 Task: Find connections with filter location Chichicastenango with filter topic #Sustainabilitywith filter profile language Potuguese with filter current company Dell EMC with filter school SRI VASAVI ENGINEERING COLLEGE with filter industry Information Services with filter service category User Experience Writing with filter keywords title Recruiter
Action: Mouse moved to (657, 99)
Screenshot: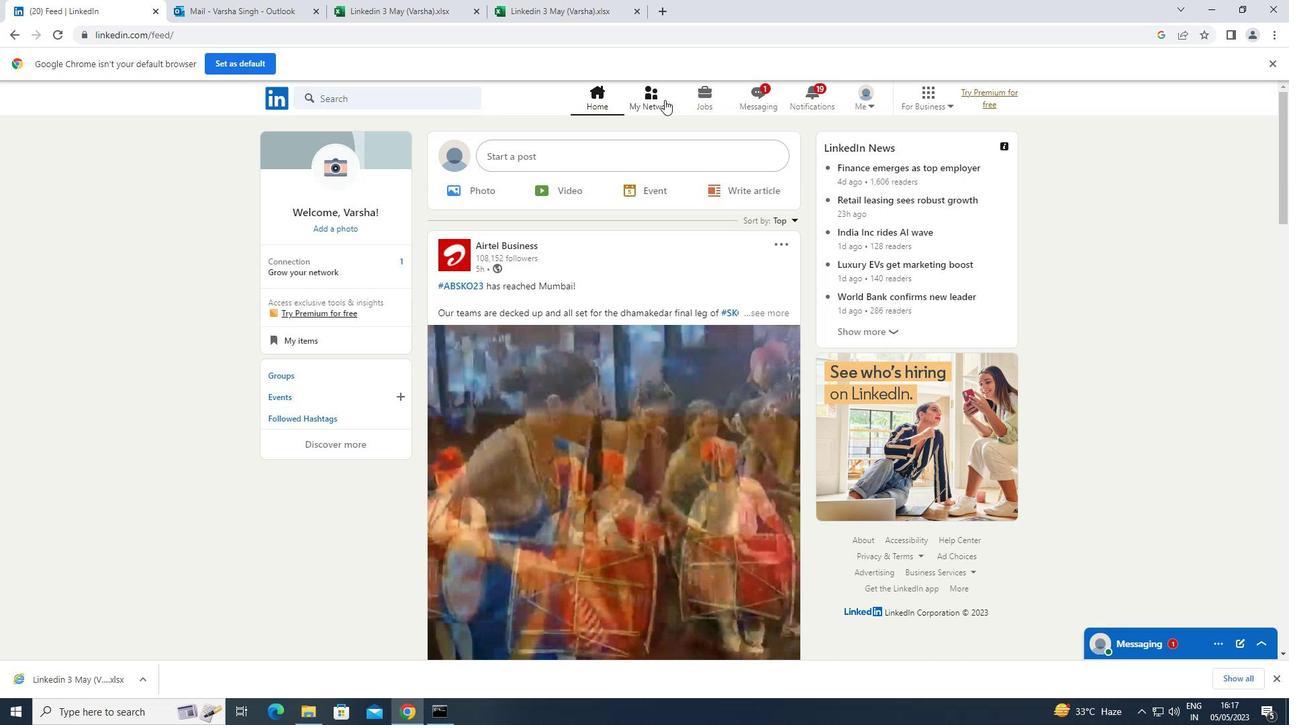 
Action: Mouse pressed left at (657, 99)
Screenshot: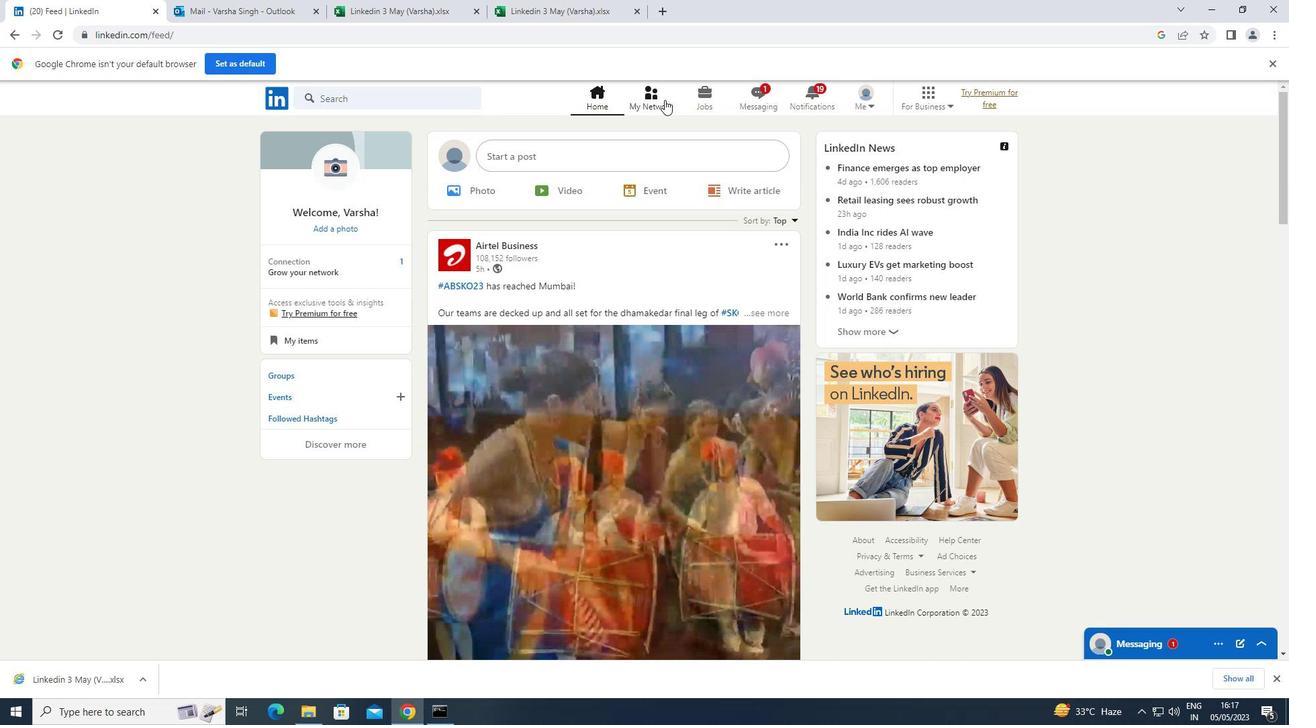 
Action: Mouse moved to (343, 165)
Screenshot: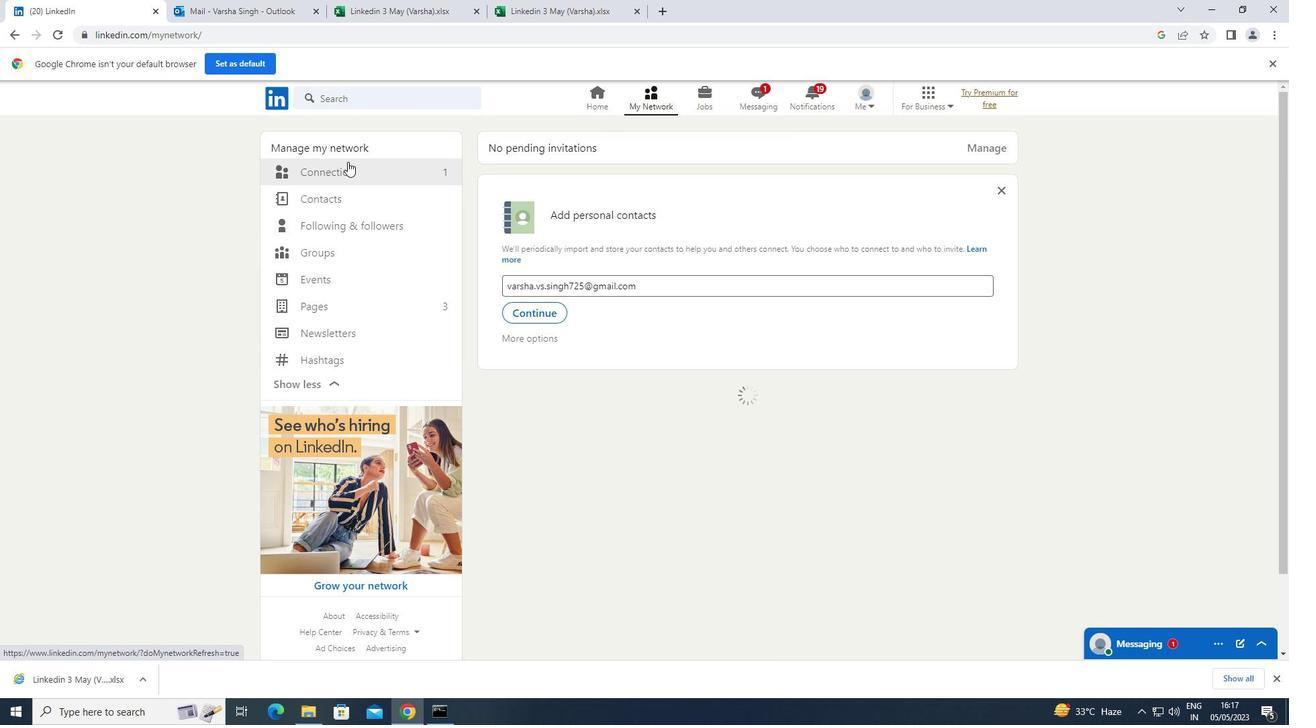 
Action: Mouse pressed left at (343, 165)
Screenshot: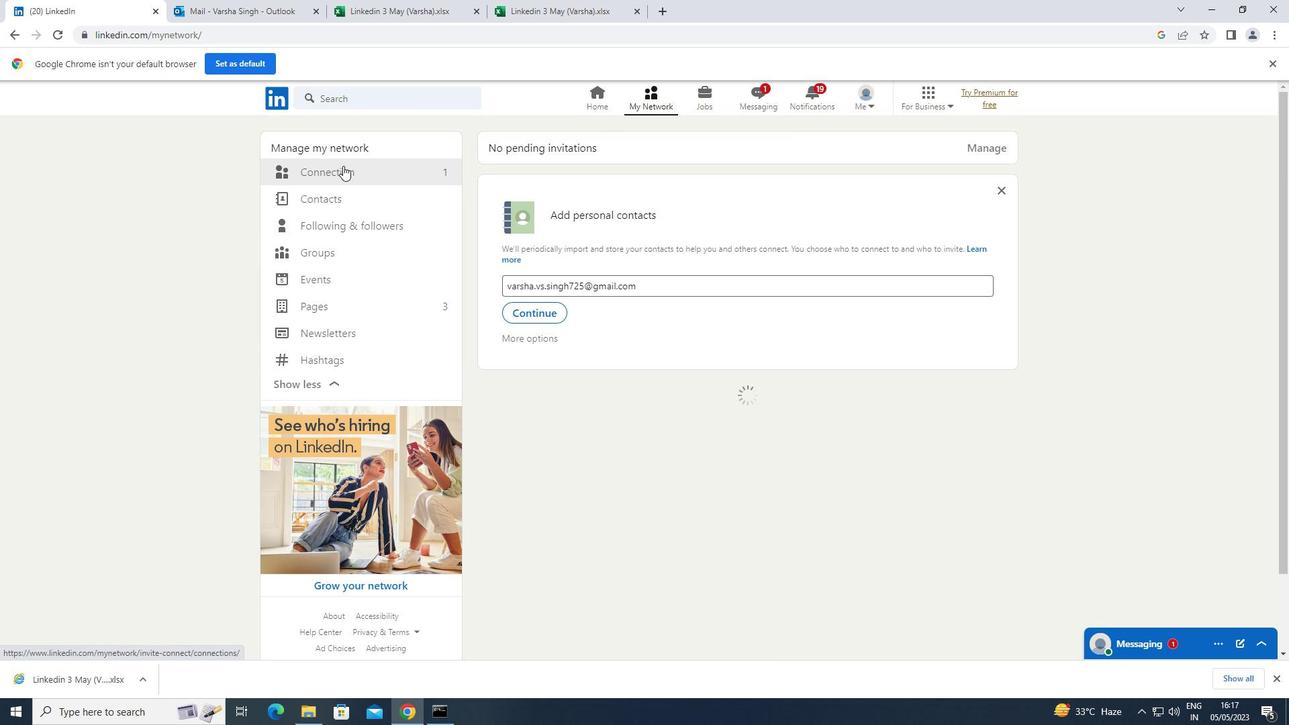 
Action: Mouse moved to (769, 175)
Screenshot: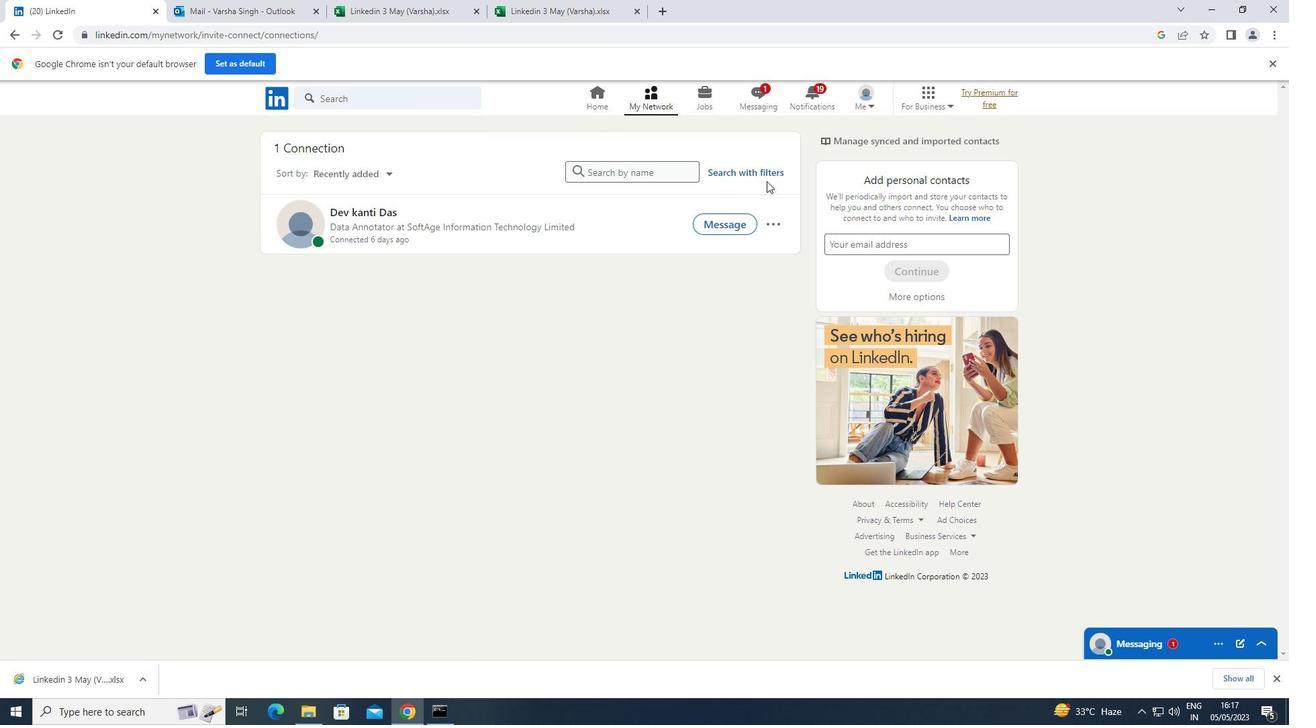 
Action: Mouse pressed left at (769, 175)
Screenshot: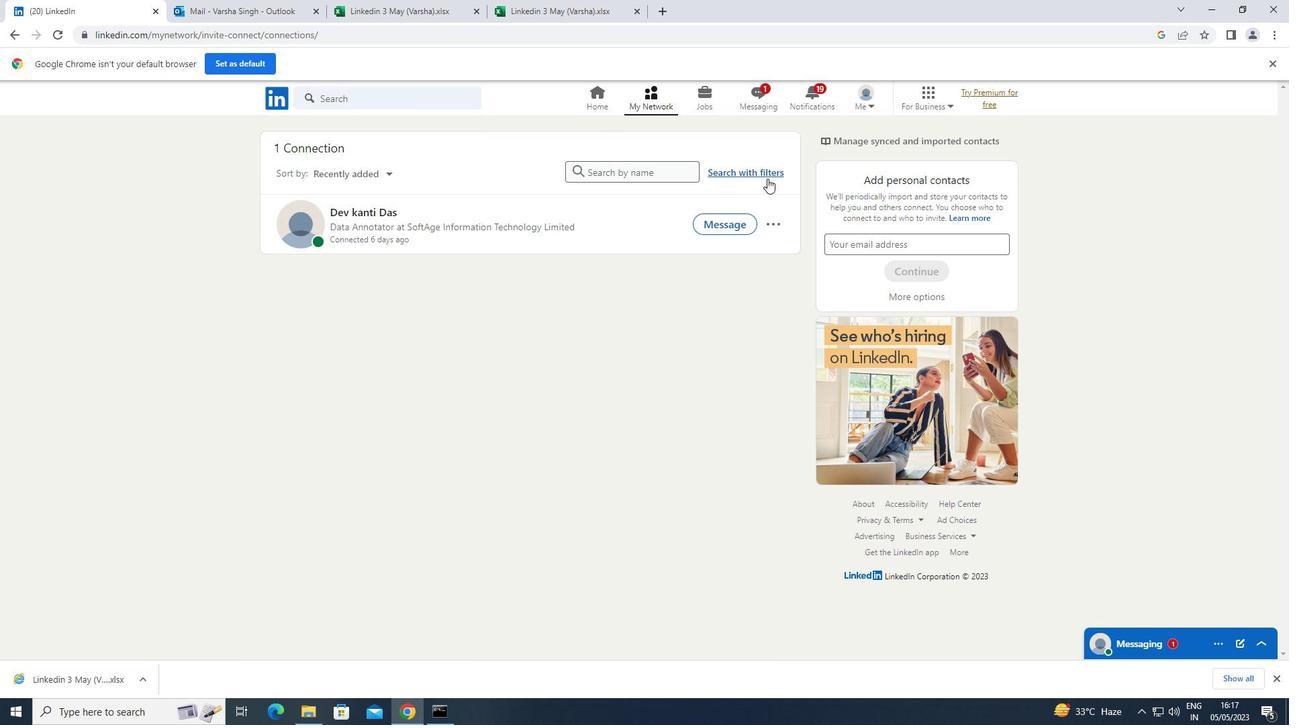 
Action: Mouse moved to (689, 136)
Screenshot: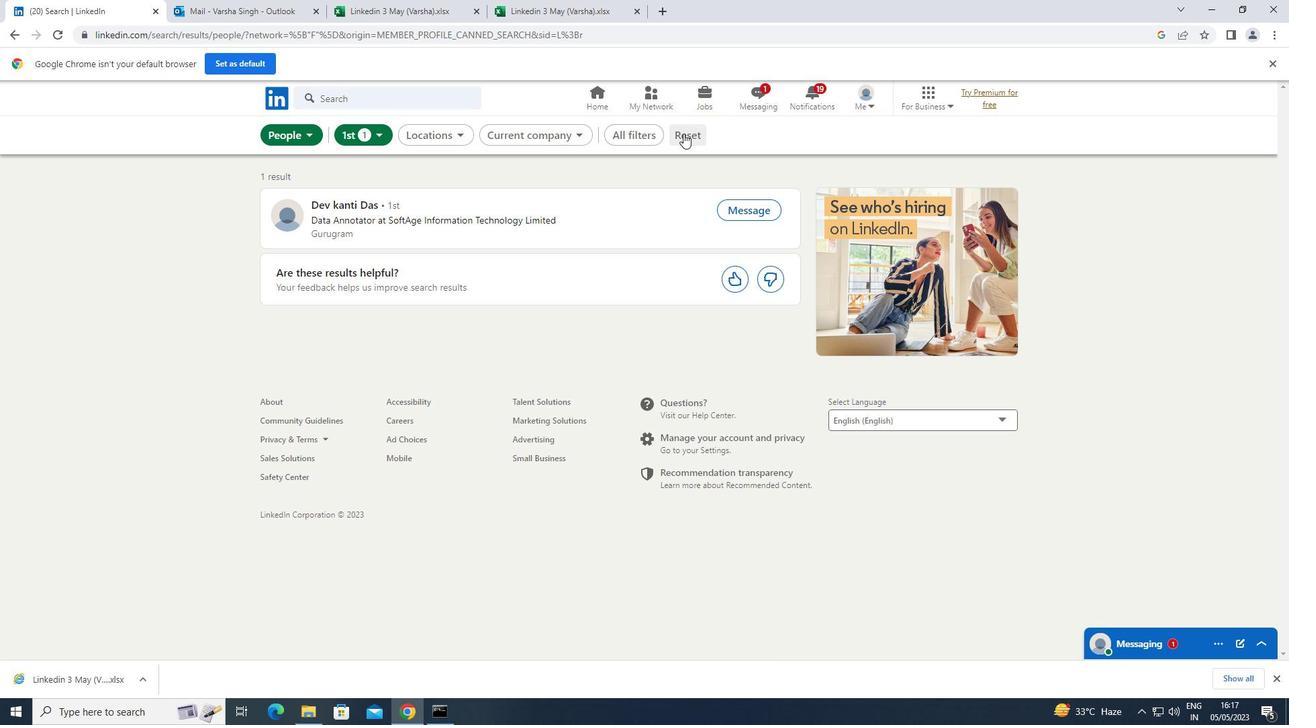 
Action: Mouse pressed left at (689, 136)
Screenshot: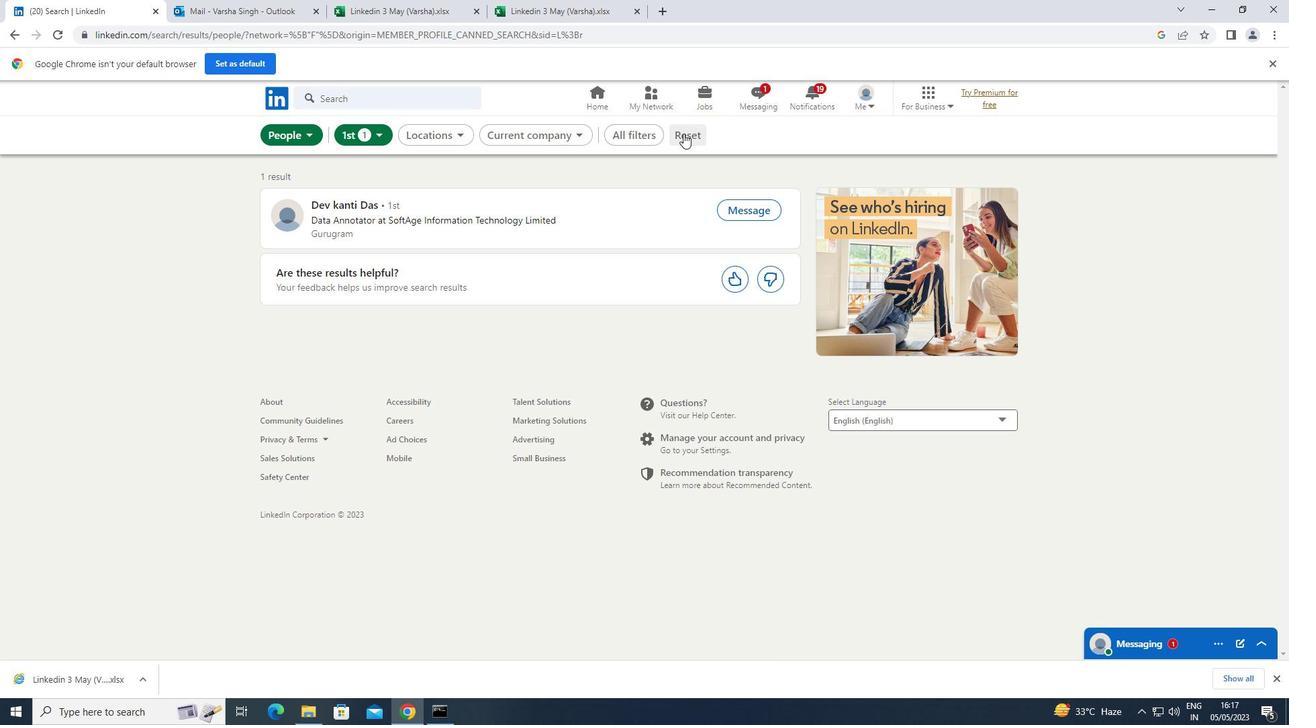 
Action: Mouse moved to (692, 137)
Screenshot: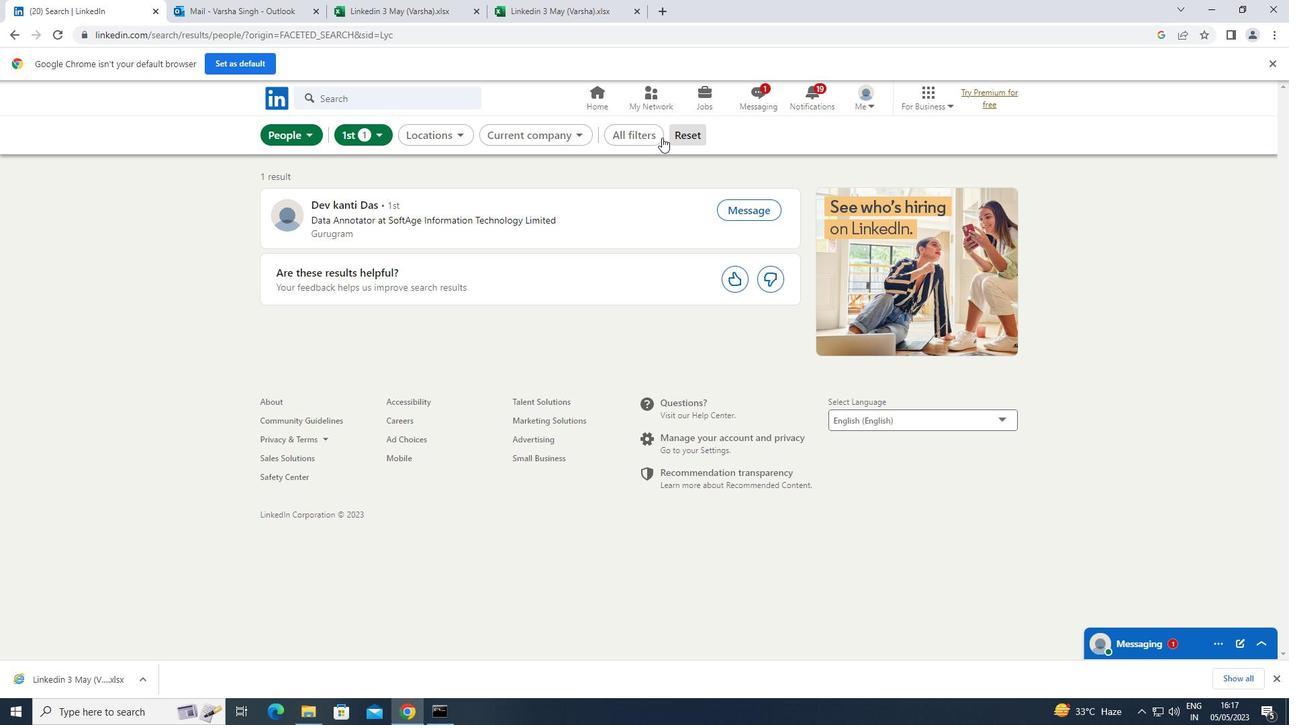 
Action: Mouse pressed left at (692, 137)
Screenshot: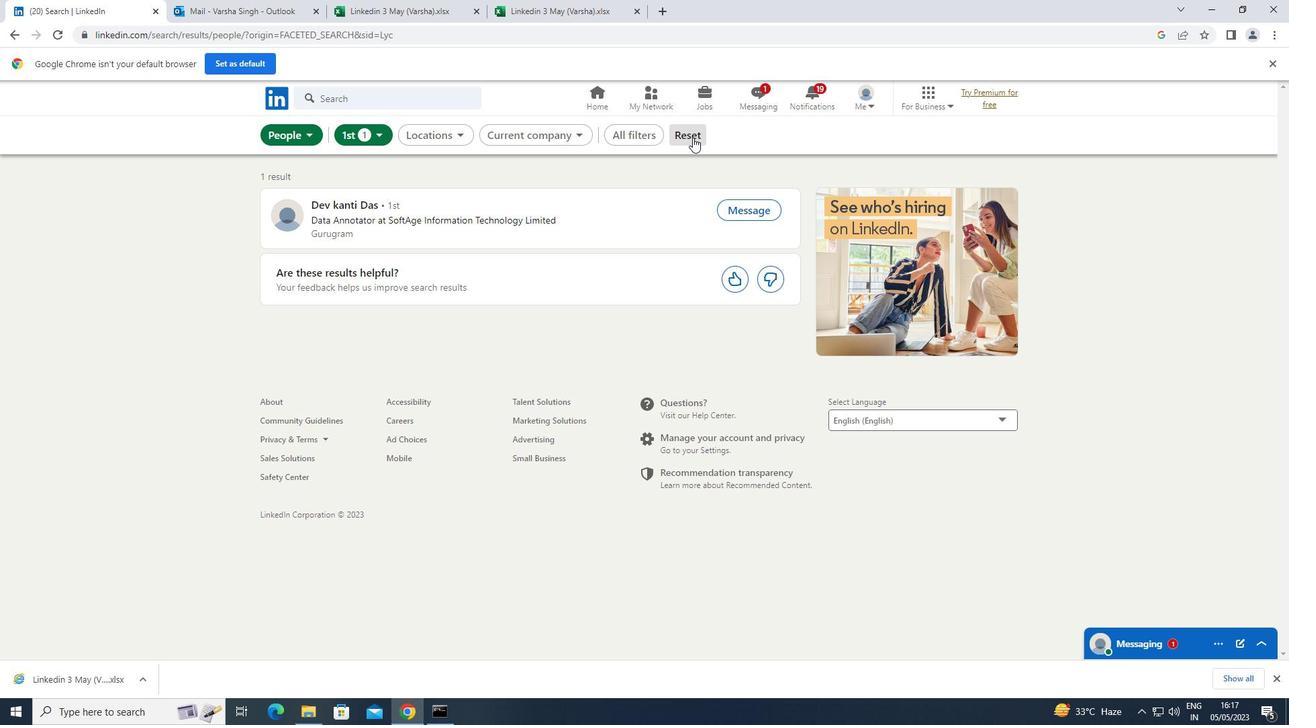 
Action: Mouse moved to (660, 132)
Screenshot: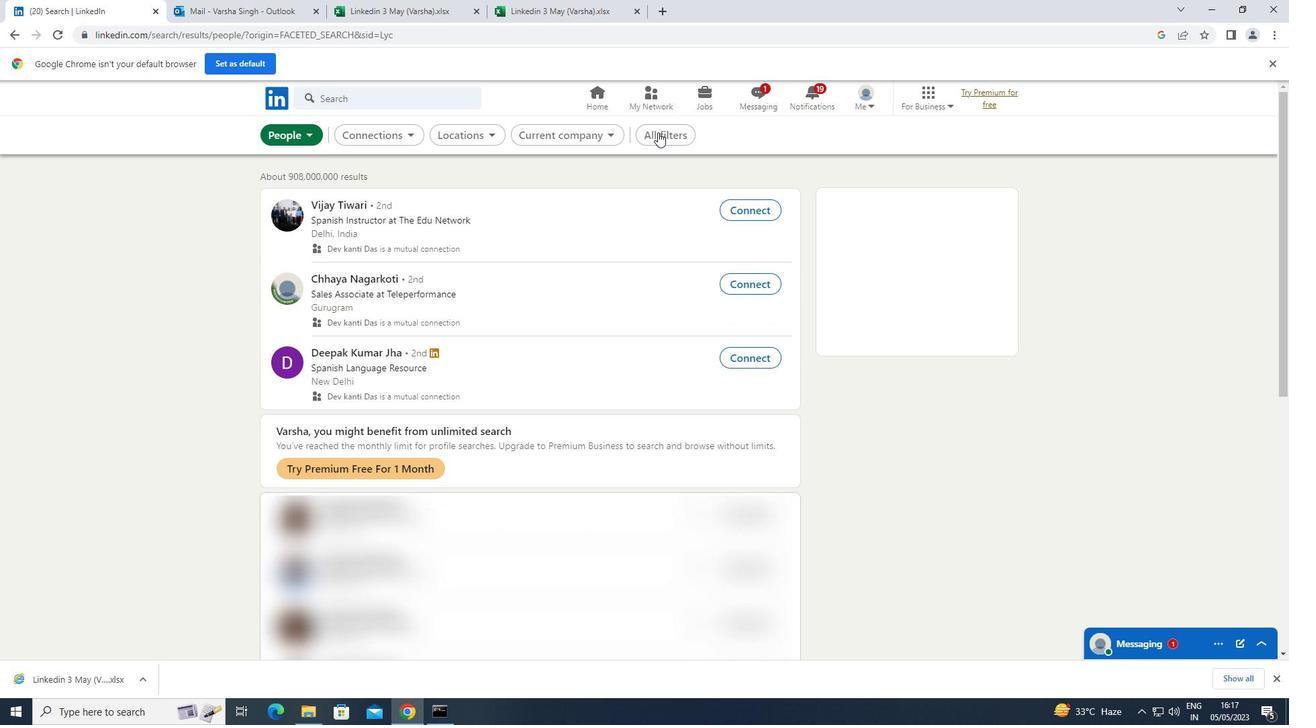 
Action: Mouse pressed left at (660, 132)
Screenshot: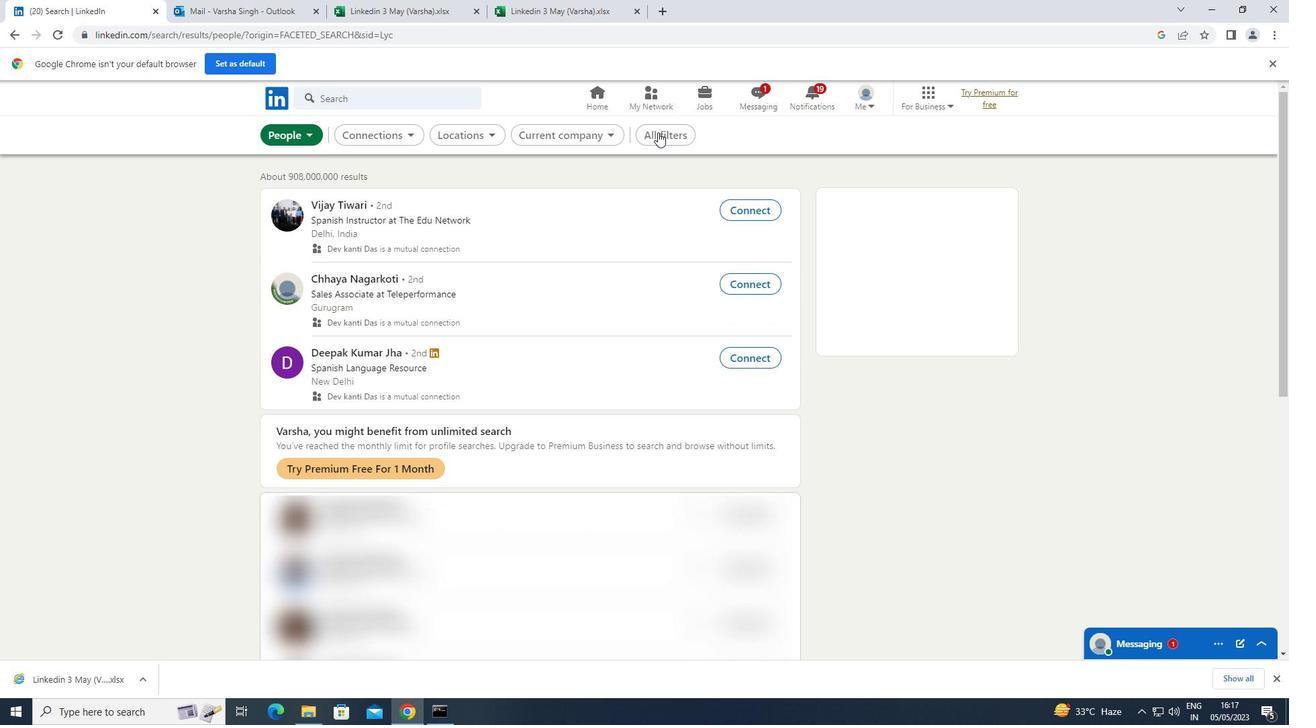 
Action: Mouse moved to (1156, 534)
Screenshot: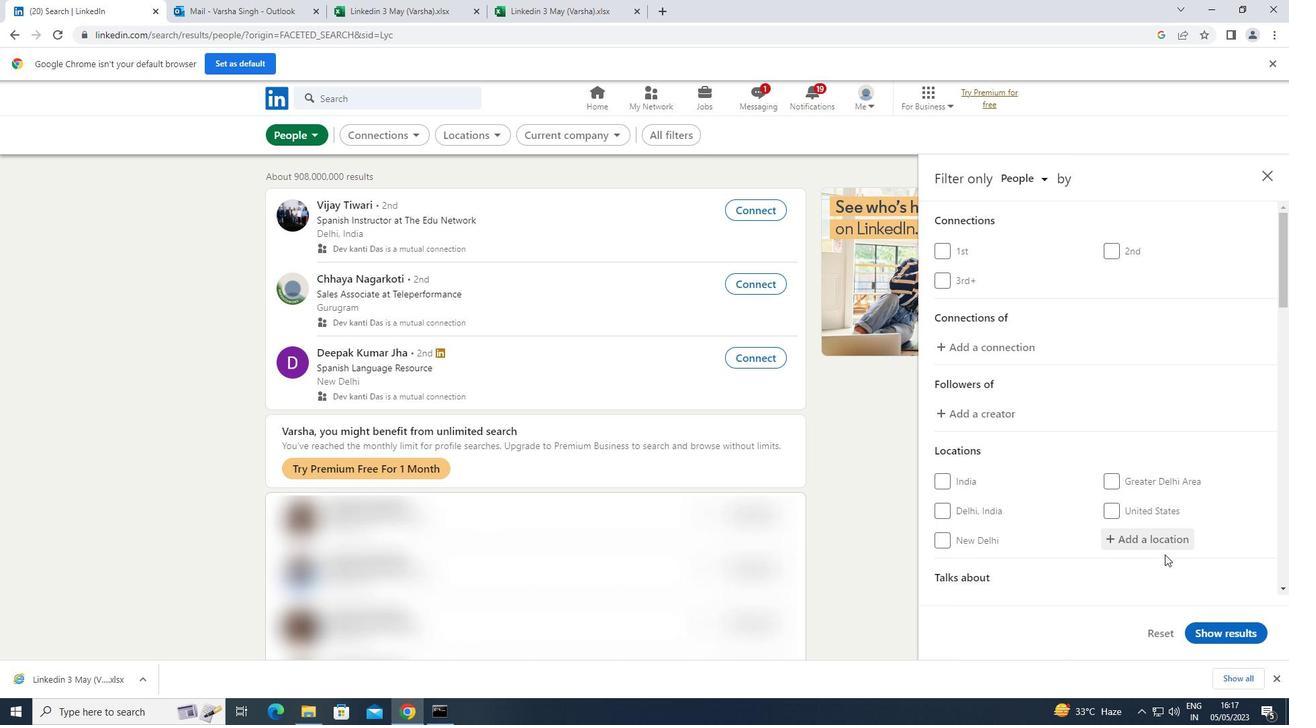 
Action: Mouse pressed left at (1156, 534)
Screenshot: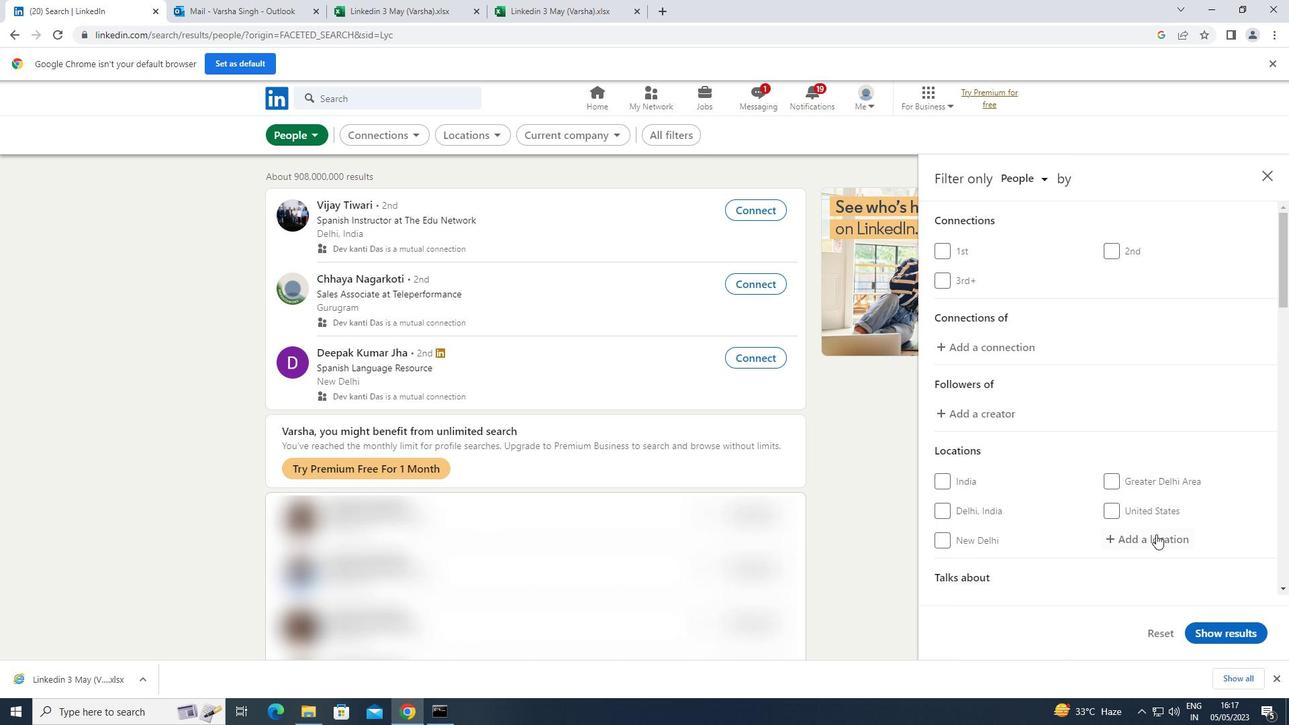
Action: Key pressed <Key.shift>CHICHICASTENANGO
Screenshot: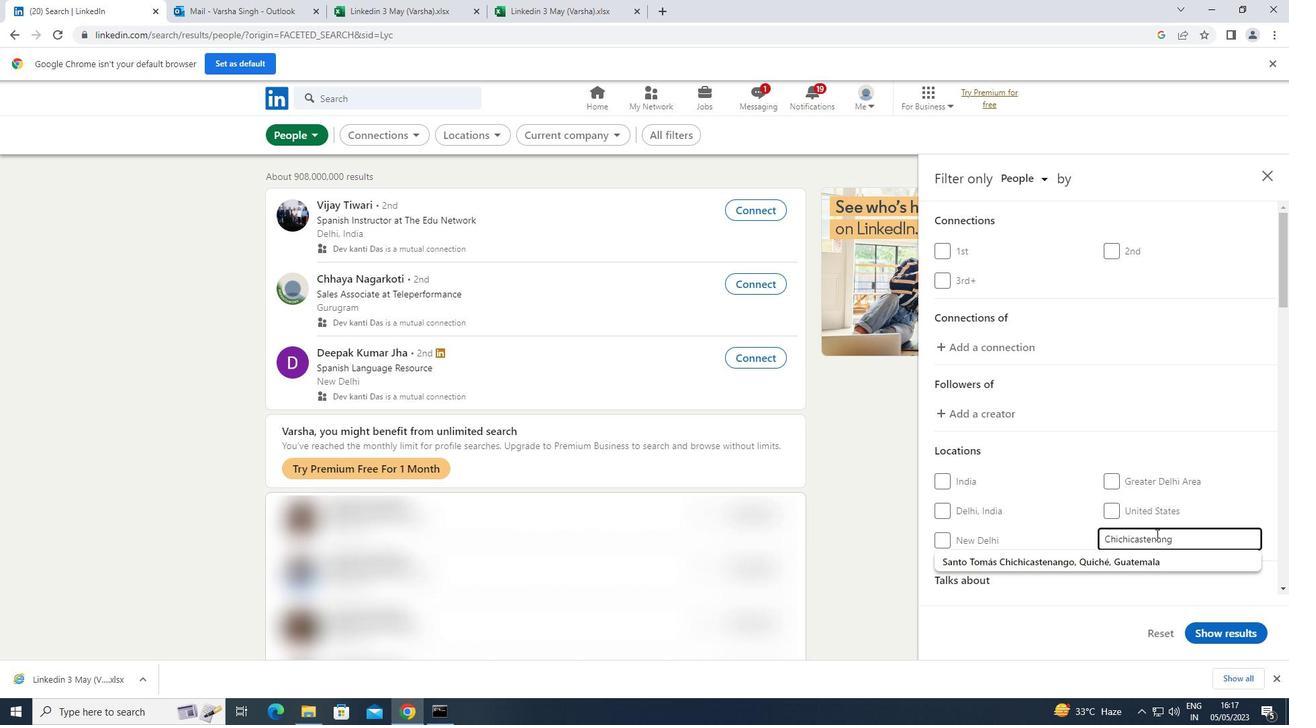 
Action: Mouse moved to (1150, 533)
Screenshot: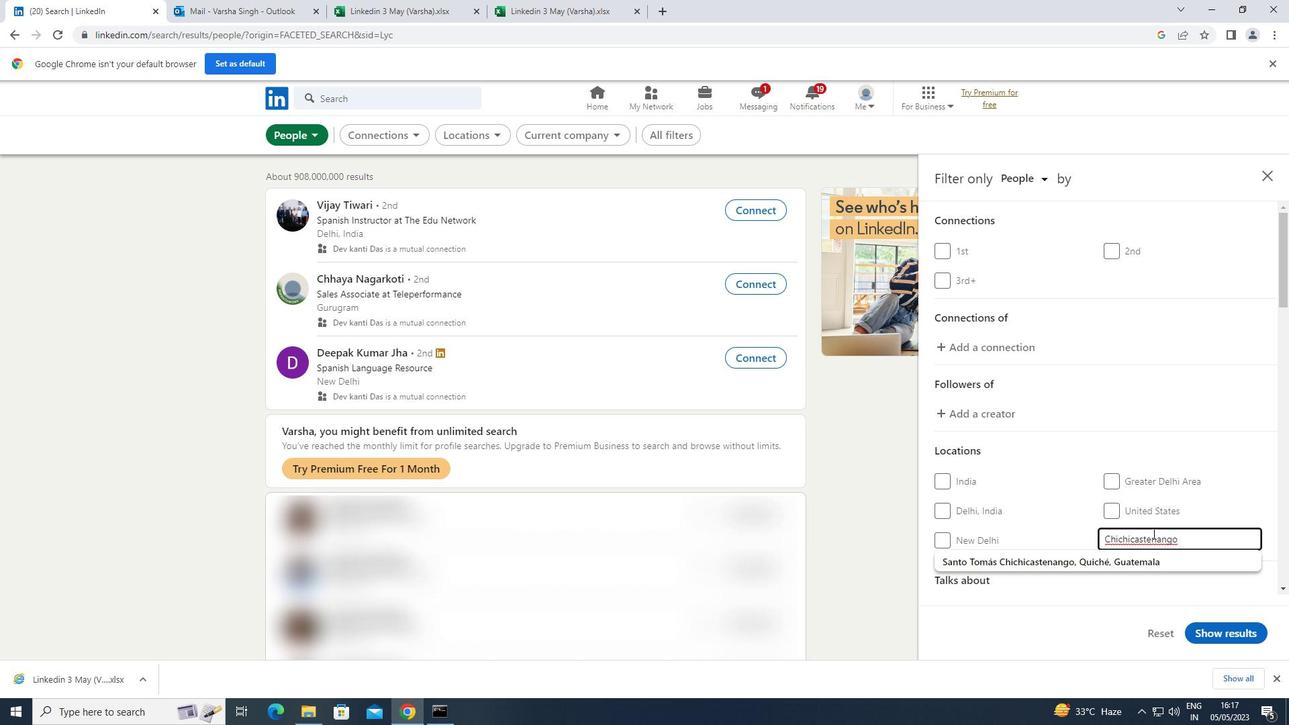 
Action: Key pressed <Key.enter>
Screenshot: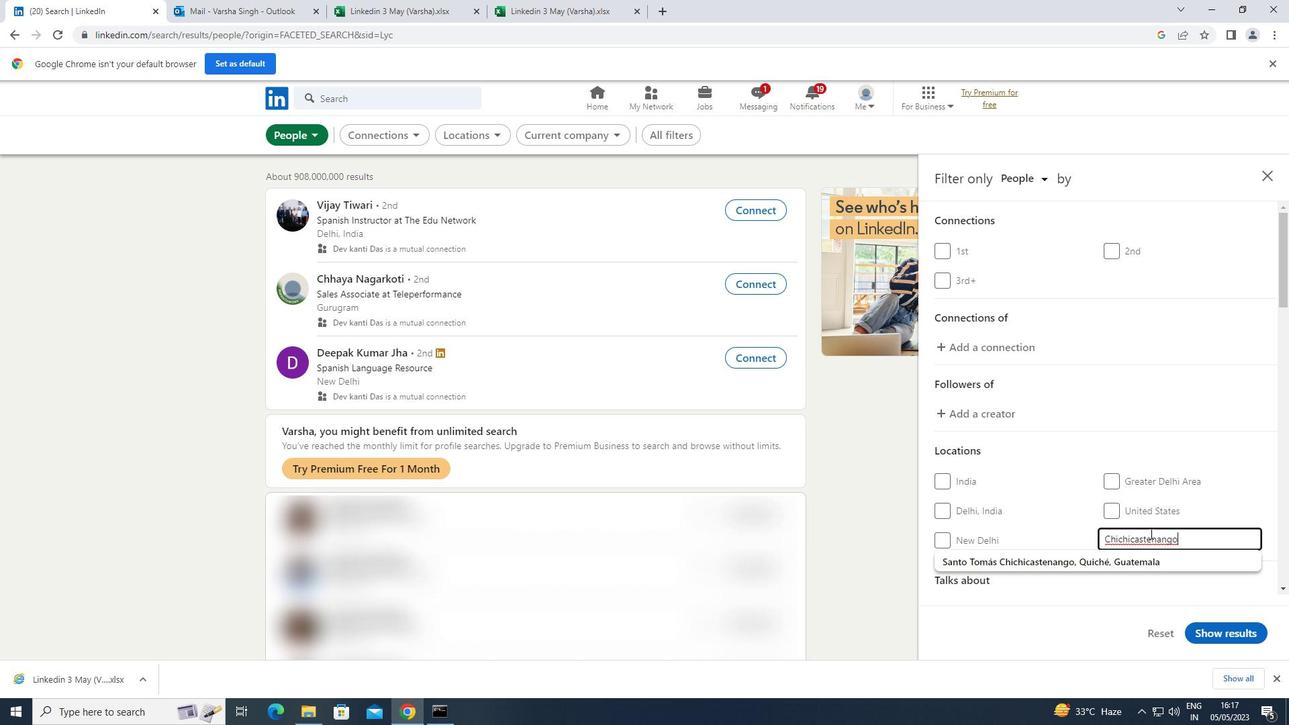 
Action: Mouse scrolled (1150, 533) with delta (0, 0)
Screenshot: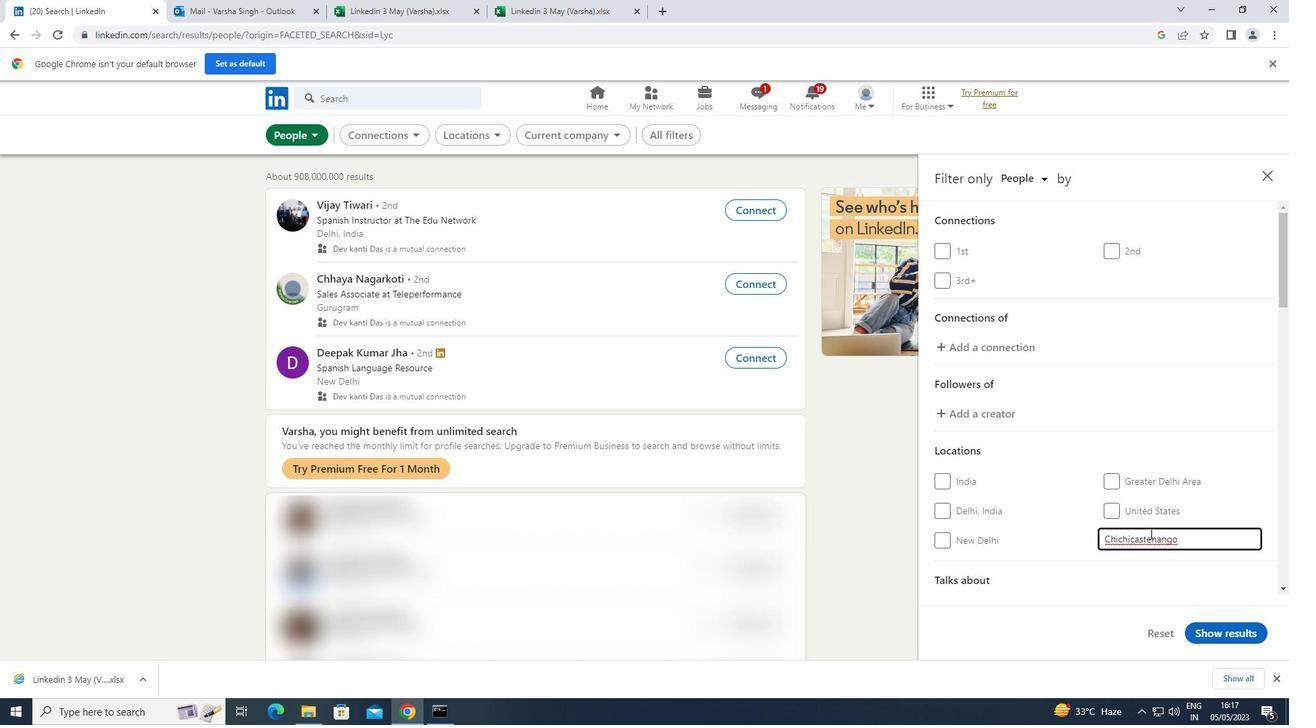 
Action: Mouse scrolled (1150, 533) with delta (0, 0)
Screenshot: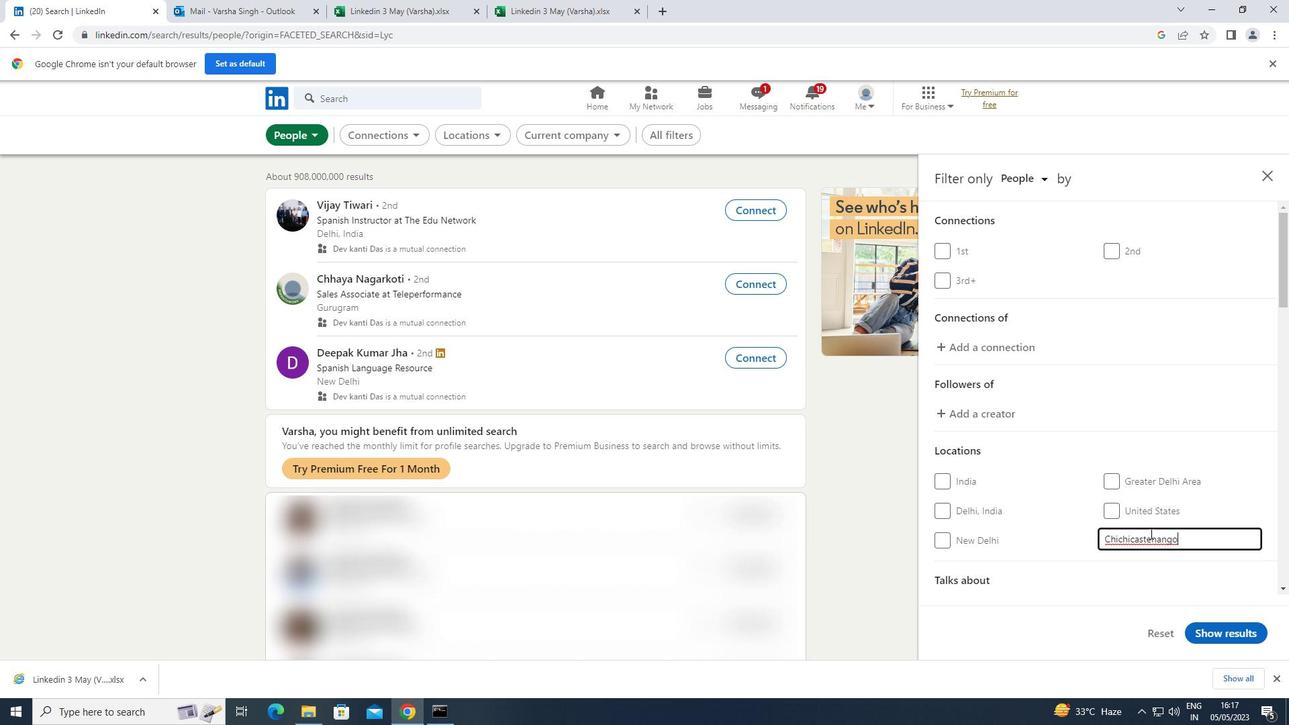 
Action: Mouse moved to (1150, 527)
Screenshot: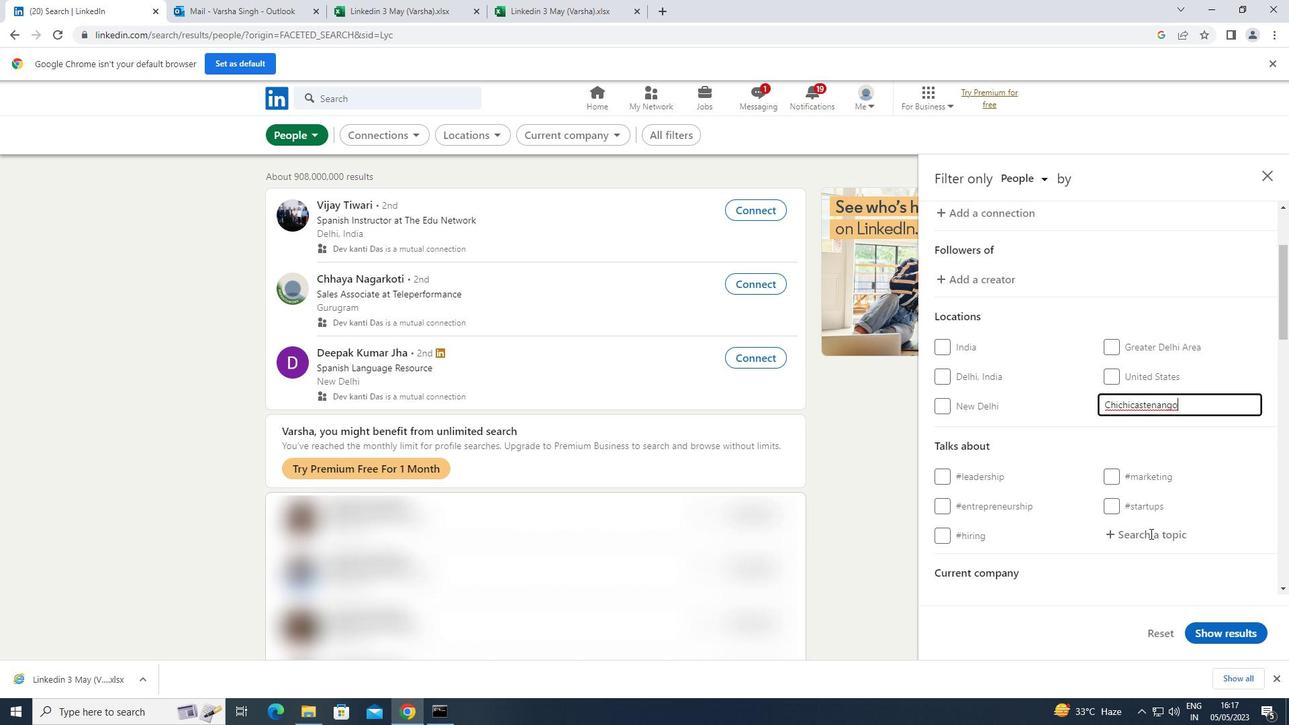 
Action: Mouse pressed left at (1150, 527)
Screenshot: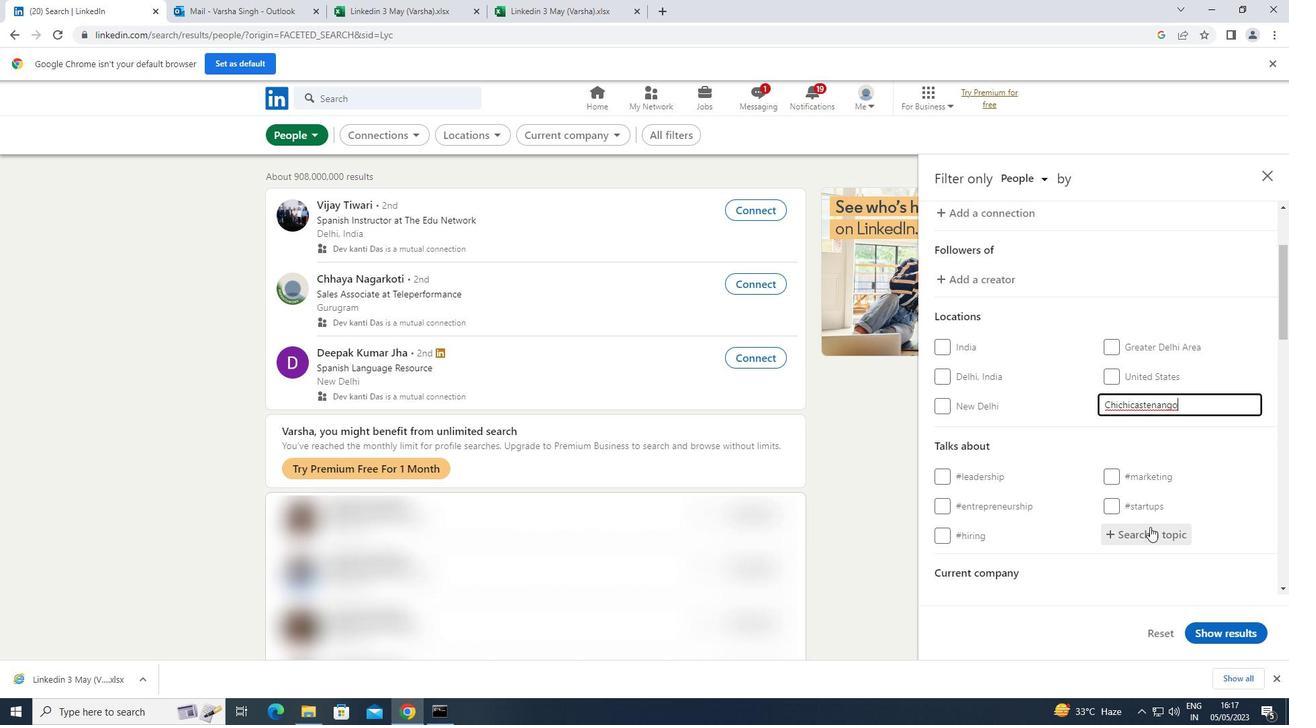
Action: Mouse moved to (1148, 527)
Screenshot: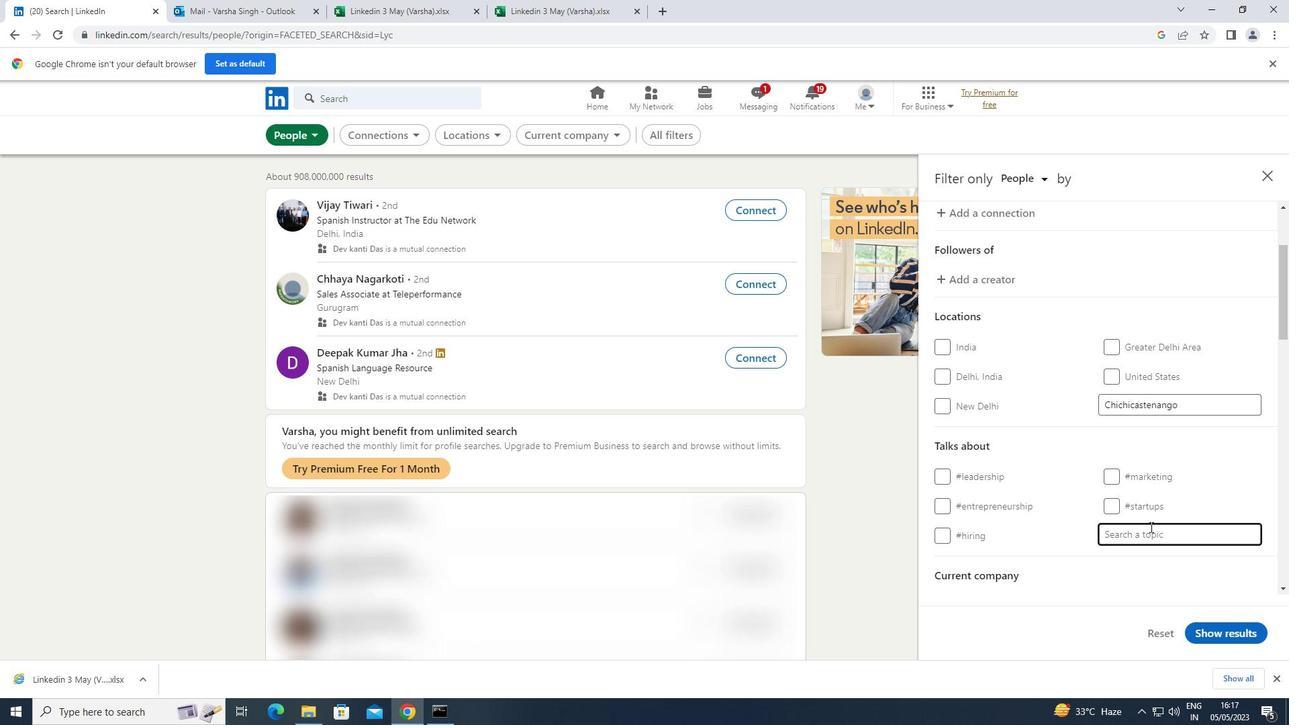 
Action: Key pressed <Key.shift>SUSTAINABI
Screenshot: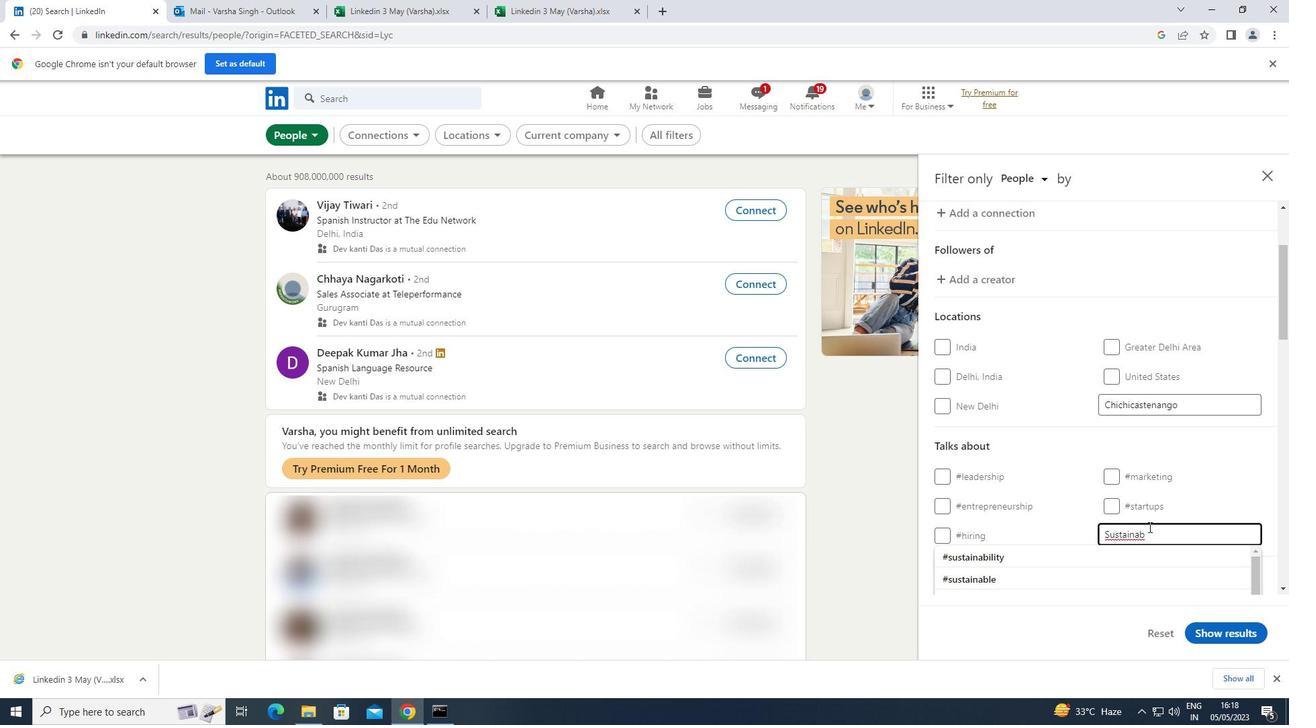 
Action: Mouse moved to (1023, 553)
Screenshot: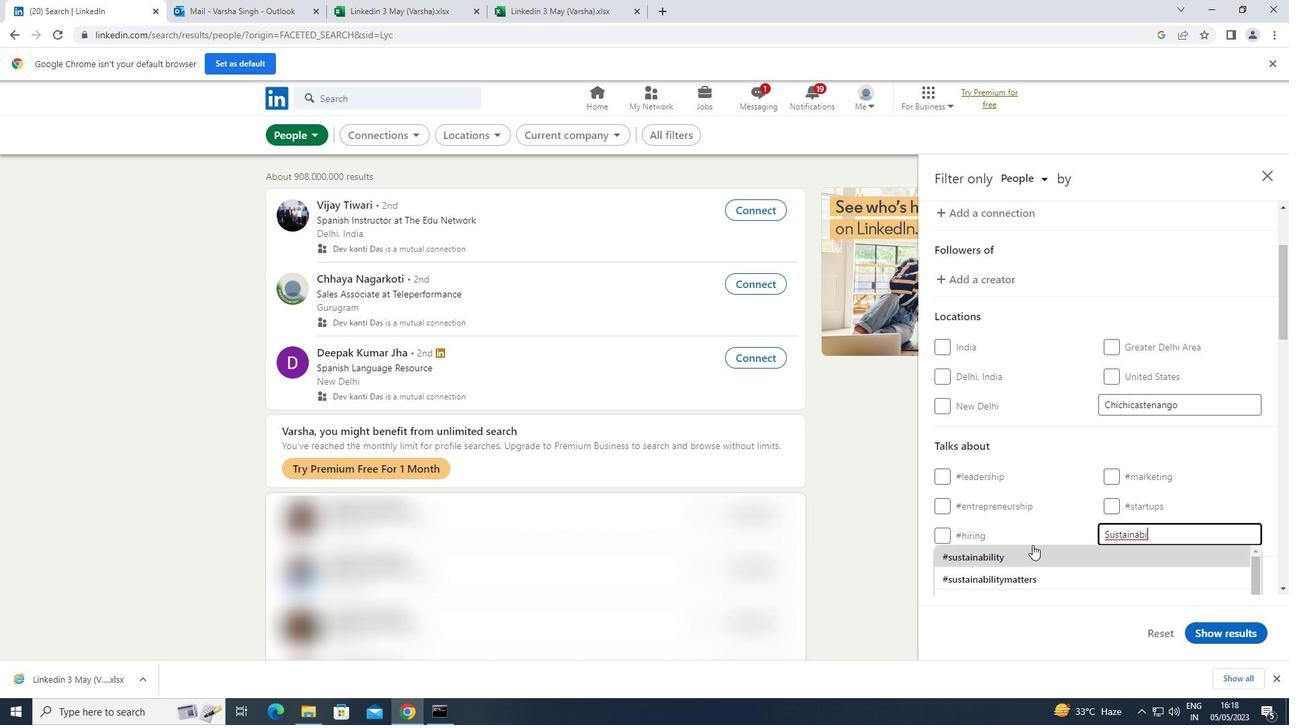 
Action: Mouse pressed left at (1023, 553)
Screenshot: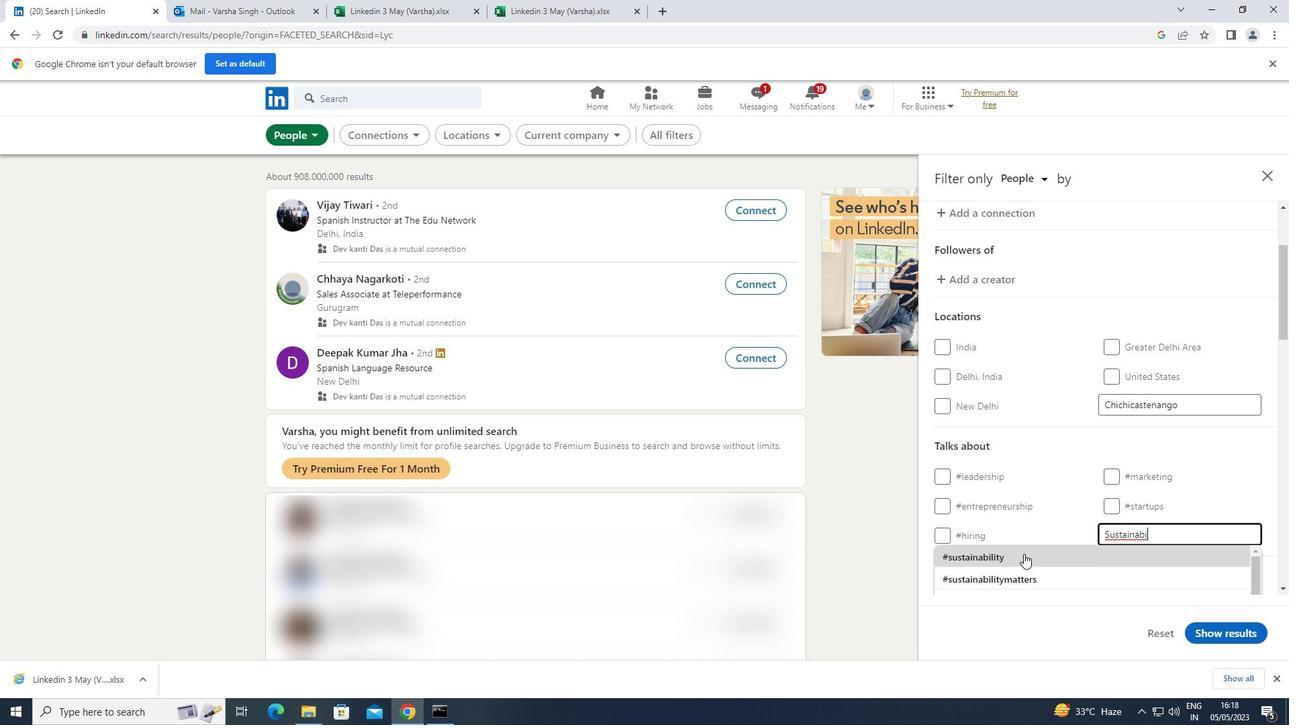 
Action: Mouse scrolled (1023, 553) with delta (0, 0)
Screenshot: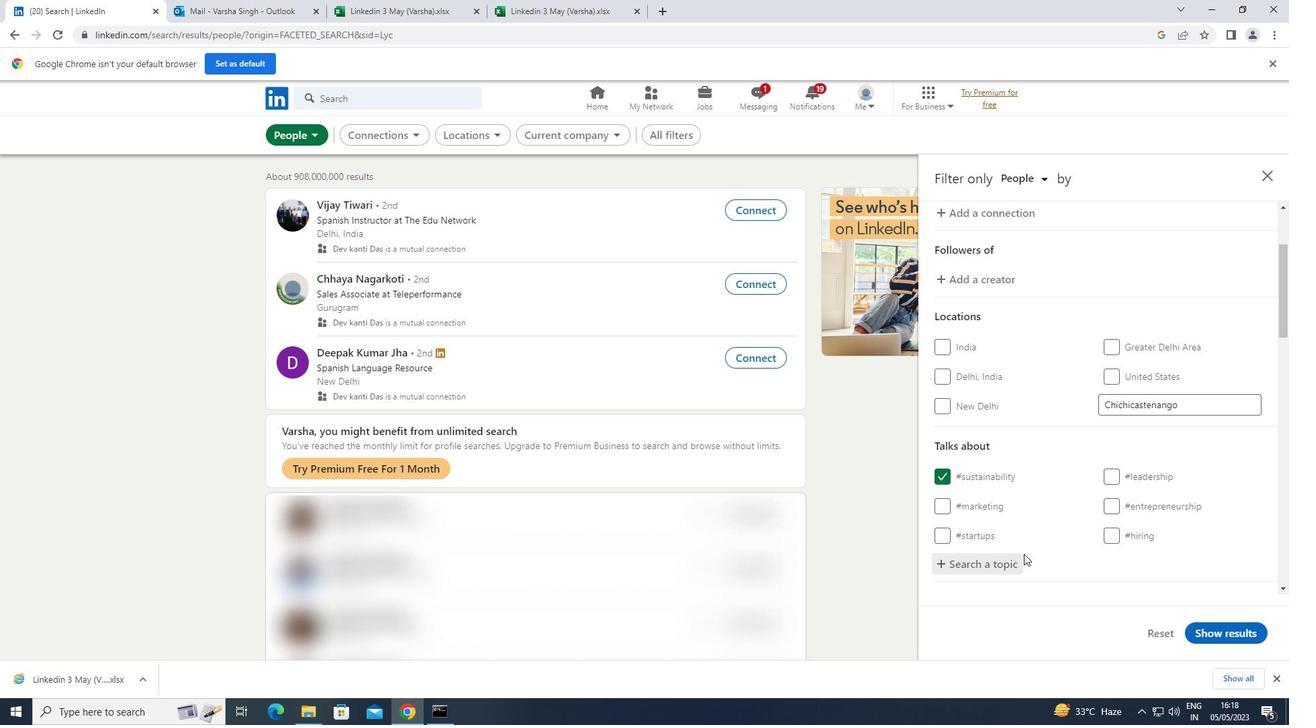 
Action: Mouse scrolled (1023, 553) with delta (0, 0)
Screenshot: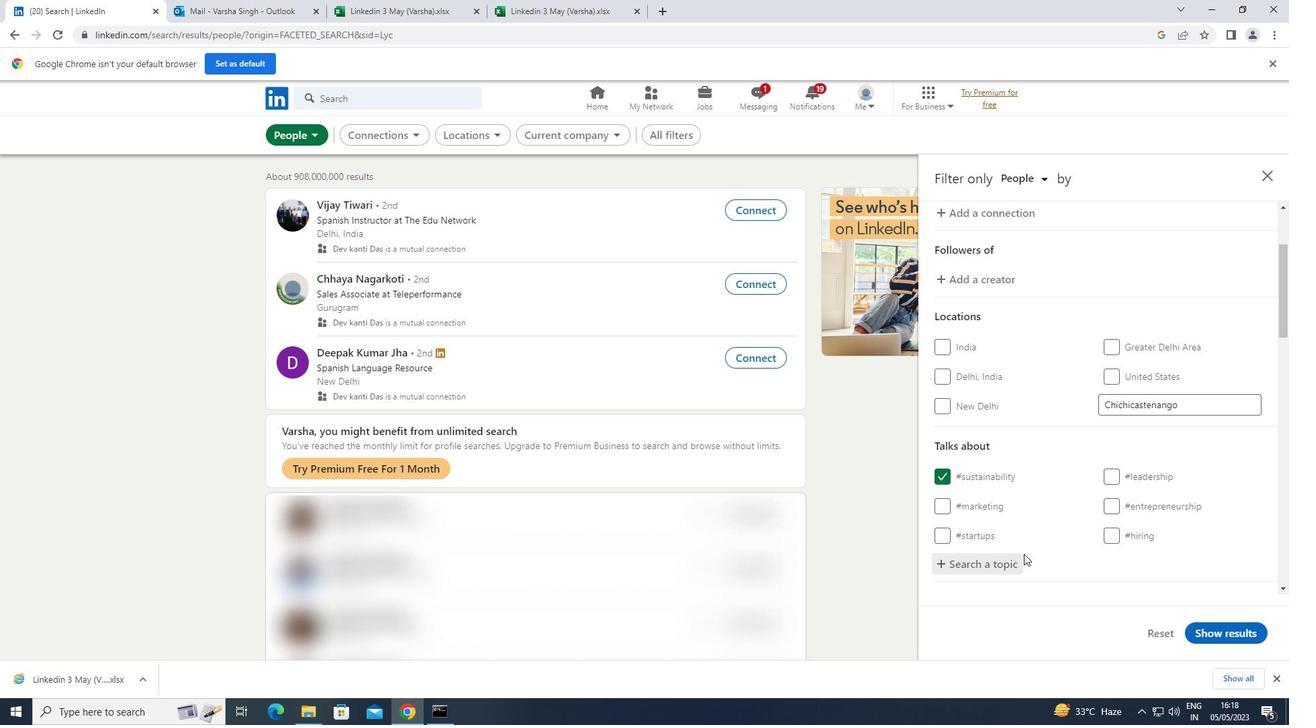 
Action: Mouse scrolled (1023, 553) with delta (0, 0)
Screenshot: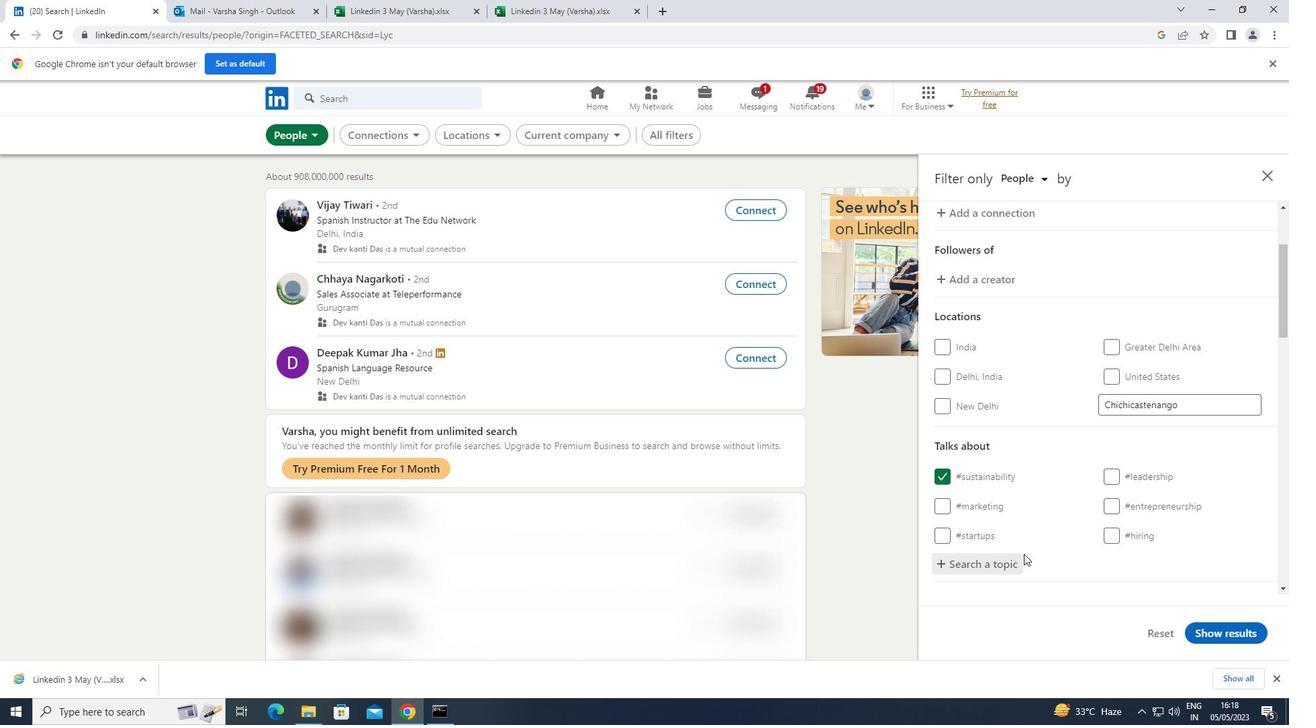
Action: Mouse scrolled (1023, 553) with delta (0, 0)
Screenshot: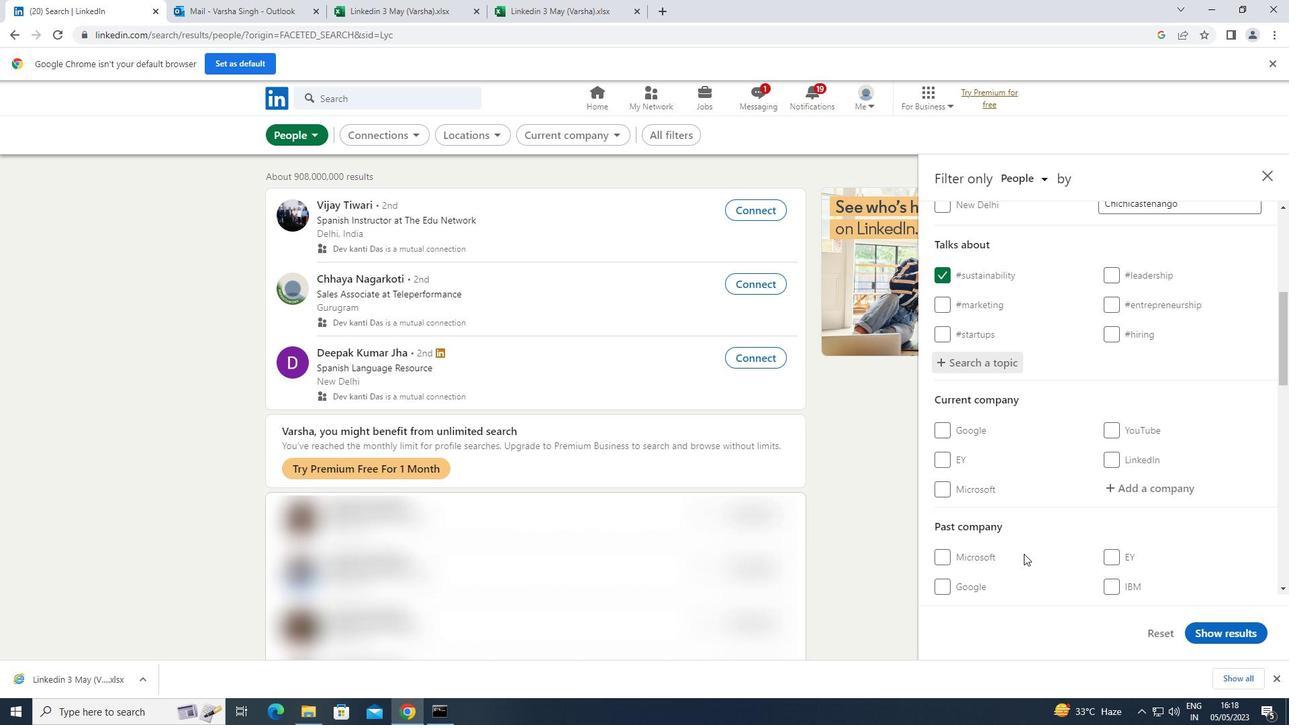 
Action: Mouse scrolled (1023, 553) with delta (0, 0)
Screenshot: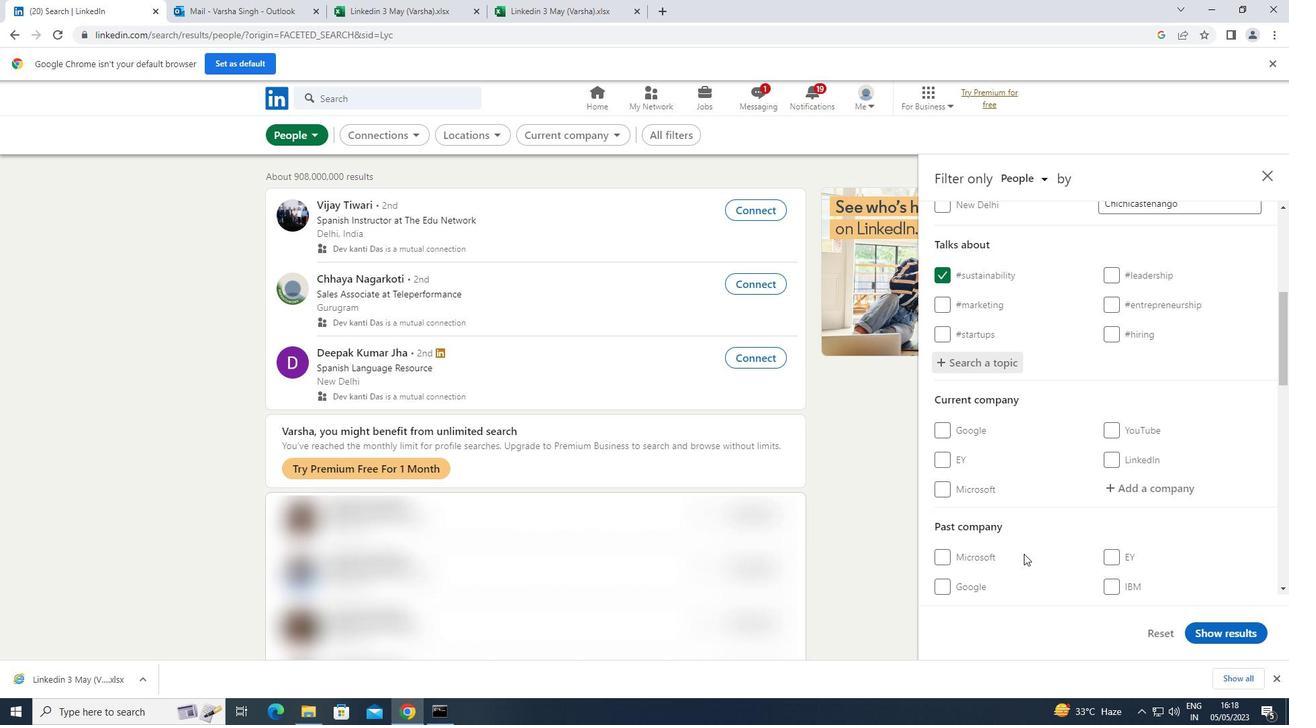 
Action: Mouse scrolled (1023, 553) with delta (0, 0)
Screenshot: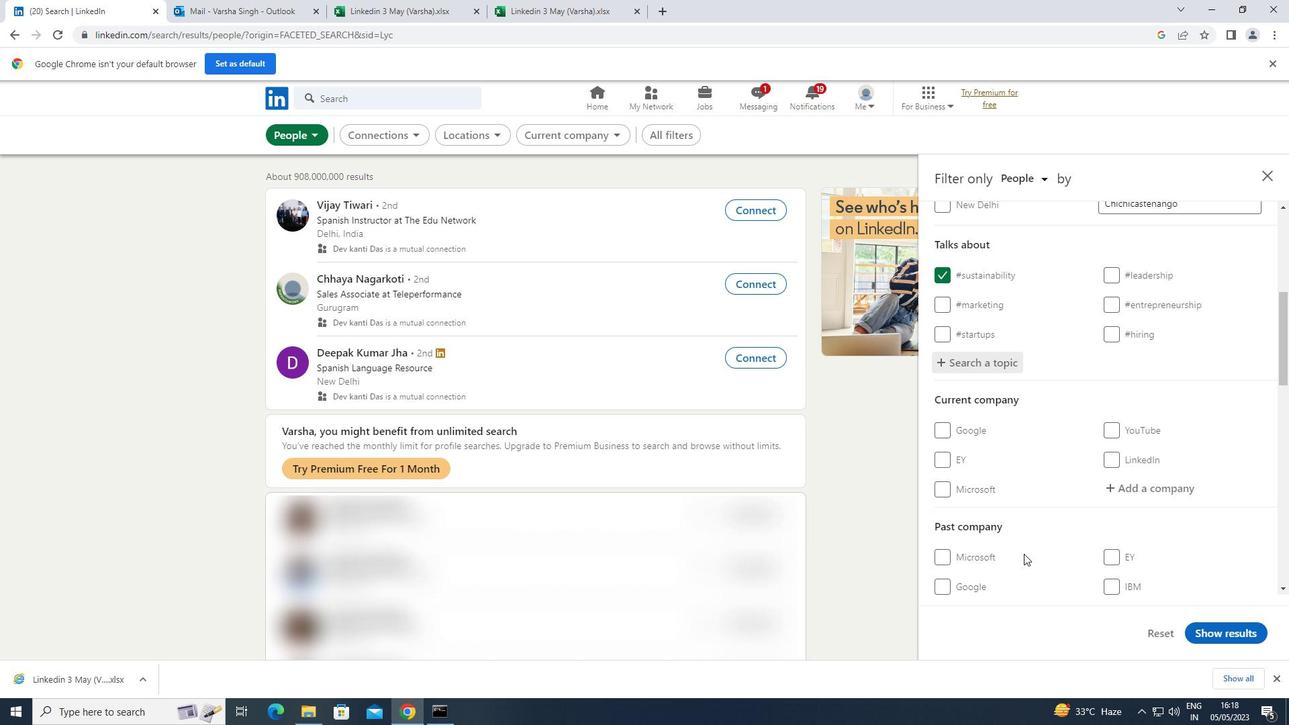 
Action: Mouse scrolled (1023, 553) with delta (0, 0)
Screenshot: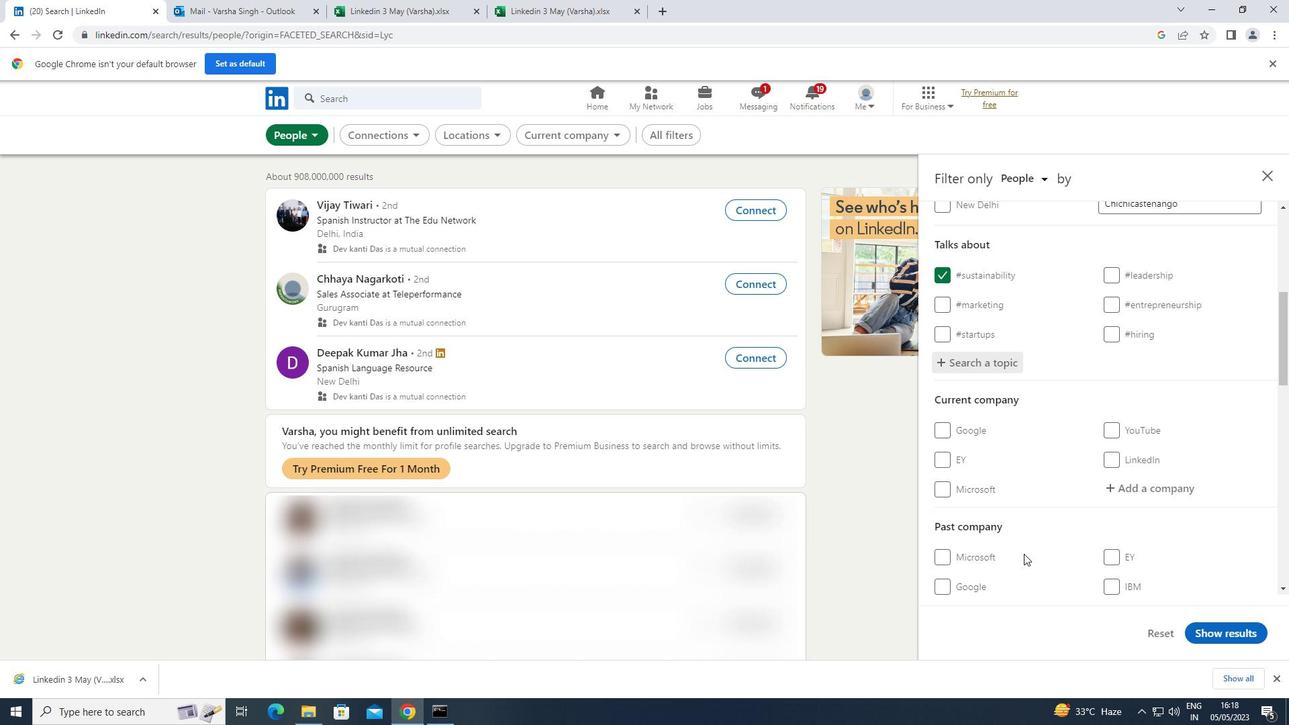
Action: Mouse moved to (1060, 533)
Screenshot: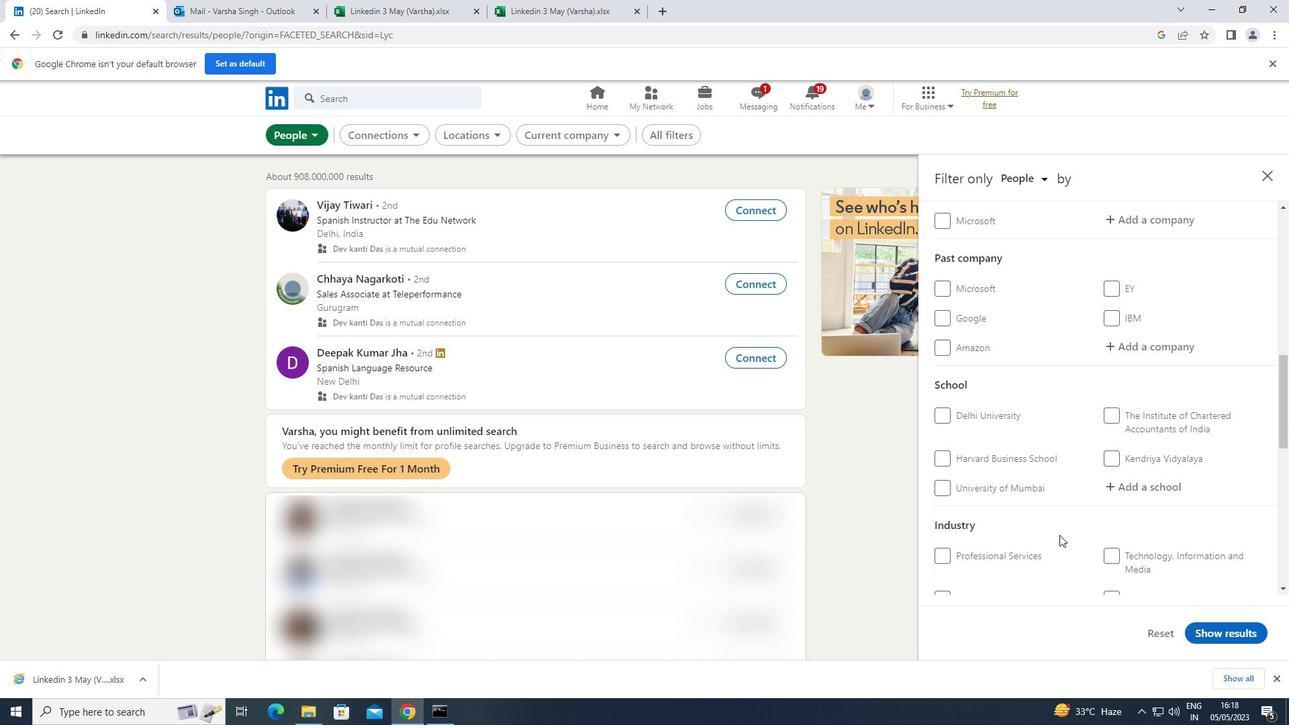 
Action: Mouse scrolled (1060, 533) with delta (0, 0)
Screenshot: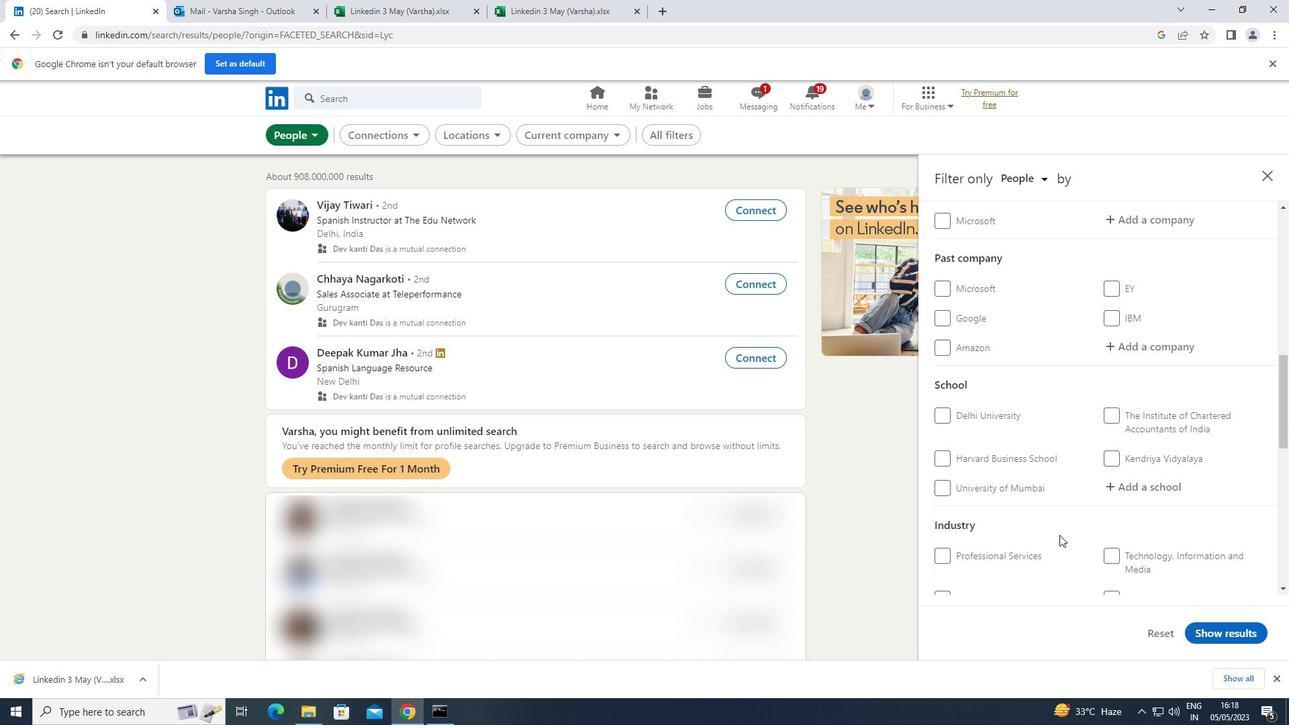 
Action: Mouse scrolled (1060, 533) with delta (0, 0)
Screenshot: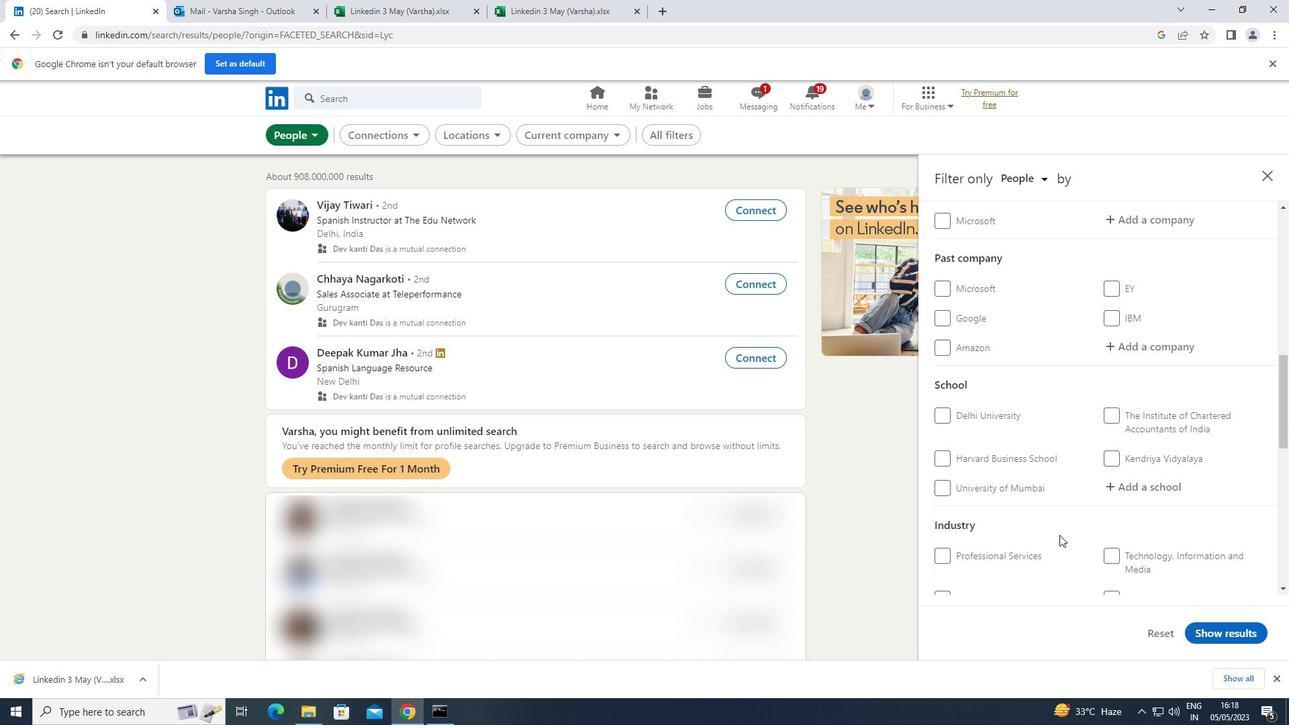 
Action: Mouse moved to (1115, 506)
Screenshot: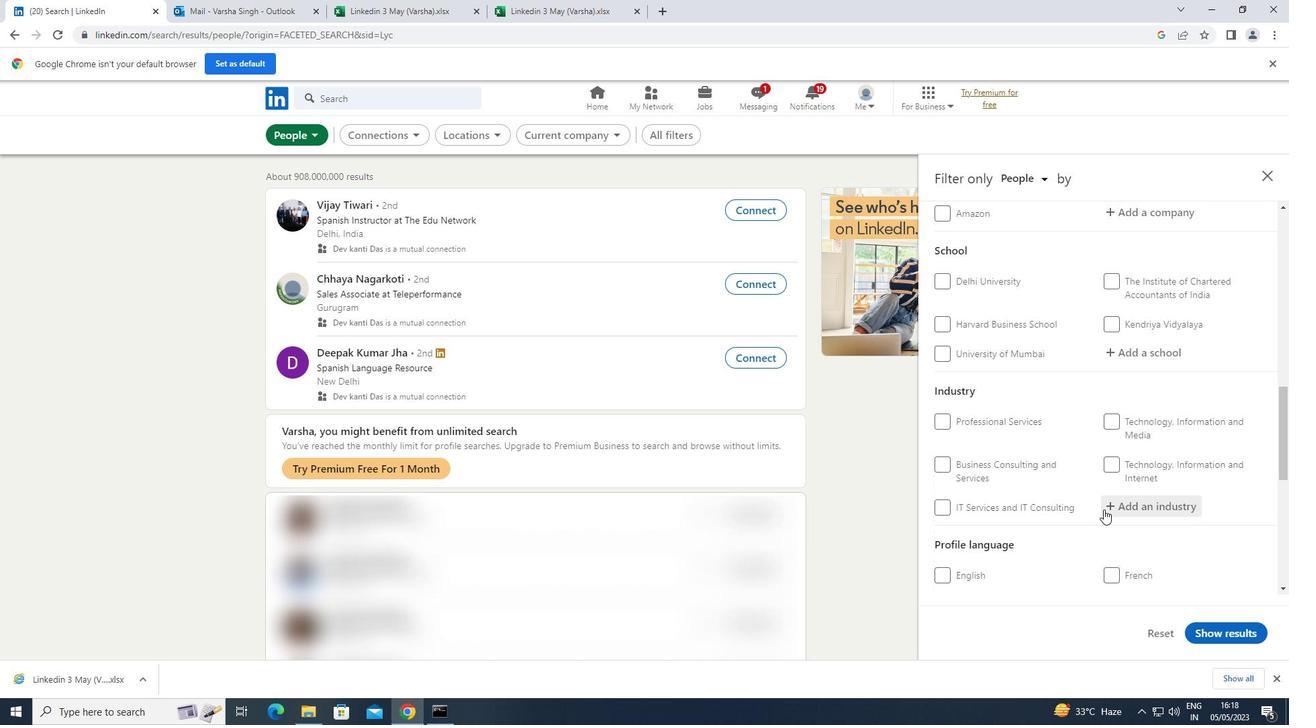 
Action: Mouse scrolled (1115, 505) with delta (0, 0)
Screenshot: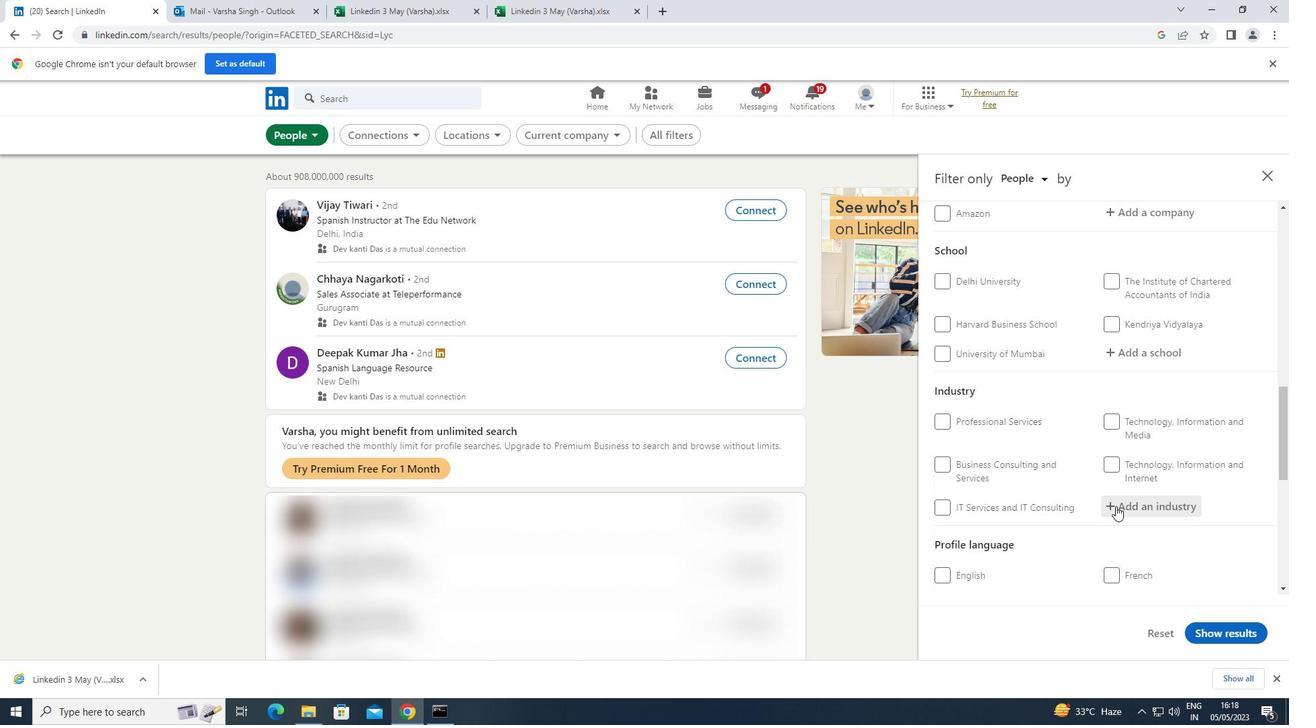 
Action: Mouse scrolled (1115, 505) with delta (0, 0)
Screenshot: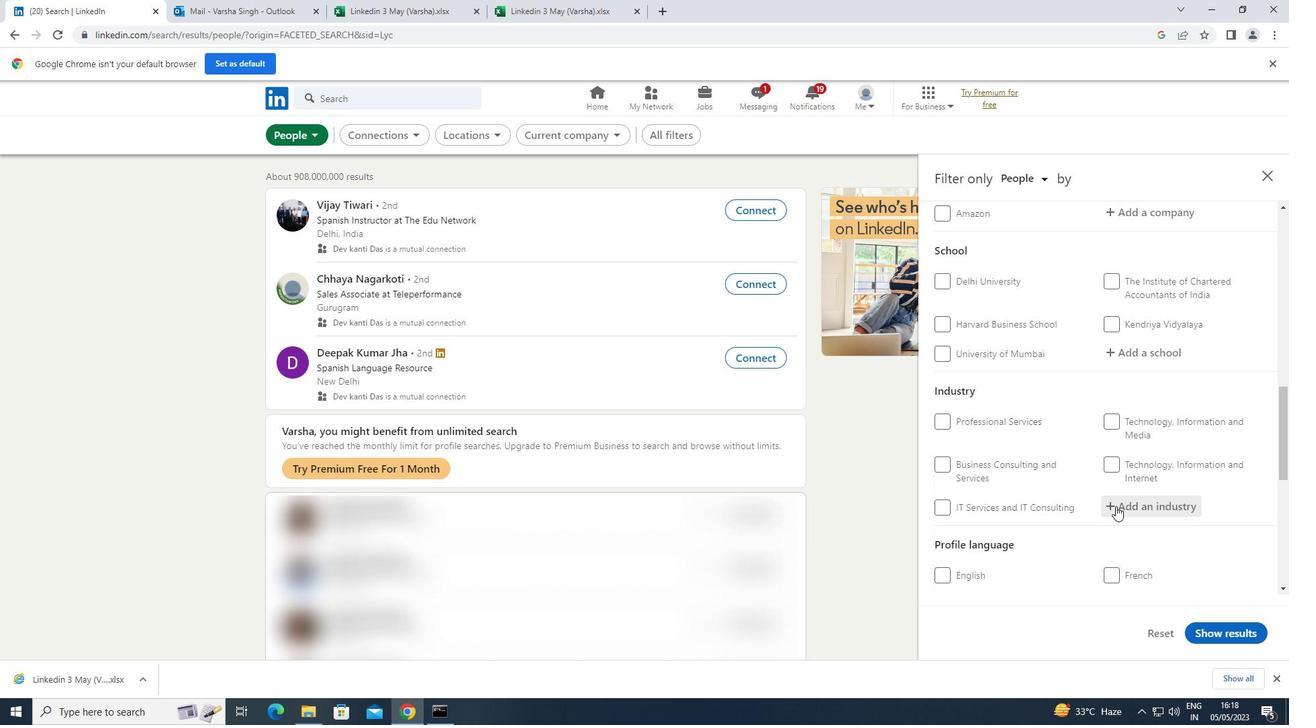 
Action: Mouse moved to (1115, 470)
Screenshot: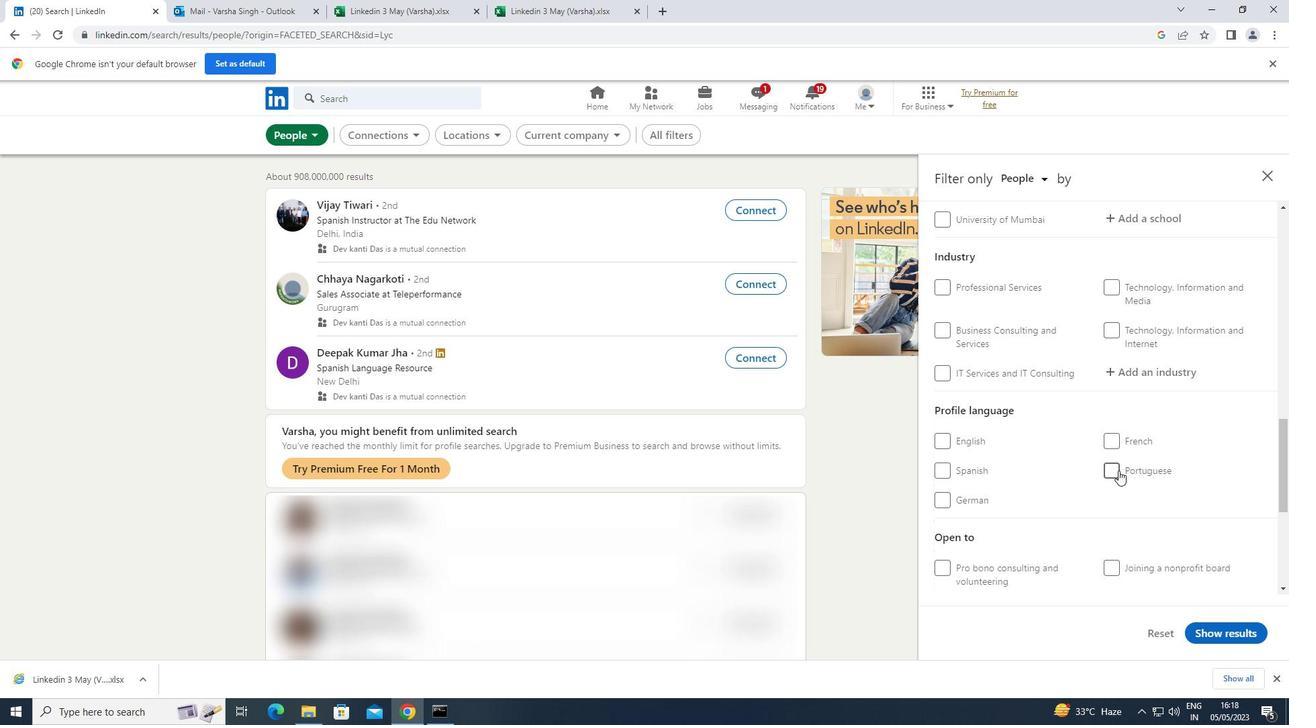 
Action: Mouse pressed left at (1115, 470)
Screenshot: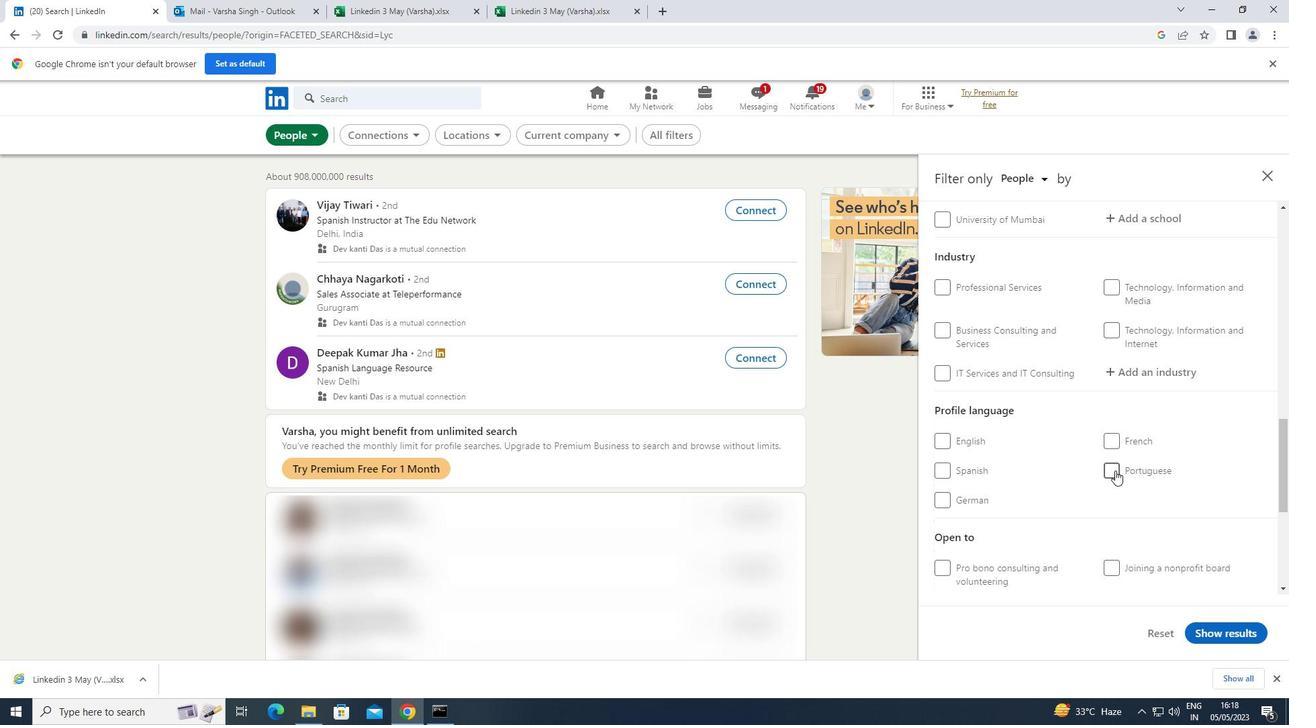 
Action: Mouse moved to (1115, 470)
Screenshot: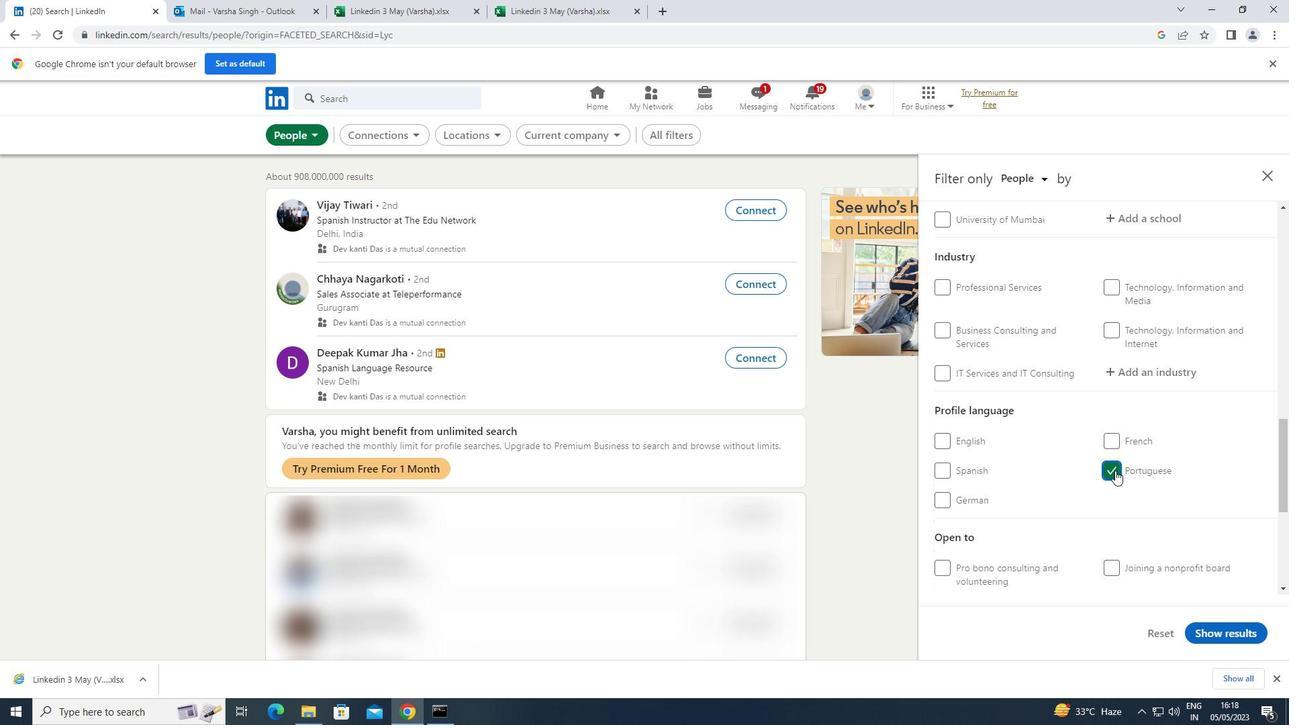 
Action: Mouse scrolled (1115, 471) with delta (0, 0)
Screenshot: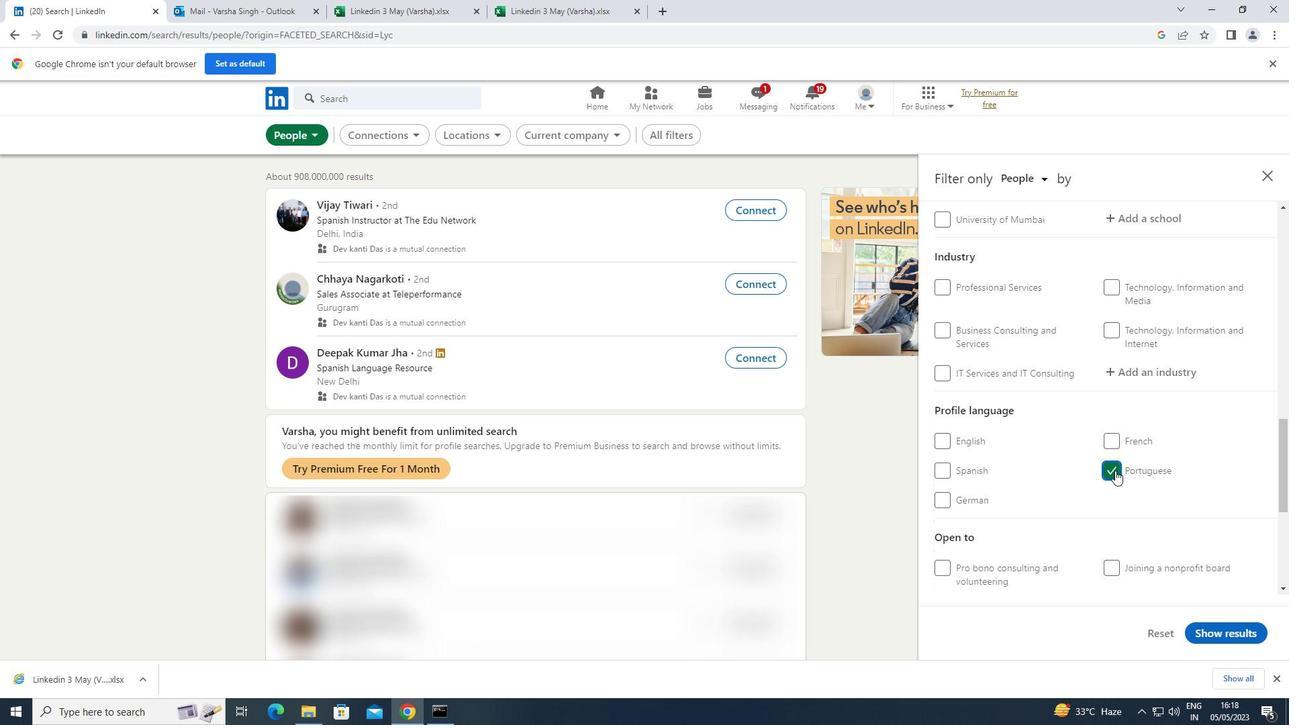 
Action: Mouse moved to (1115, 469)
Screenshot: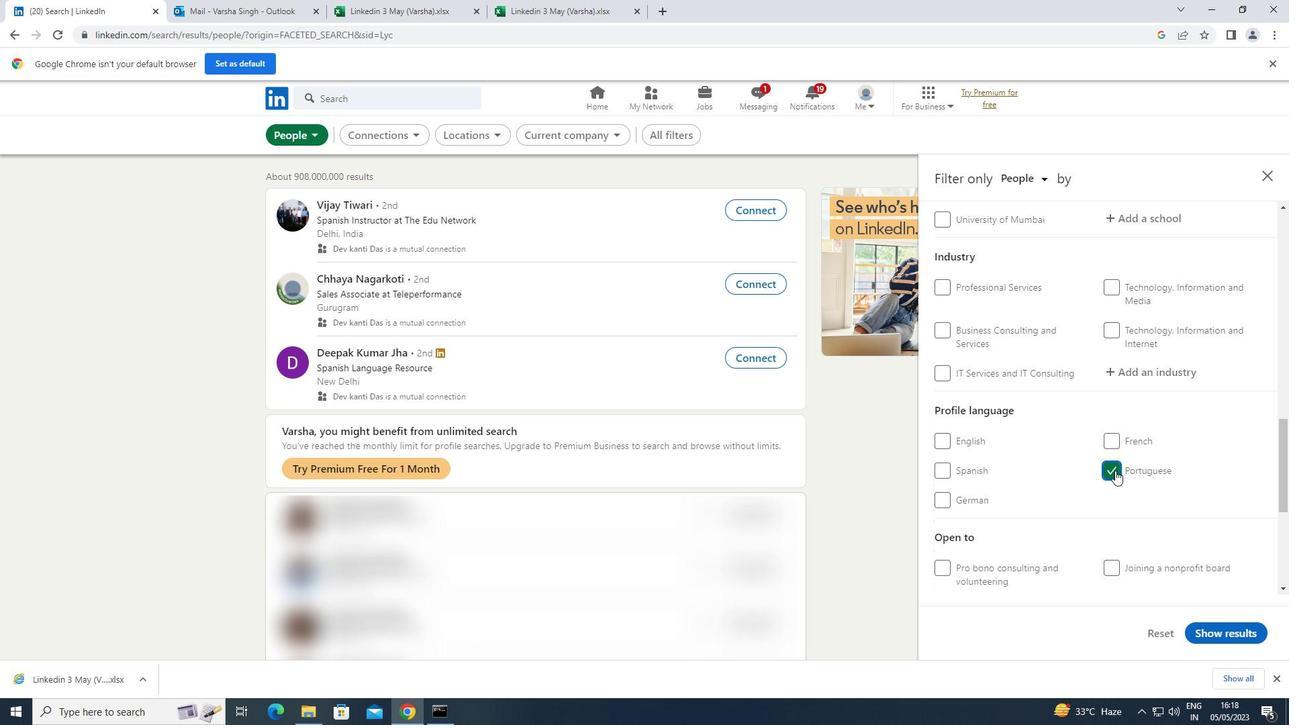 
Action: Mouse scrolled (1115, 470) with delta (0, 0)
Screenshot: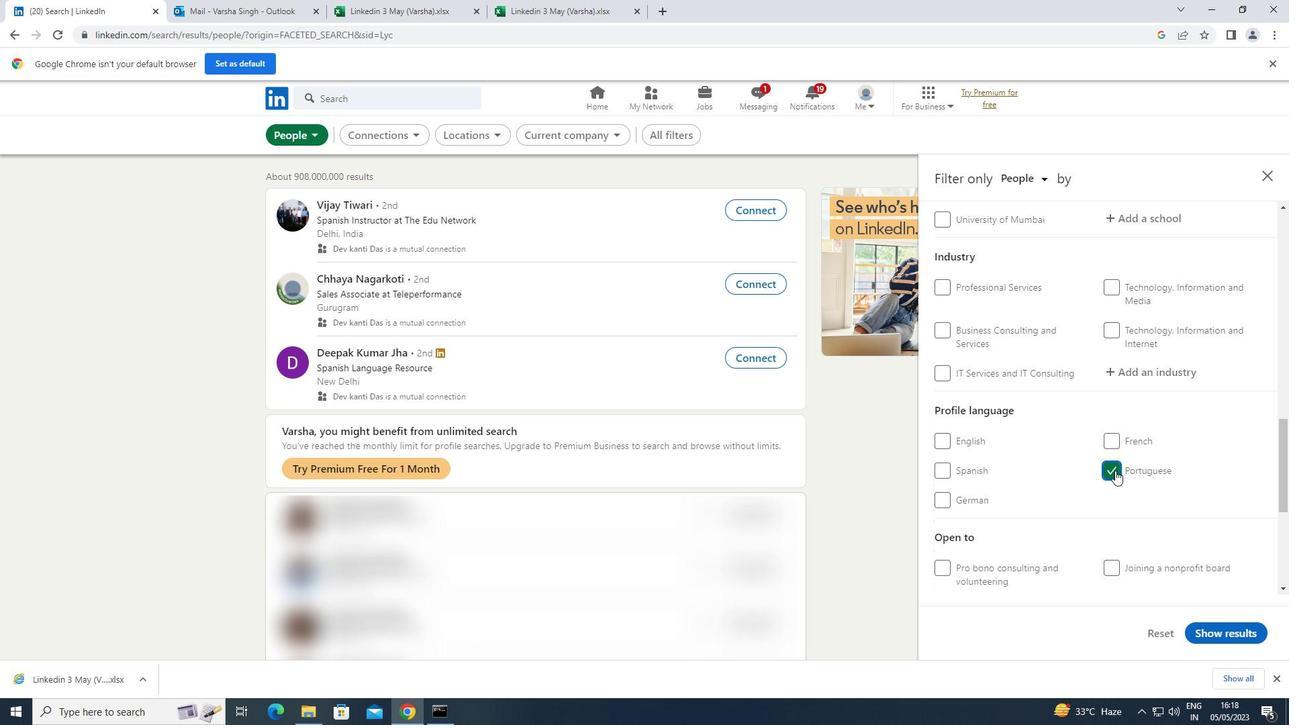 
Action: Mouse scrolled (1115, 470) with delta (0, 0)
Screenshot: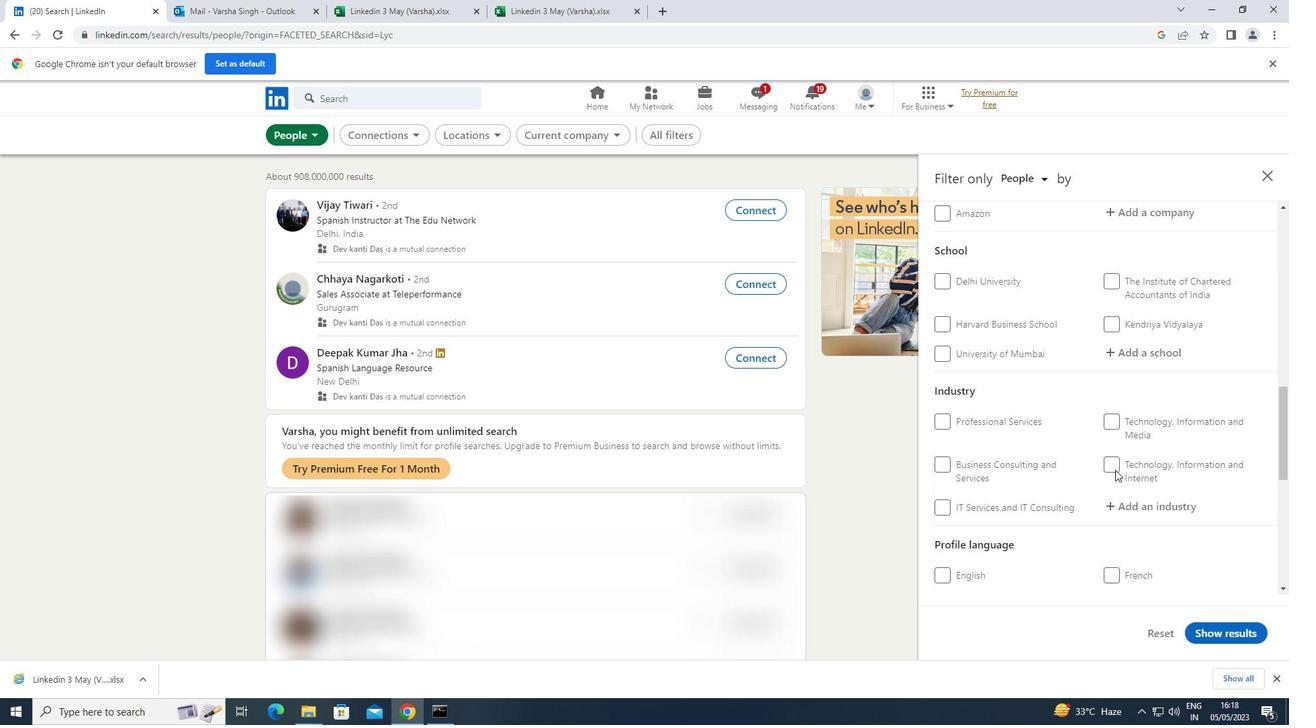 
Action: Mouse scrolled (1115, 470) with delta (0, 0)
Screenshot: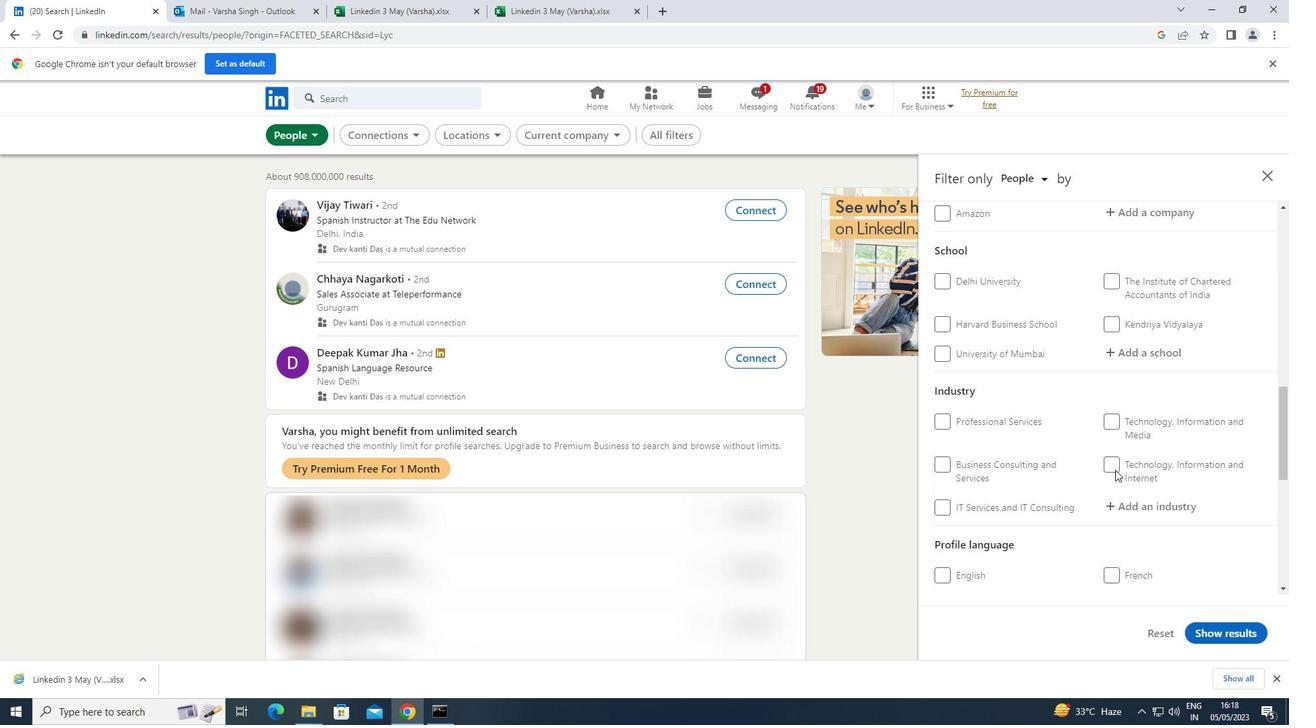 
Action: Mouse scrolled (1115, 470) with delta (0, 0)
Screenshot: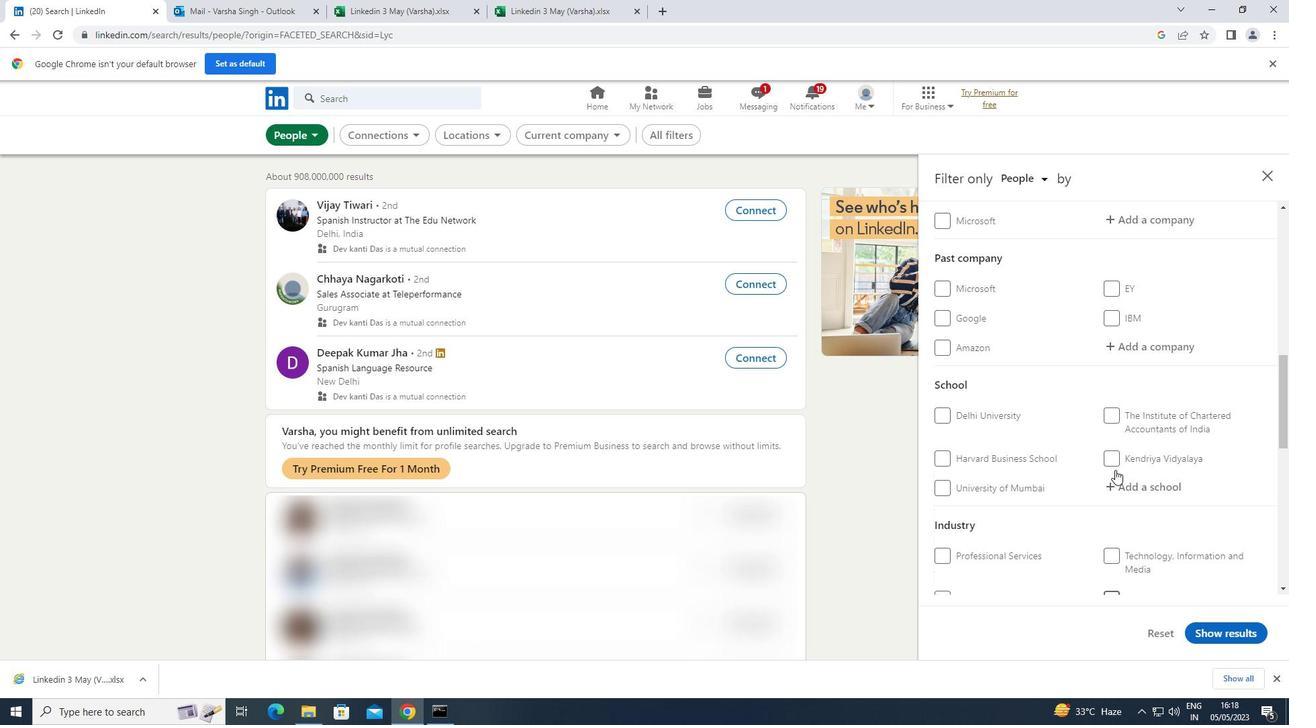 
Action: Mouse scrolled (1115, 470) with delta (0, 0)
Screenshot: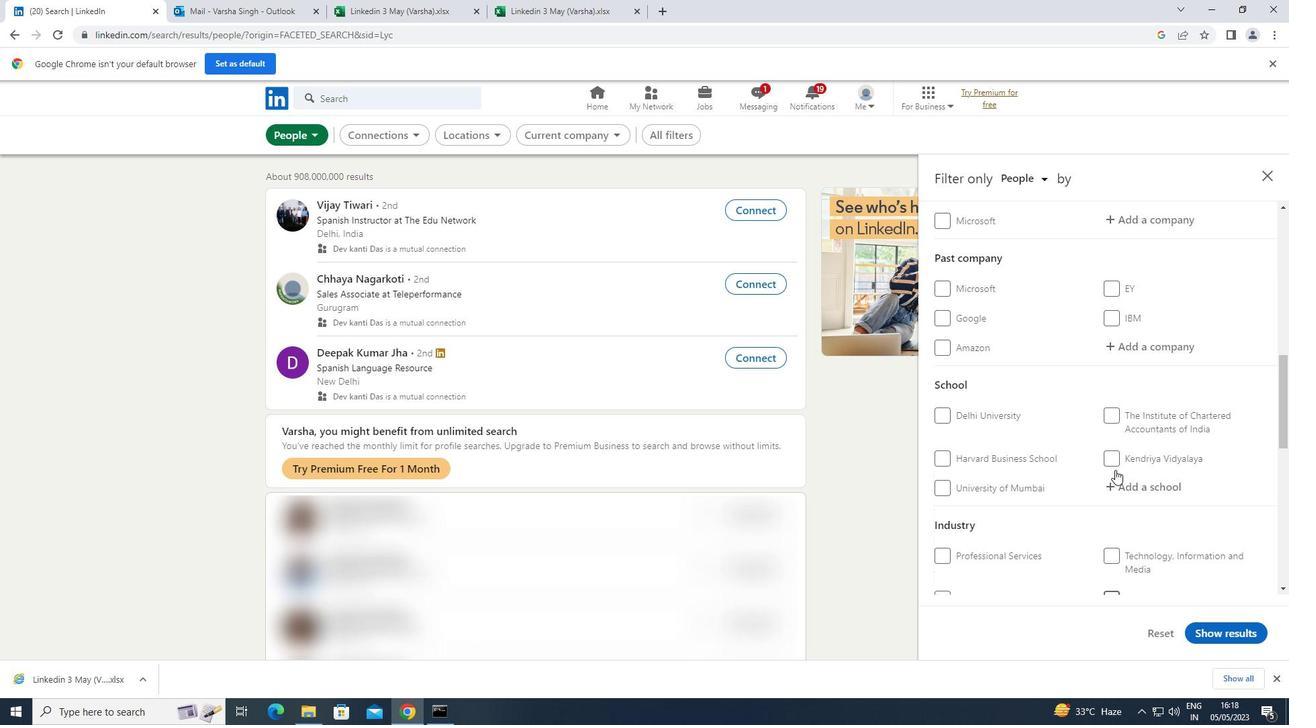 
Action: Mouse moved to (1167, 346)
Screenshot: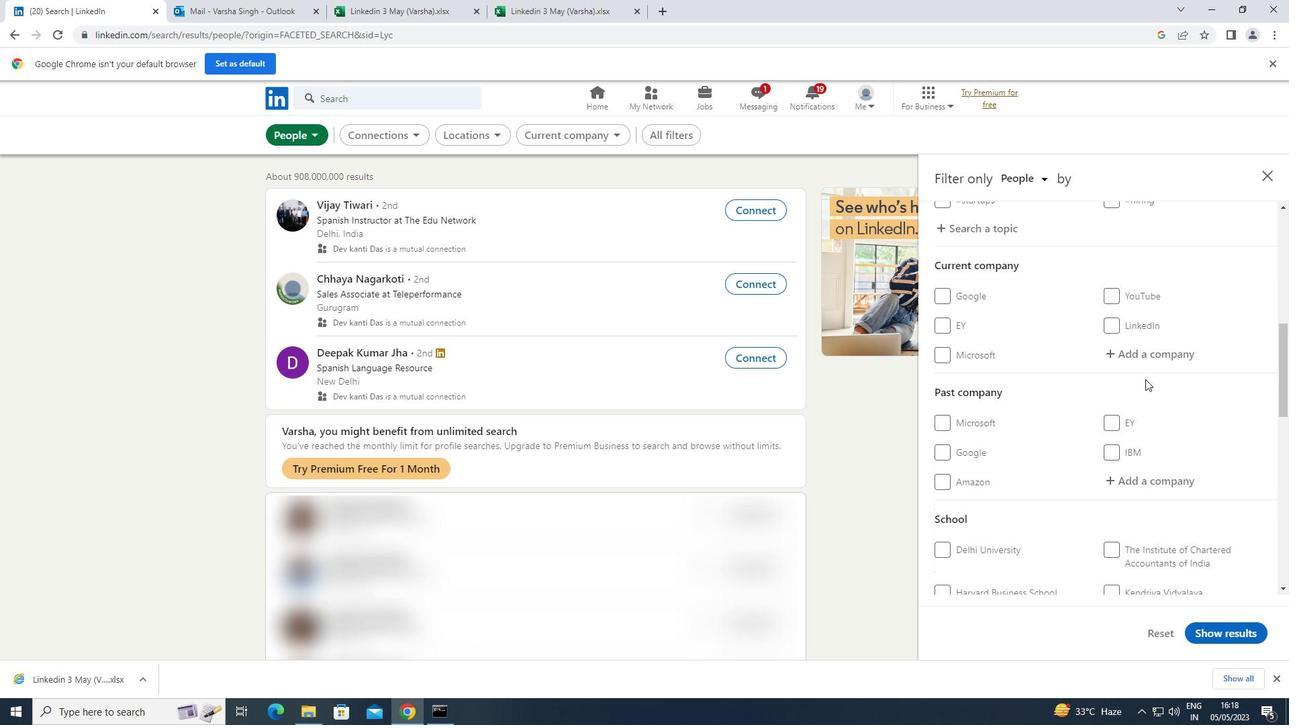 
Action: Mouse pressed left at (1167, 346)
Screenshot: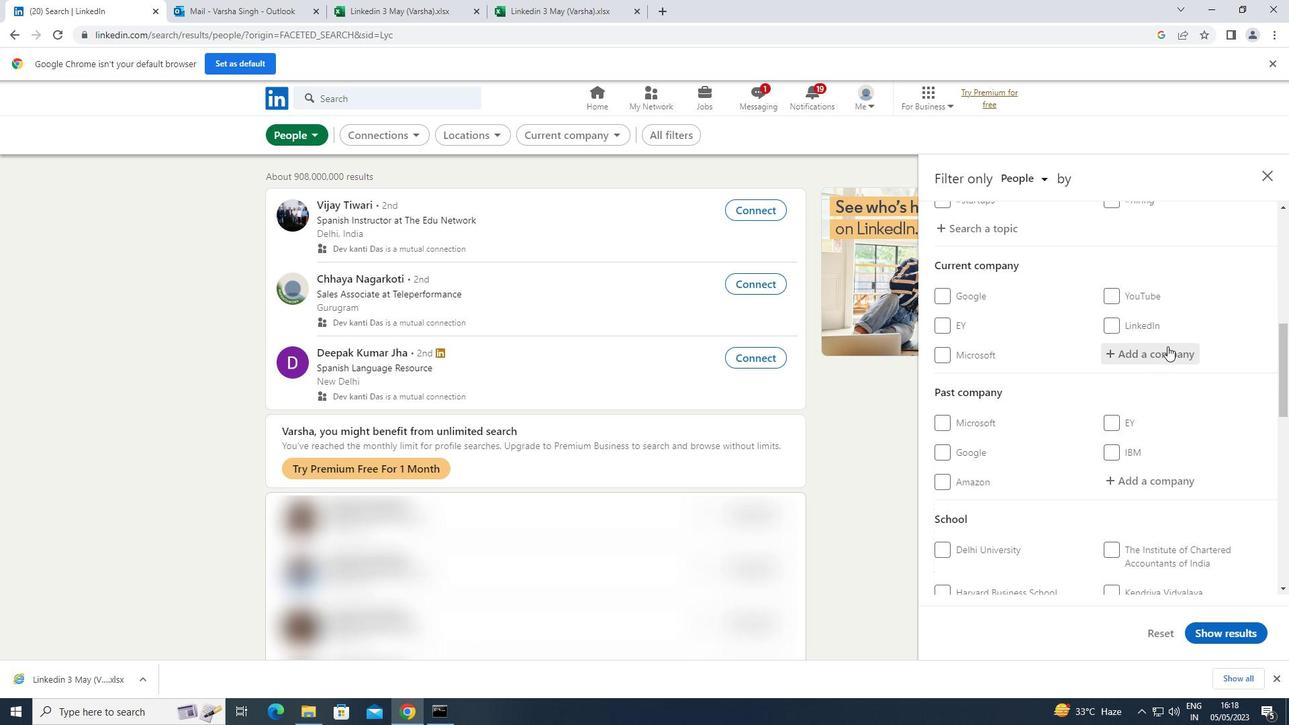 
Action: Key pressed <Key.shift>DELL<Key.space><Key.shift>EMC
Screenshot: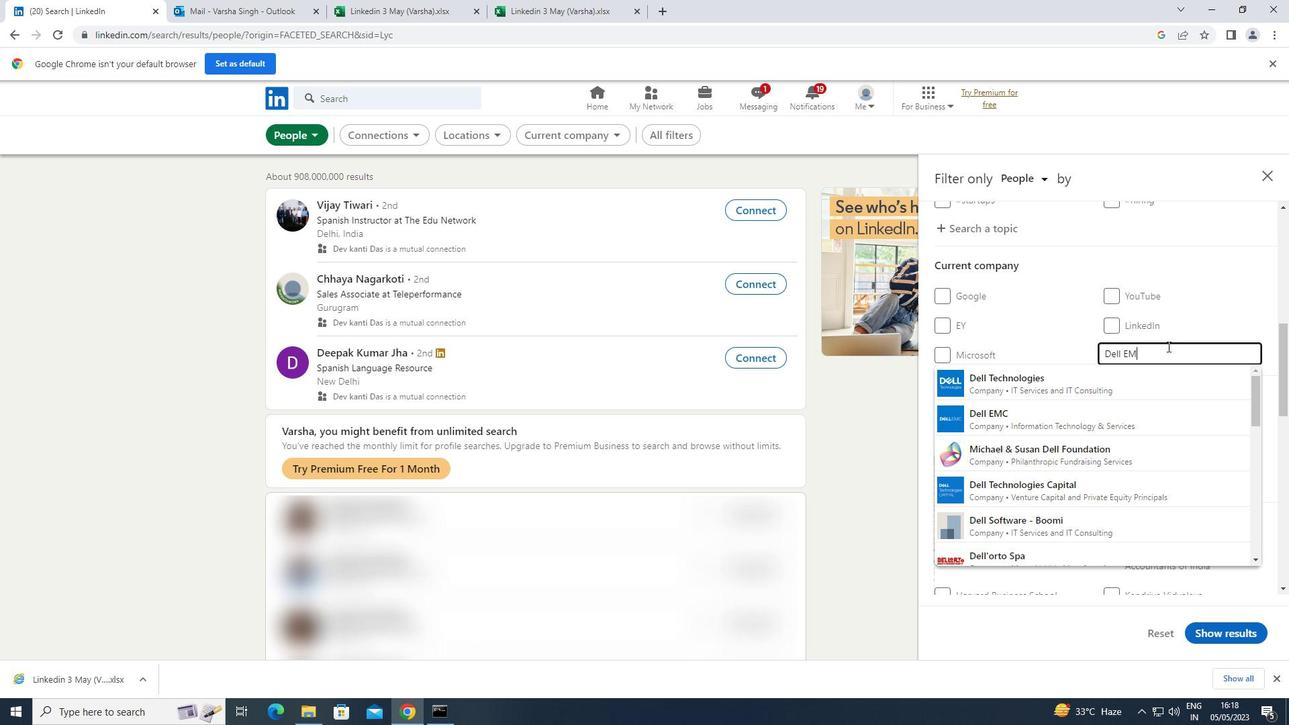 
Action: Mouse moved to (1066, 388)
Screenshot: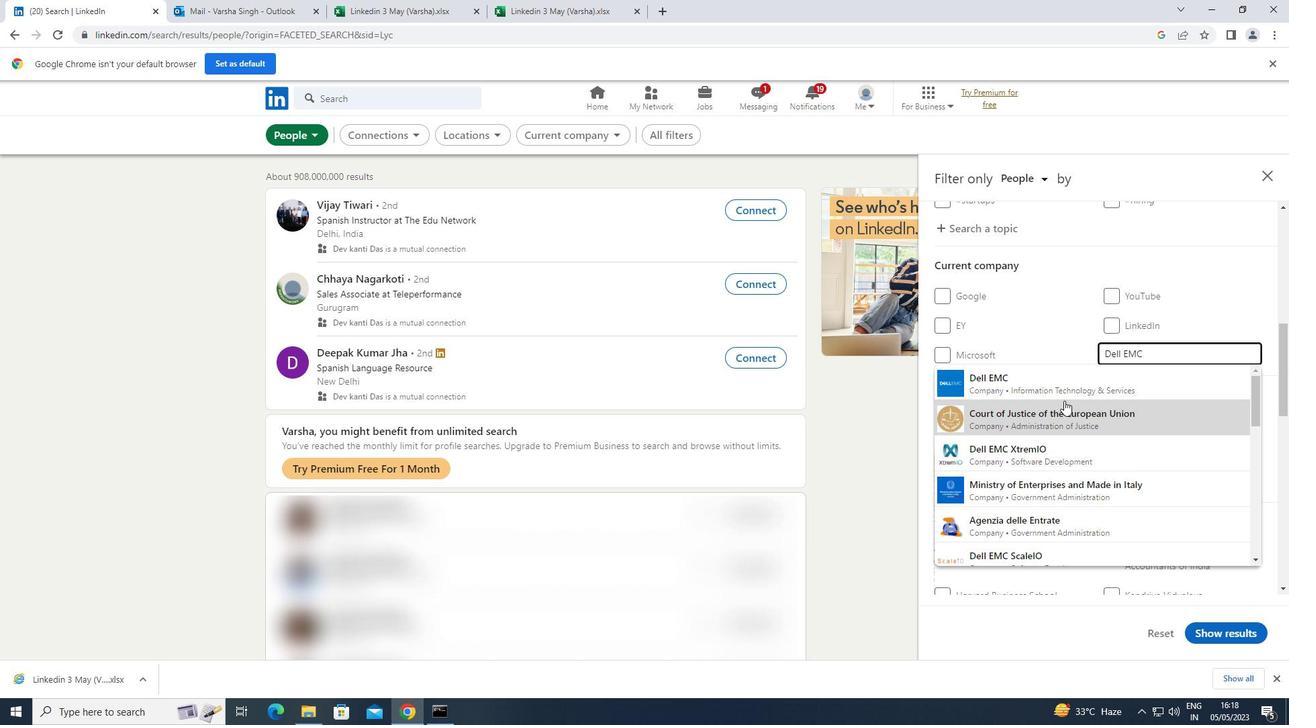 
Action: Mouse pressed left at (1066, 388)
Screenshot: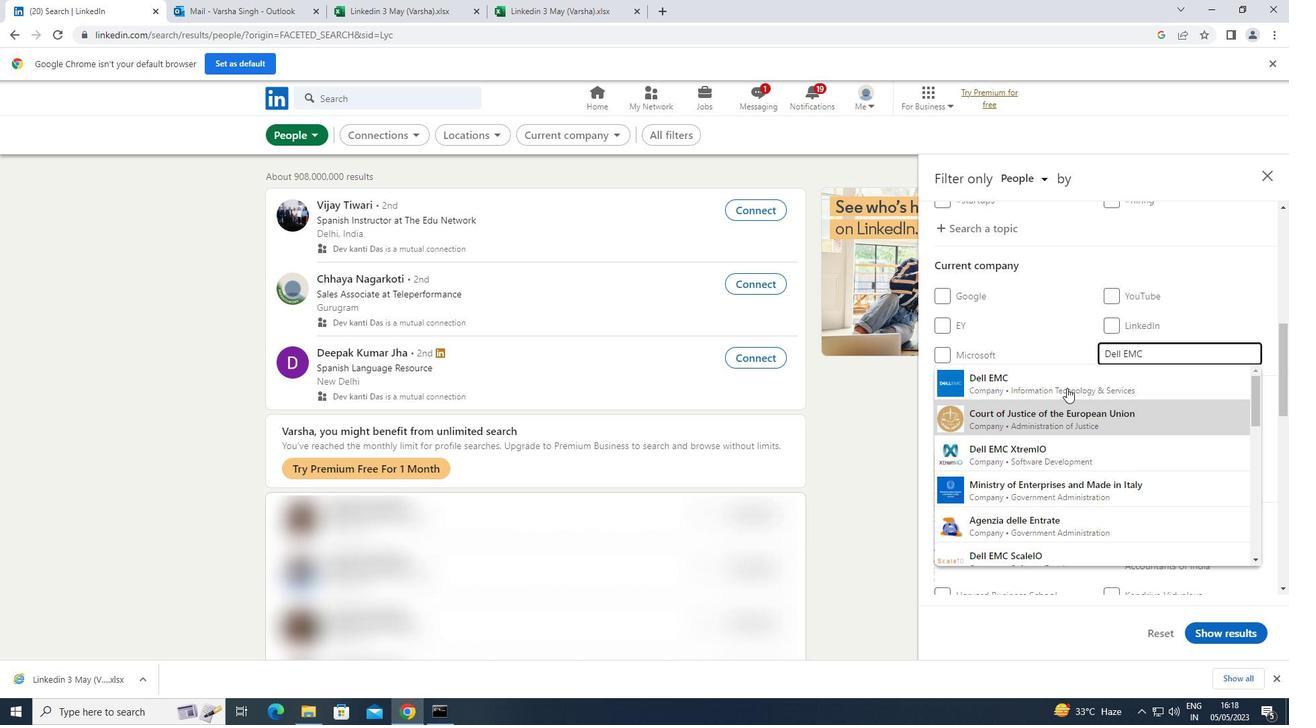 
Action: Mouse moved to (1068, 385)
Screenshot: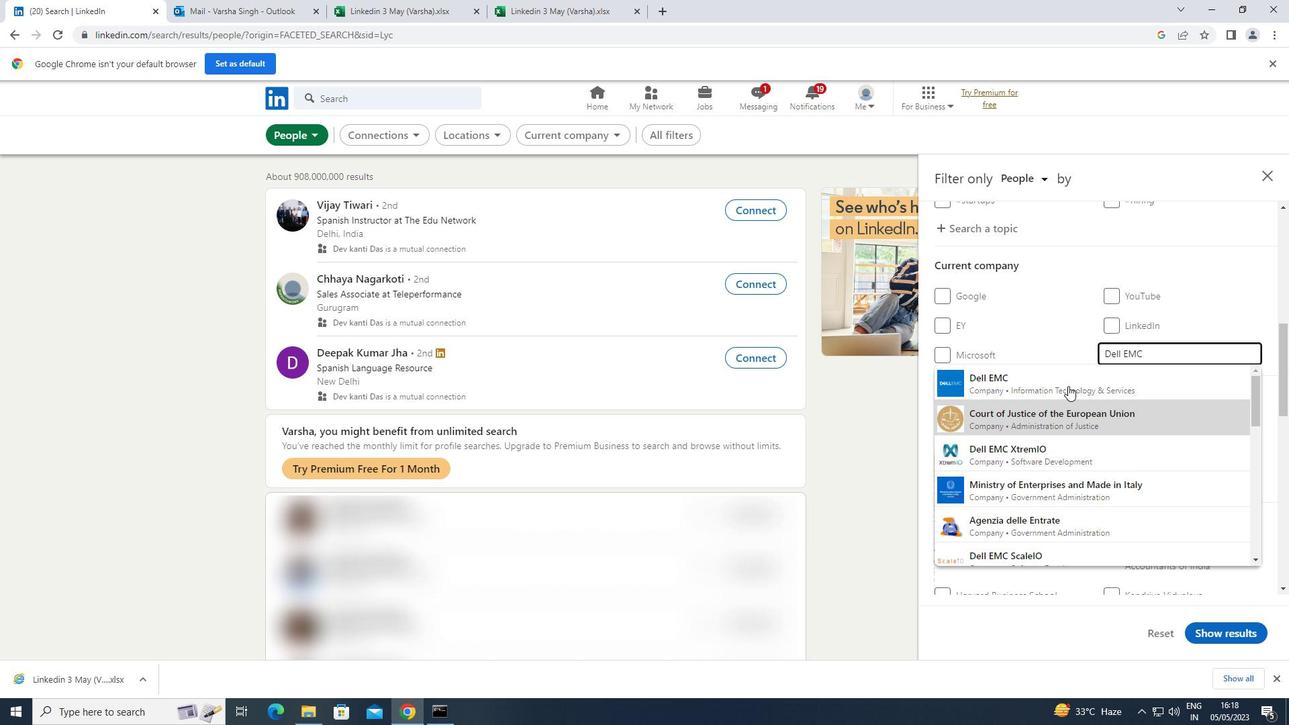 
Action: Mouse scrolled (1068, 384) with delta (0, 0)
Screenshot: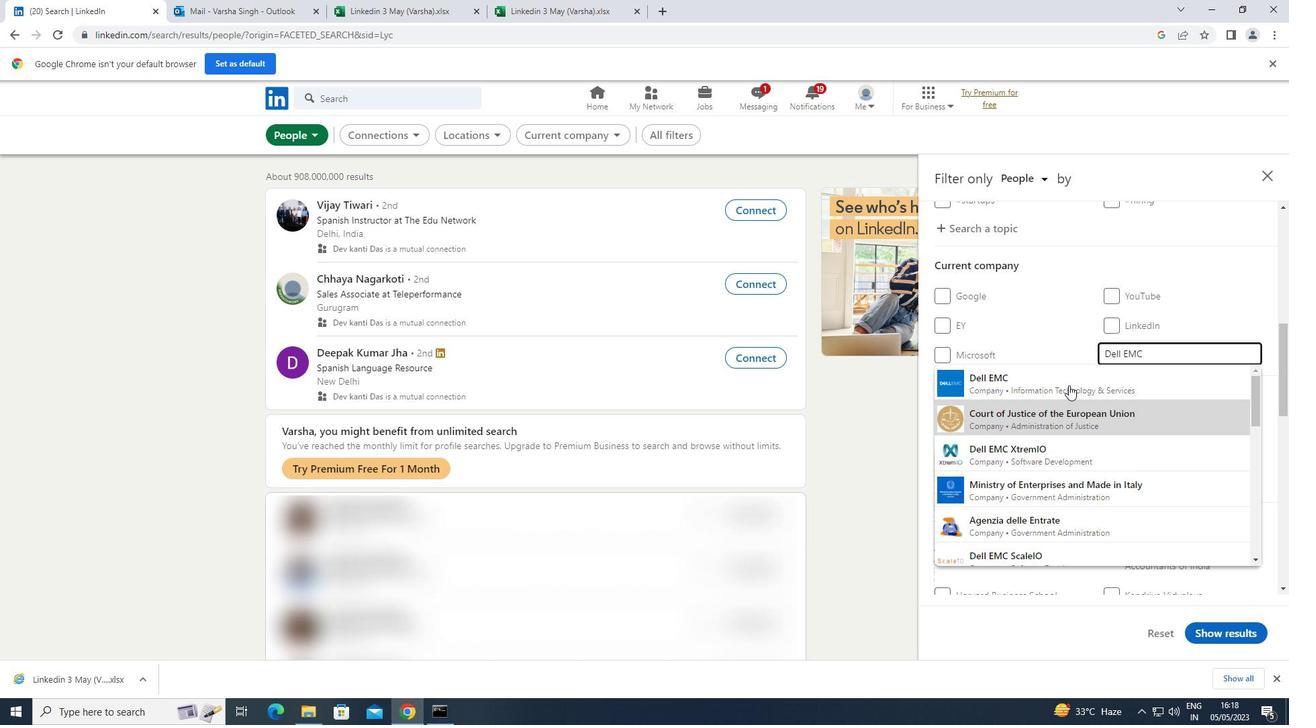 
Action: Mouse scrolled (1068, 384) with delta (0, 0)
Screenshot: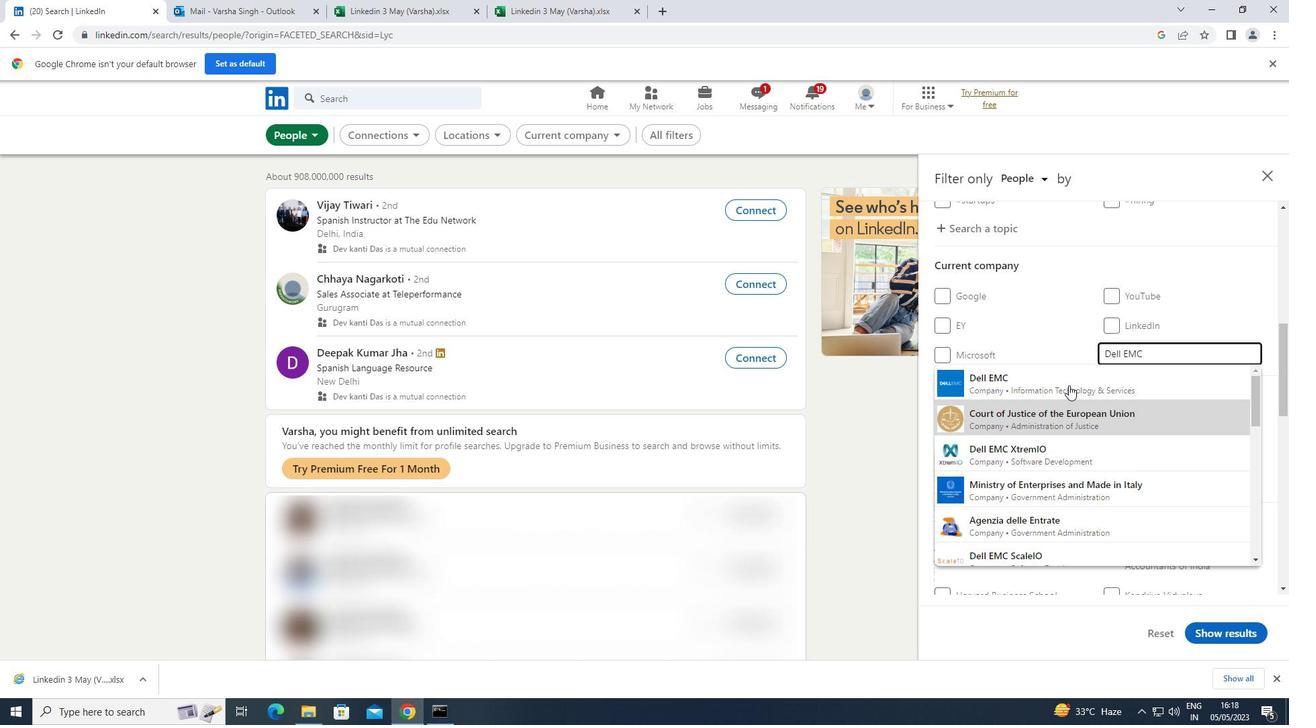 
Action: Mouse scrolled (1068, 384) with delta (0, 0)
Screenshot: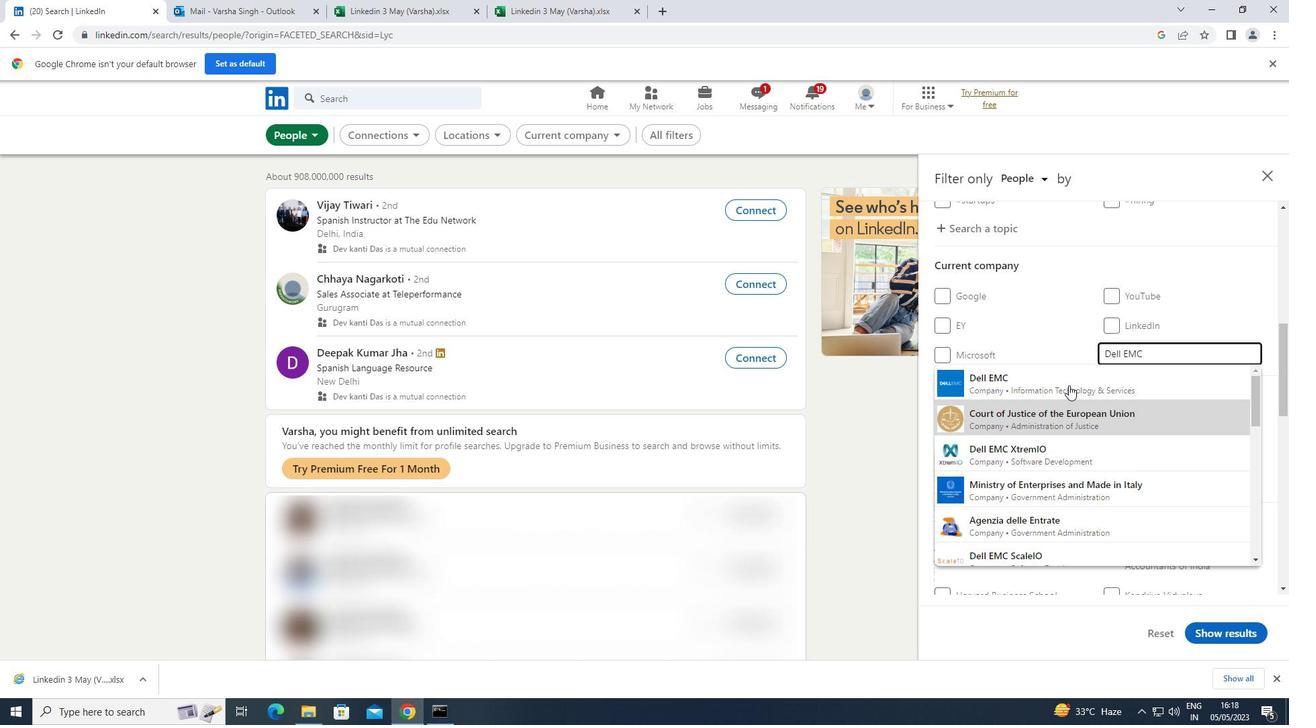
Action: Mouse scrolled (1068, 384) with delta (0, 0)
Screenshot: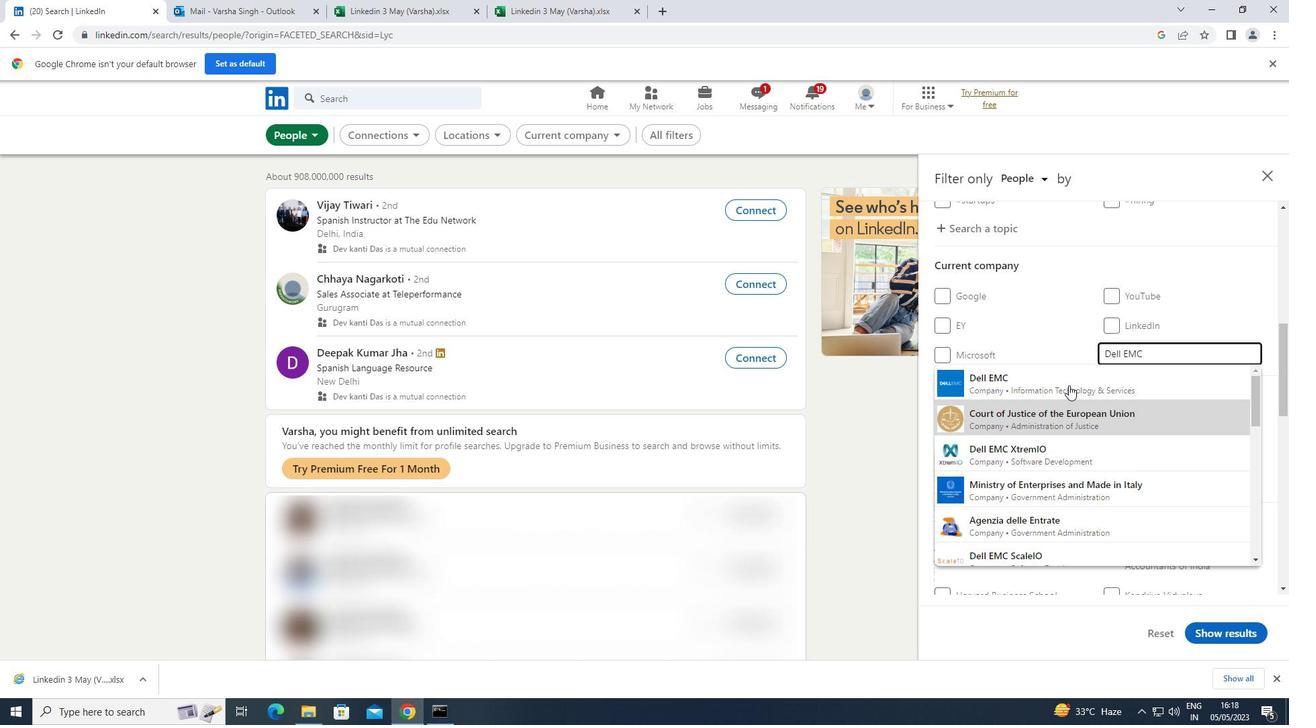 
Action: Mouse moved to (1128, 384)
Screenshot: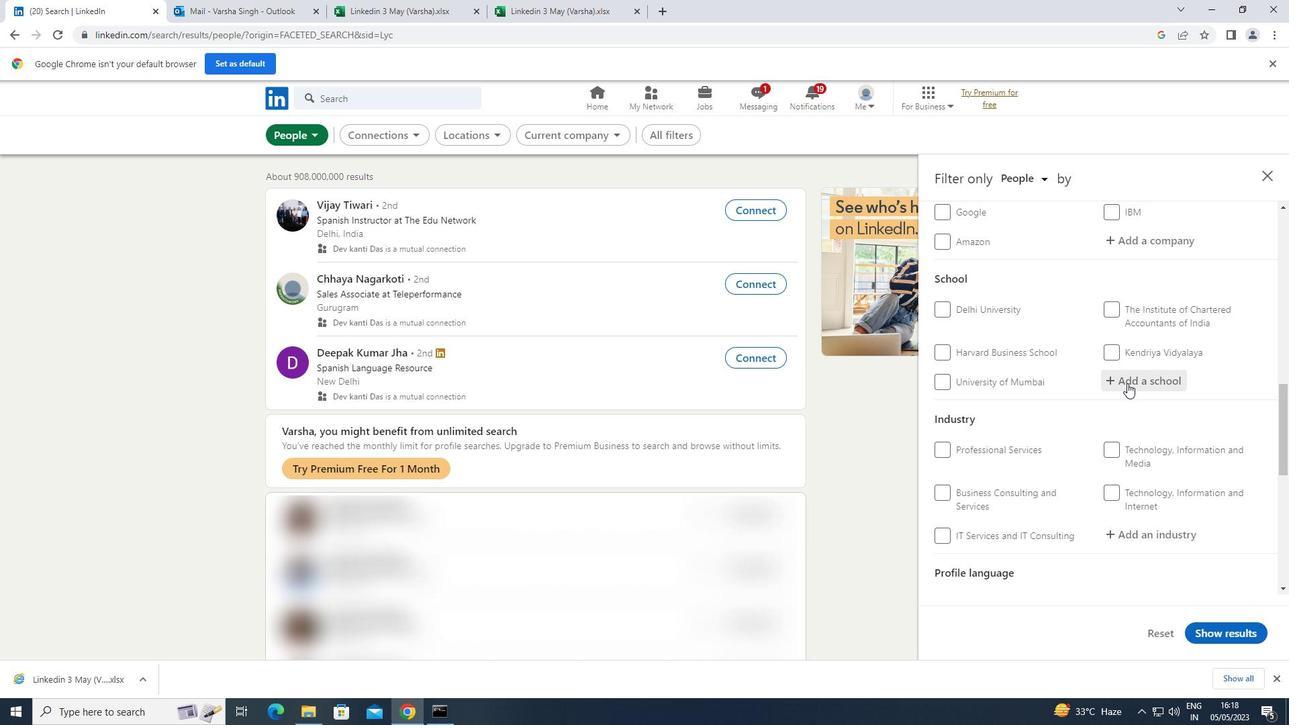 
Action: Mouse pressed left at (1128, 384)
Screenshot: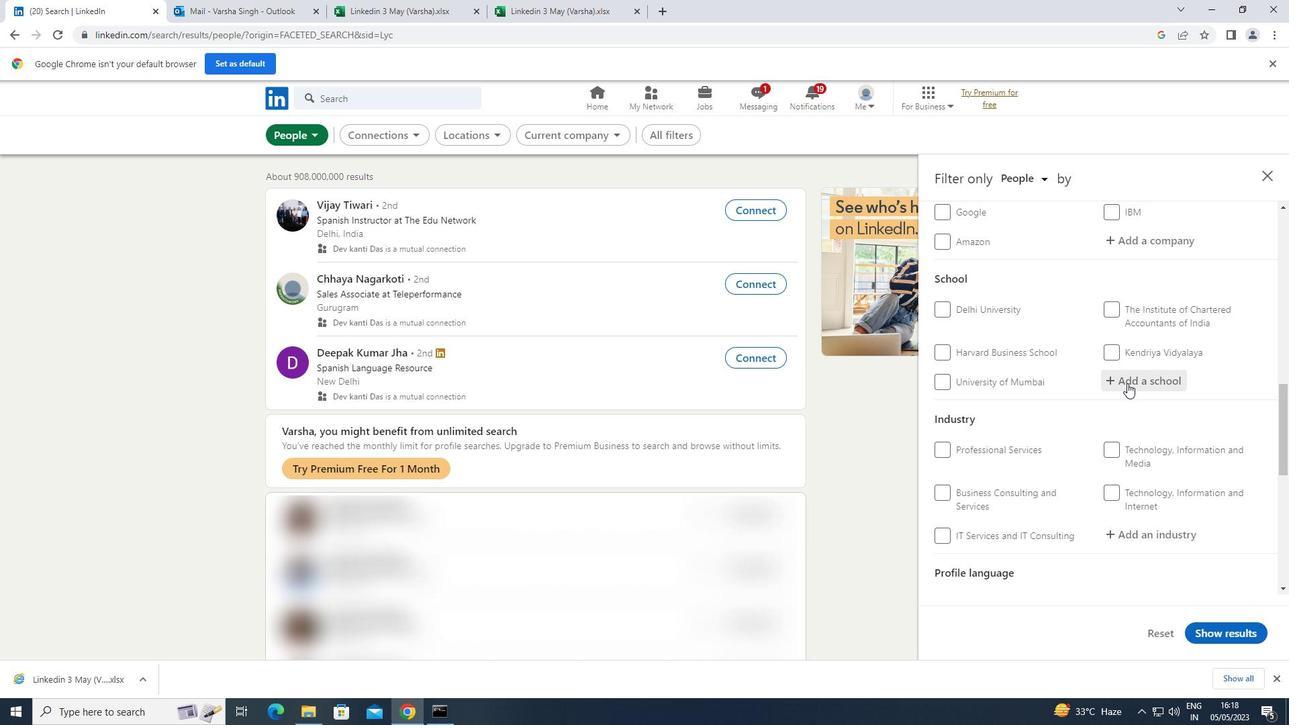 
Action: Key pressed <Key.caps_lock>SRI<Key.space>VASAVI<Key.space>ENGINEERING
Screenshot: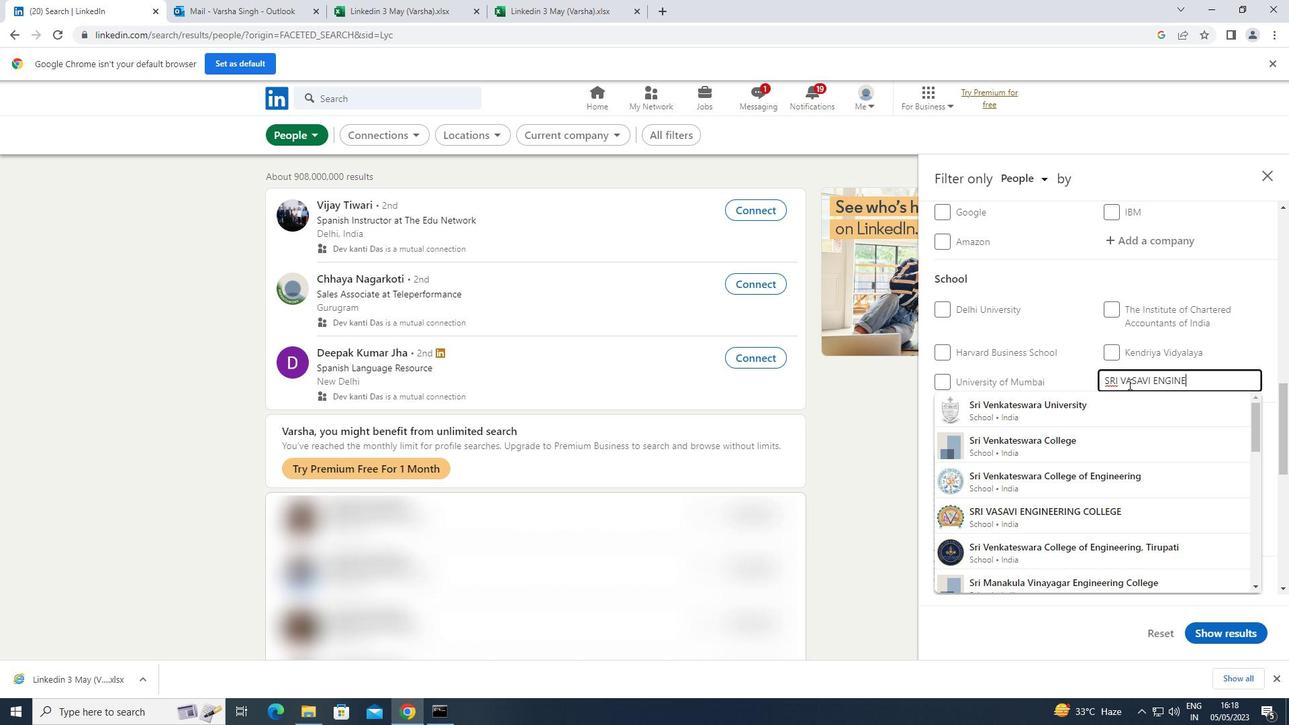 
Action: Mouse moved to (1097, 410)
Screenshot: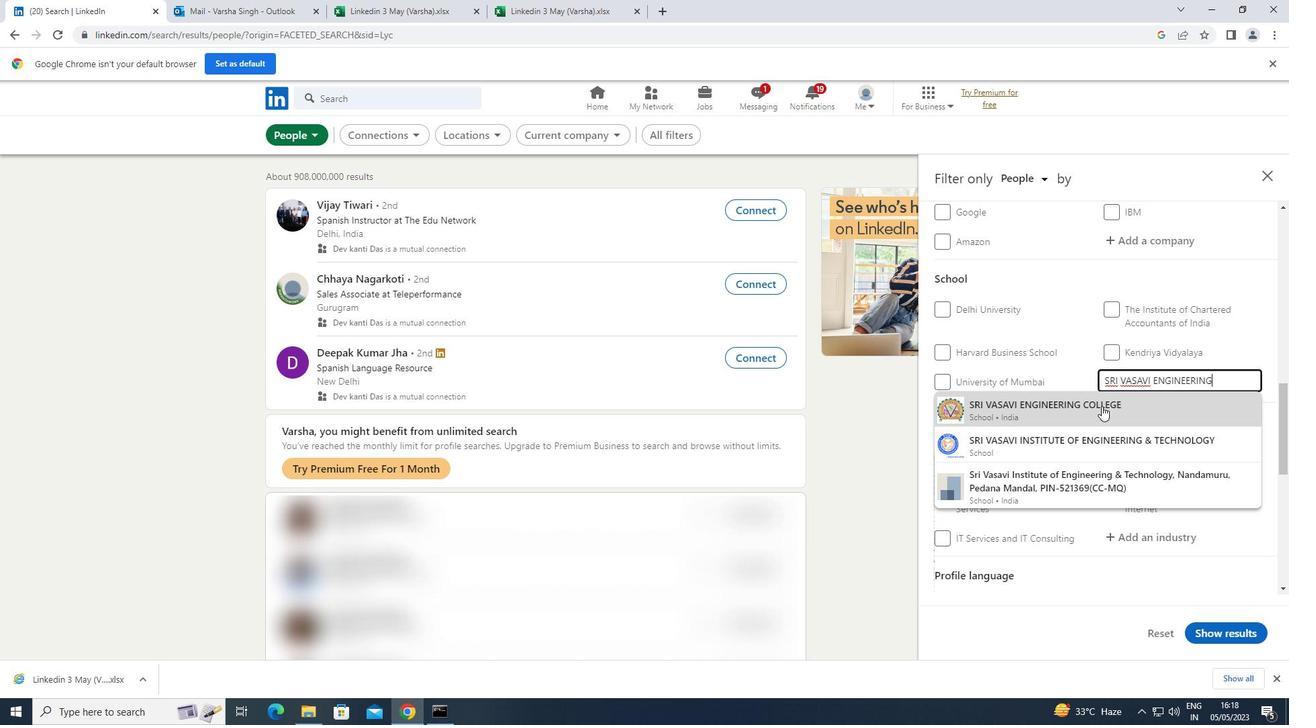 
Action: Mouse pressed left at (1097, 410)
Screenshot: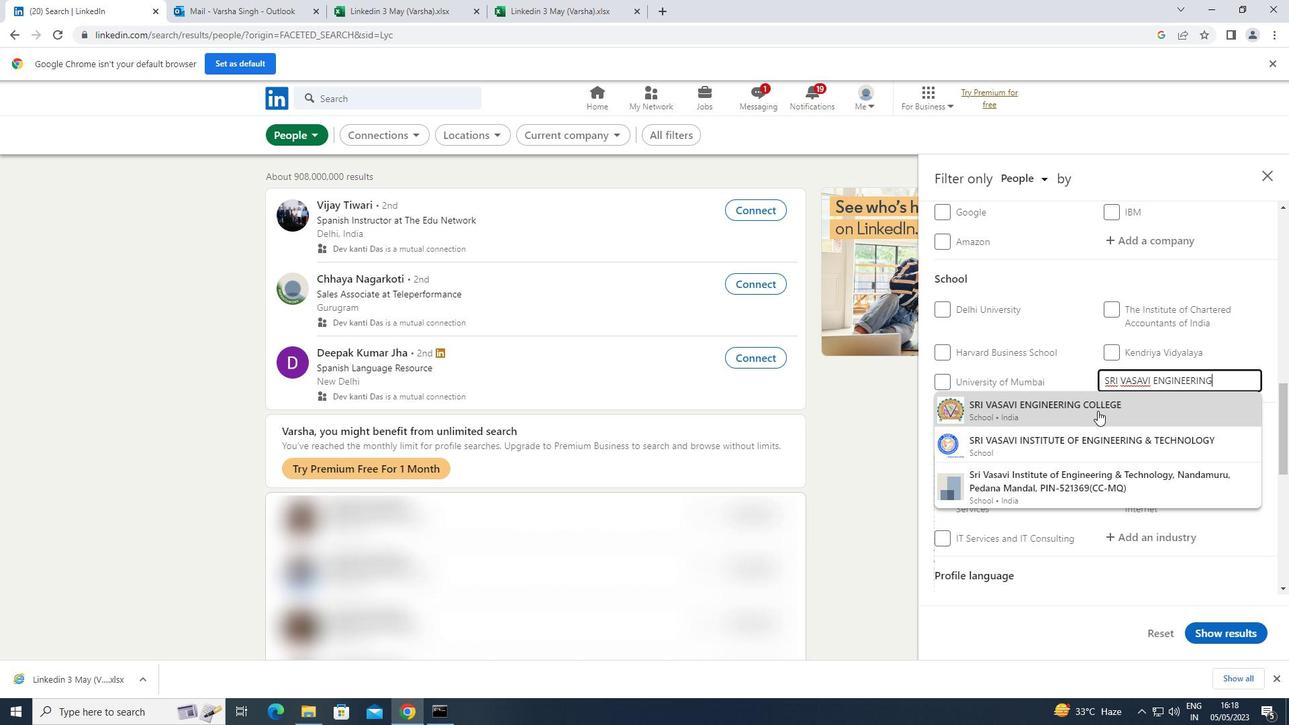 
Action: Mouse moved to (1097, 410)
Screenshot: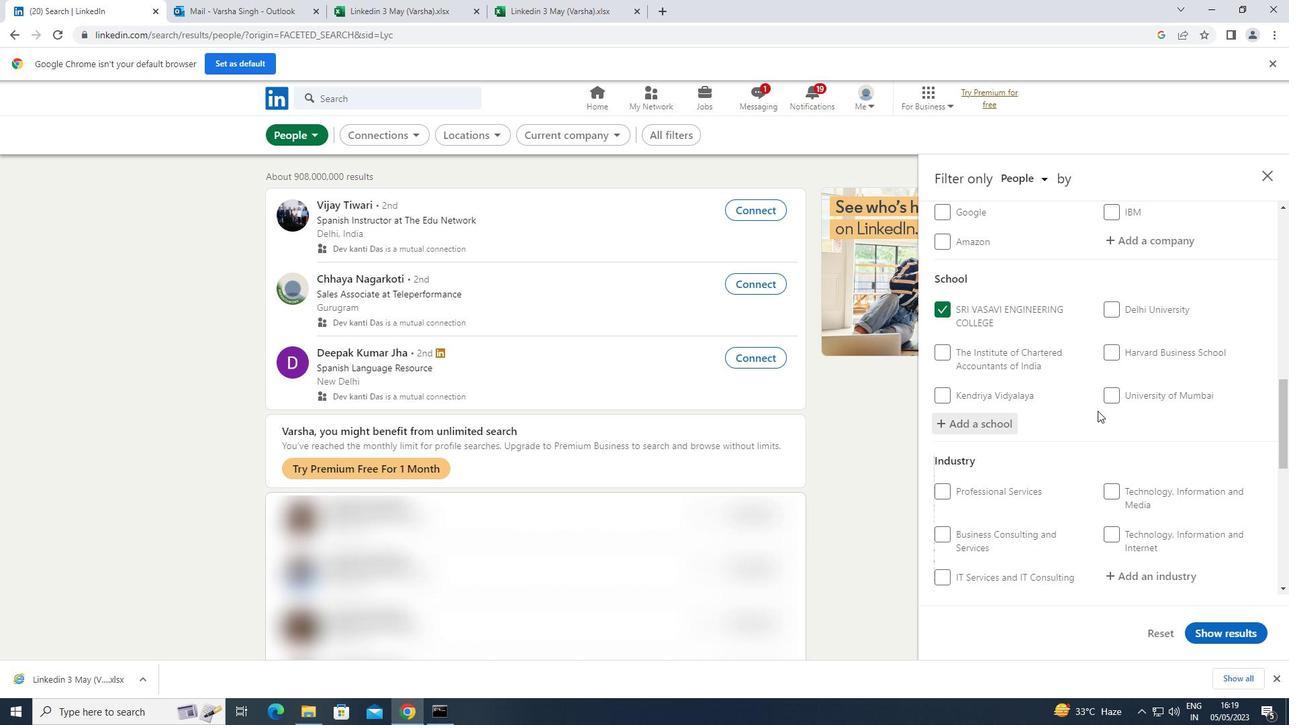 
Action: Key pressed <Key.caps_lock>
Screenshot: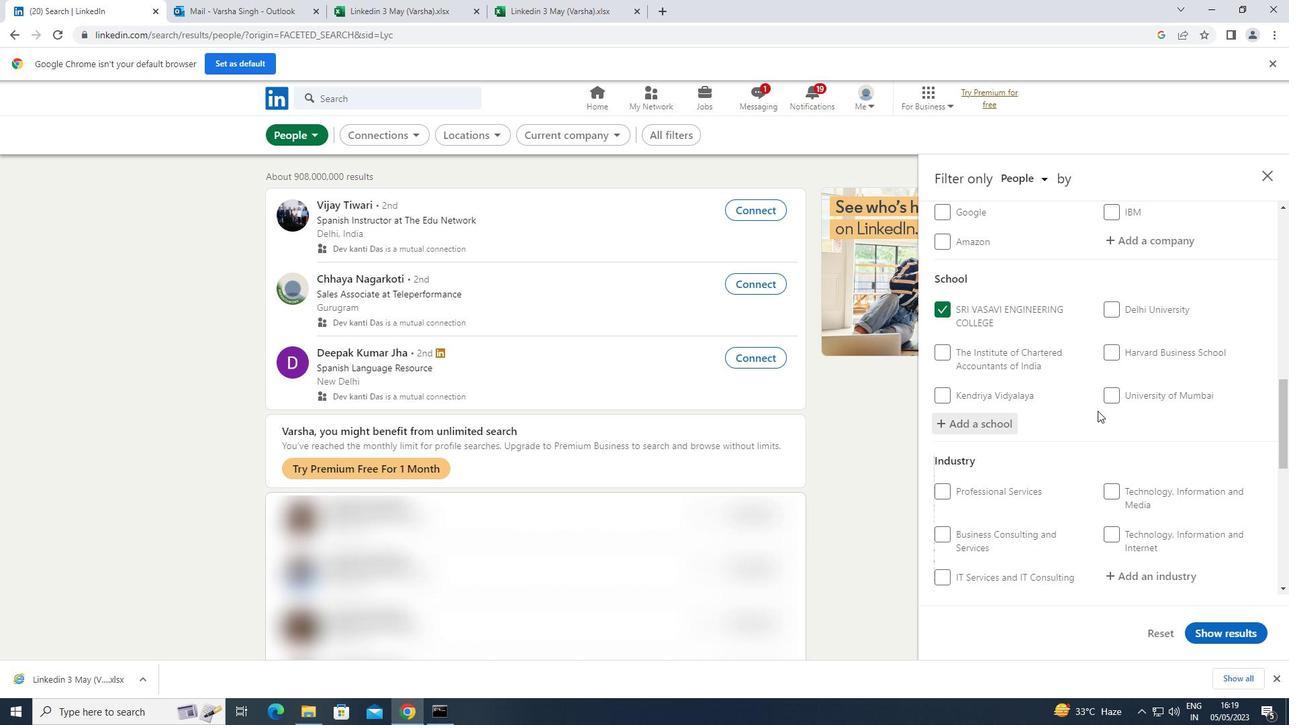
Action: Mouse scrolled (1097, 410) with delta (0, 0)
Screenshot: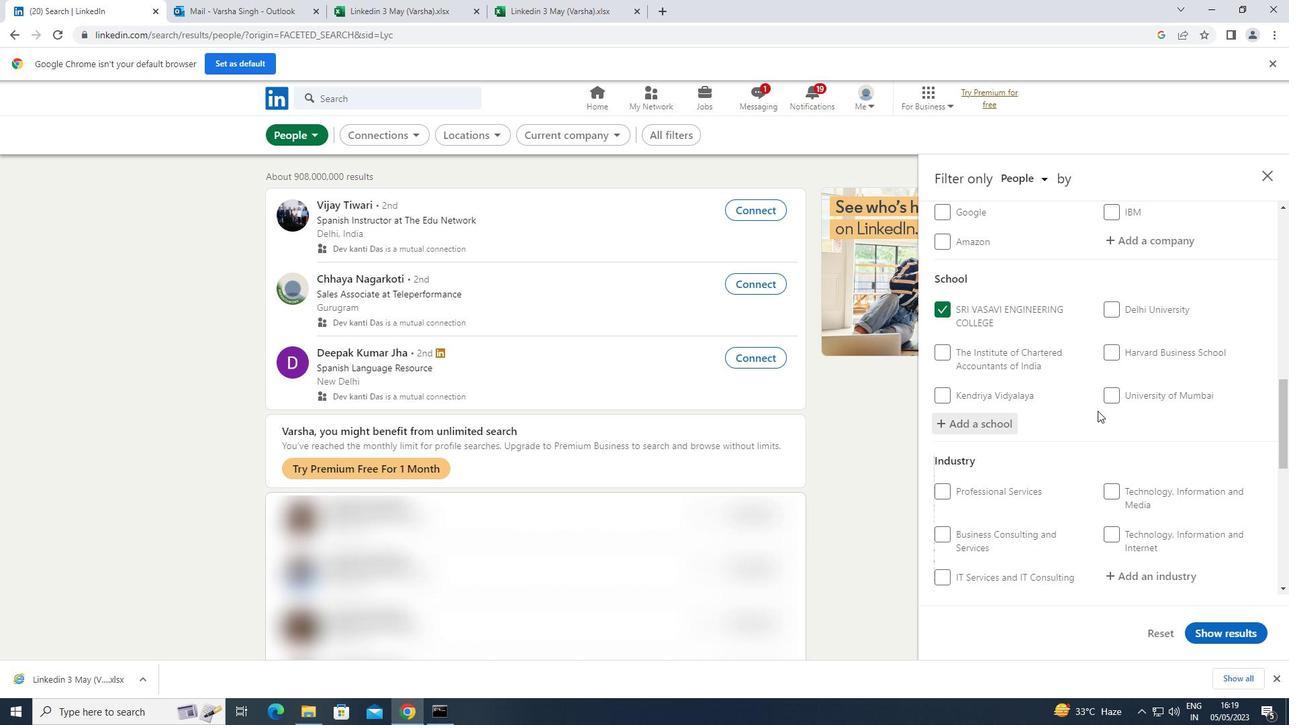 
Action: Mouse moved to (1097, 410)
Screenshot: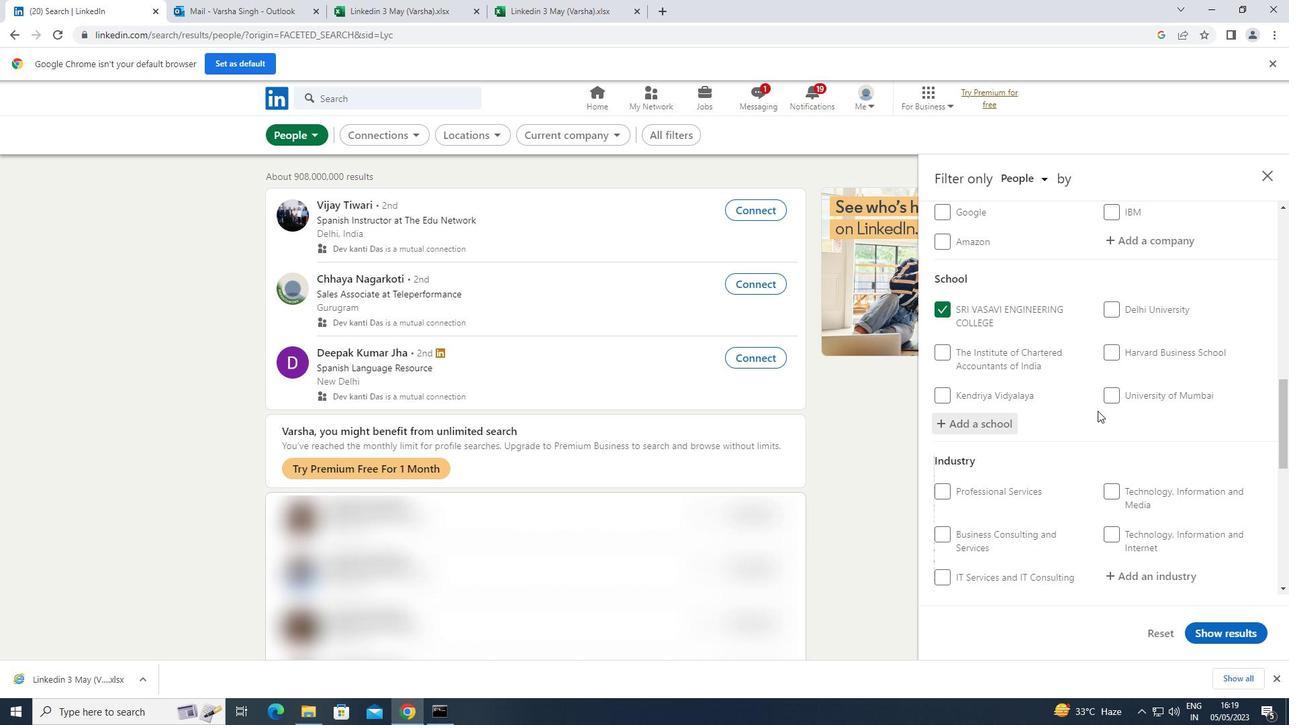 
Action: Mouse scrolled (1097, 409) with delta (0, 0)
Screenshot: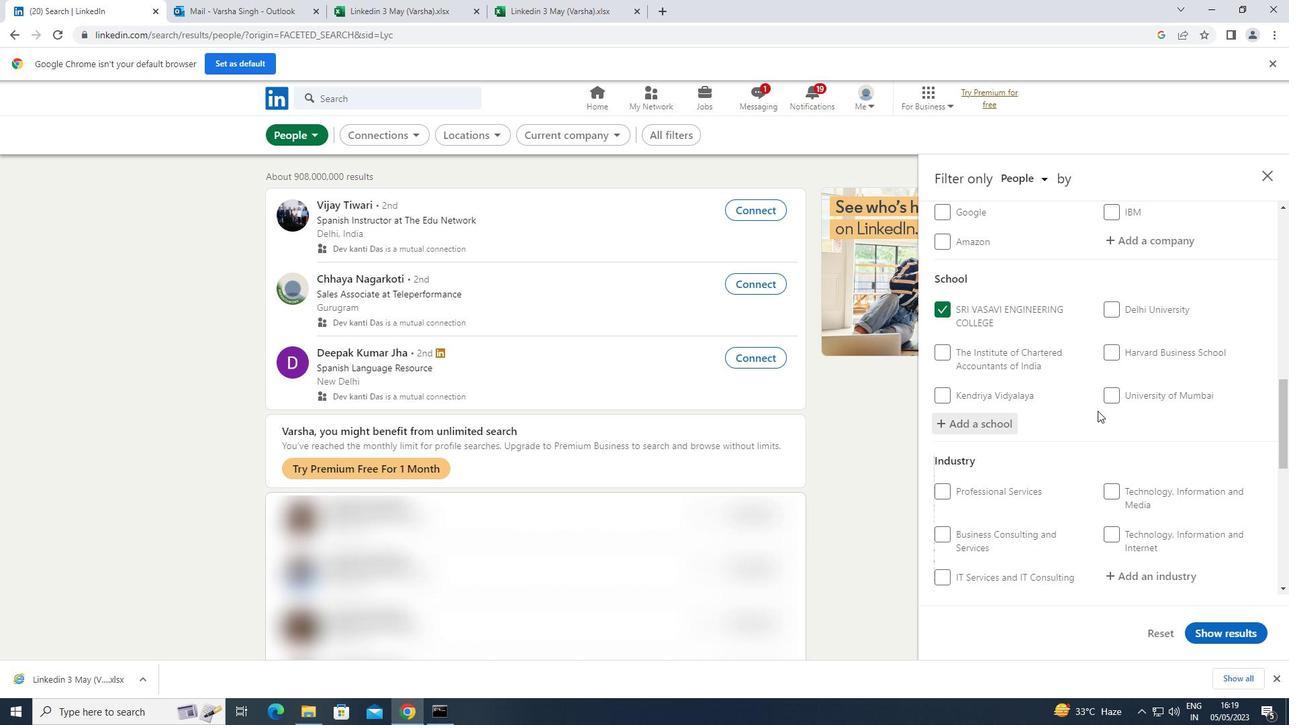 
Action: Mouse scrolled (1097, 409) with delta (0, 0)
Screenshot: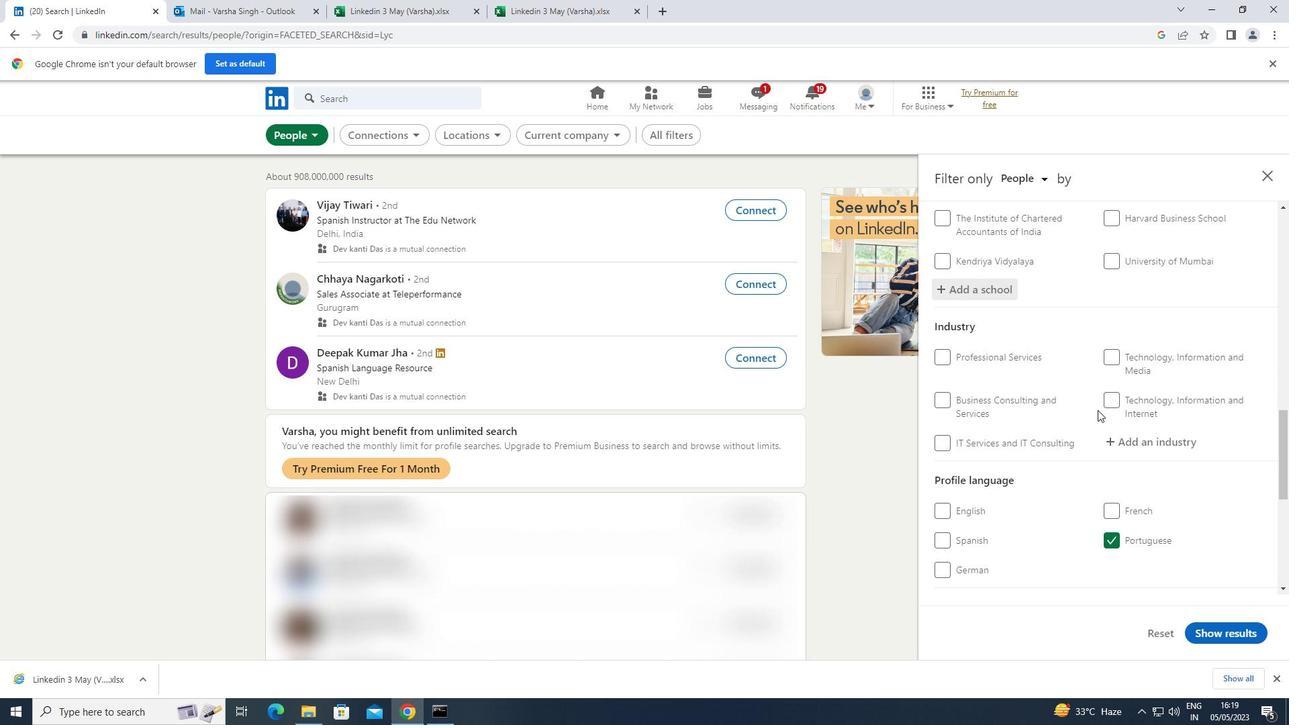 
Action: Mouse scrolled (1097, 409) with delta (0, 0)
Screenshot: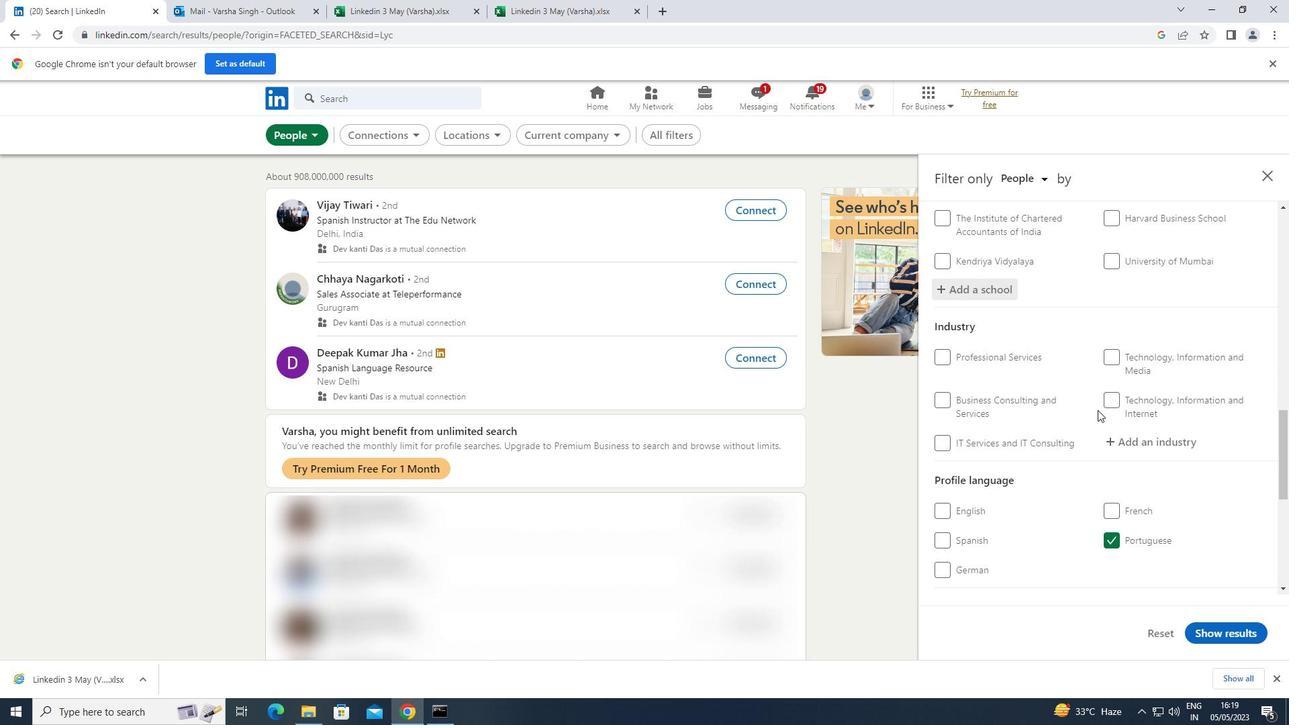 
Action: Mouse moved to (1166, 315)
Screenshot: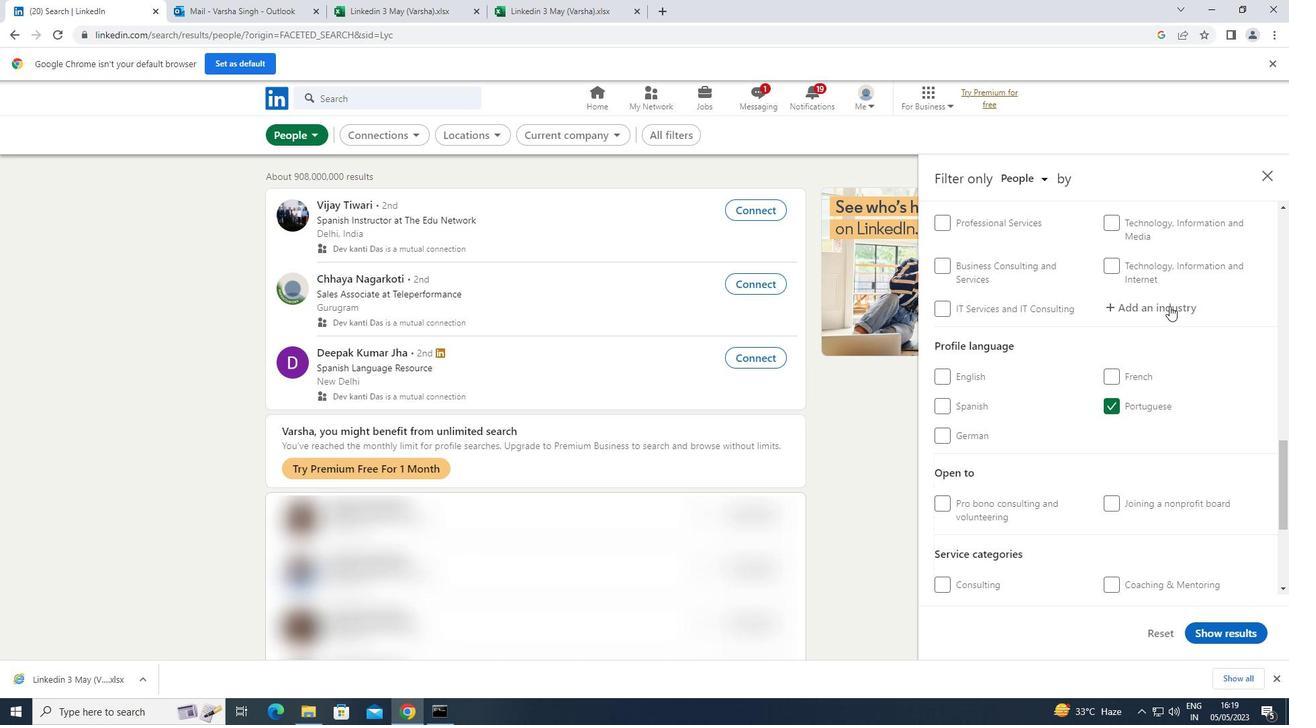 
Action: Mouse pressed left at (1166, 315)
Screenshot: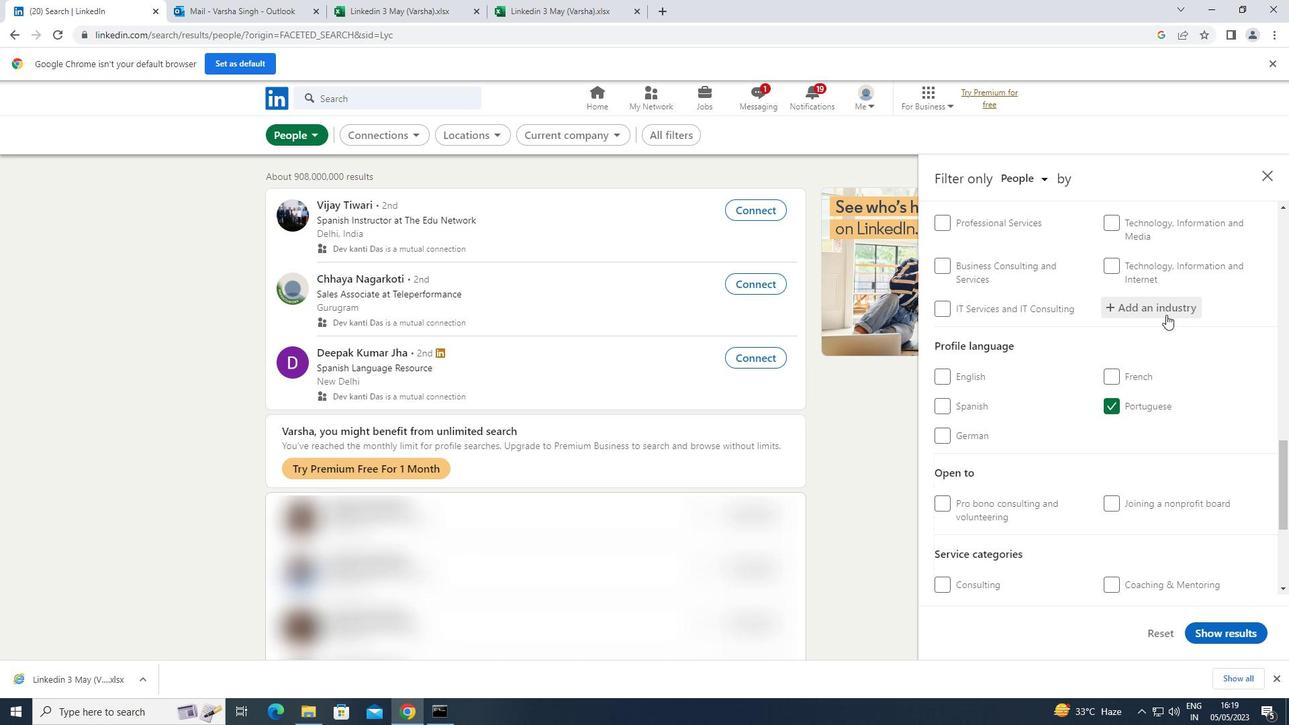
Action: Mouse moved to (1166, 314)
Screenshot: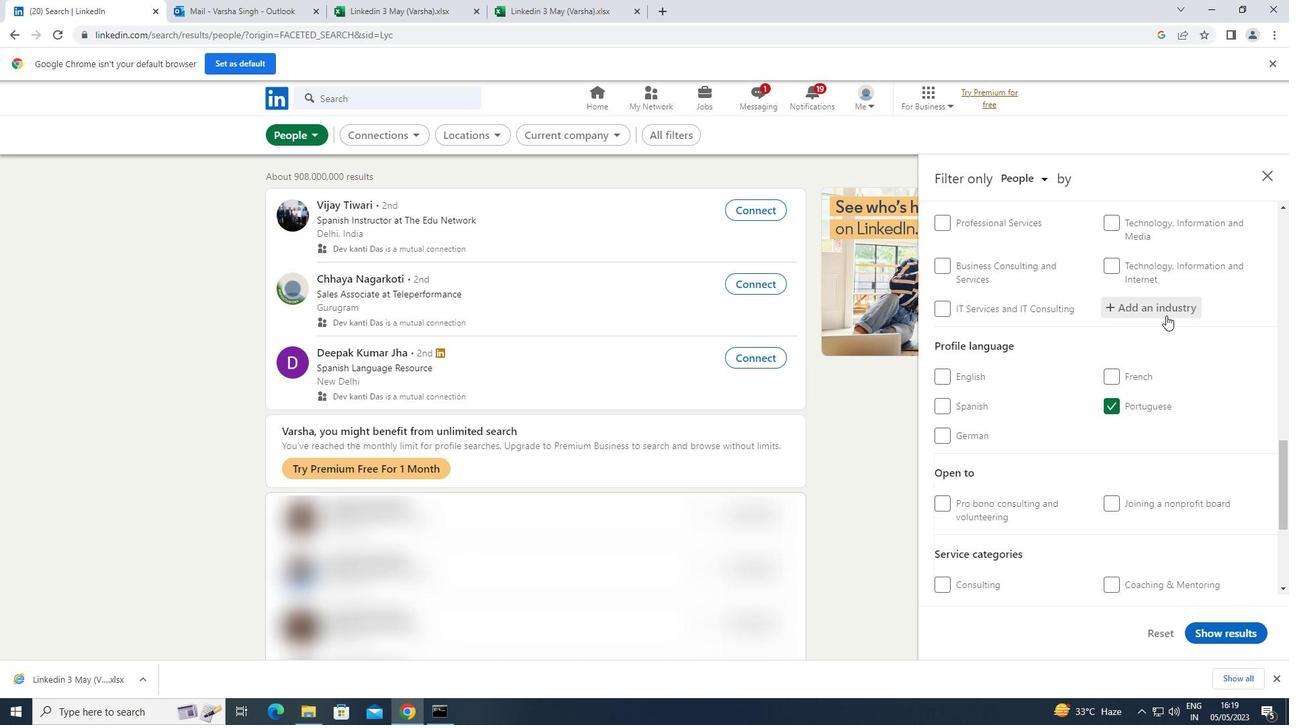
Action: Key pressed <Key.shift>INFORMATION
Screenshot: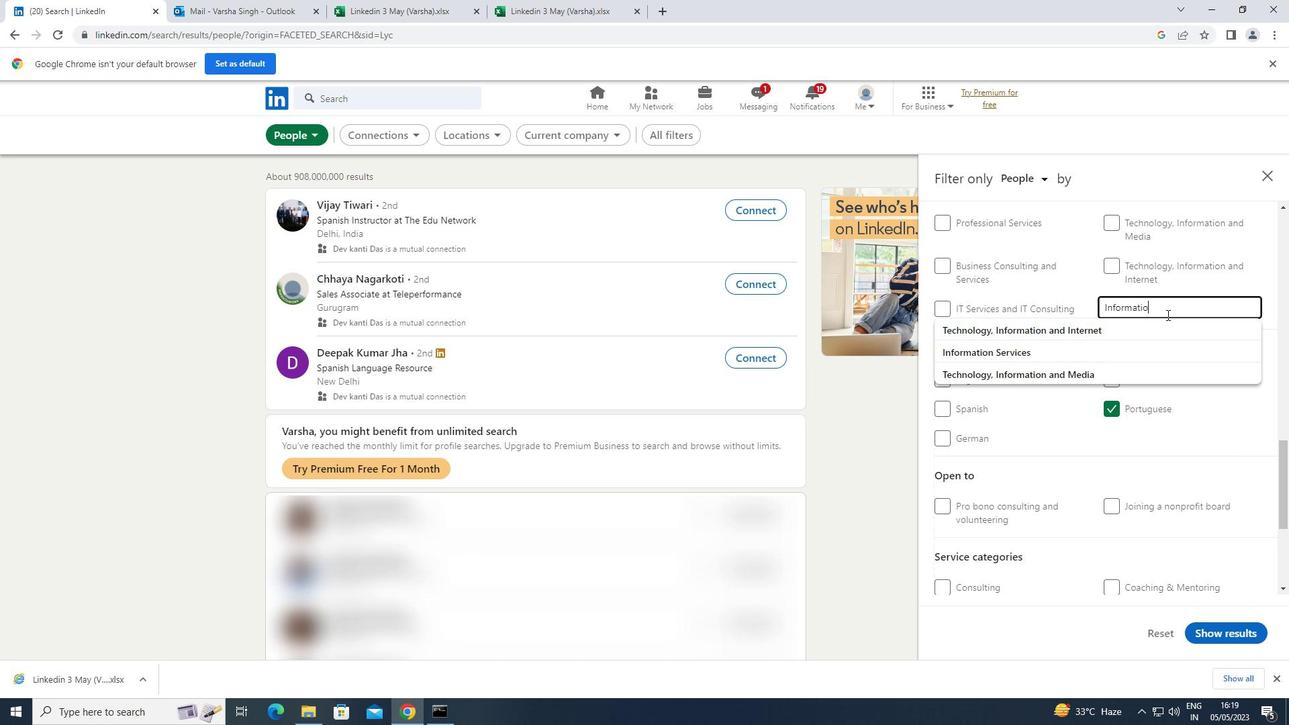 
Action: Mouse moved to (1095, 344)
Screenshot: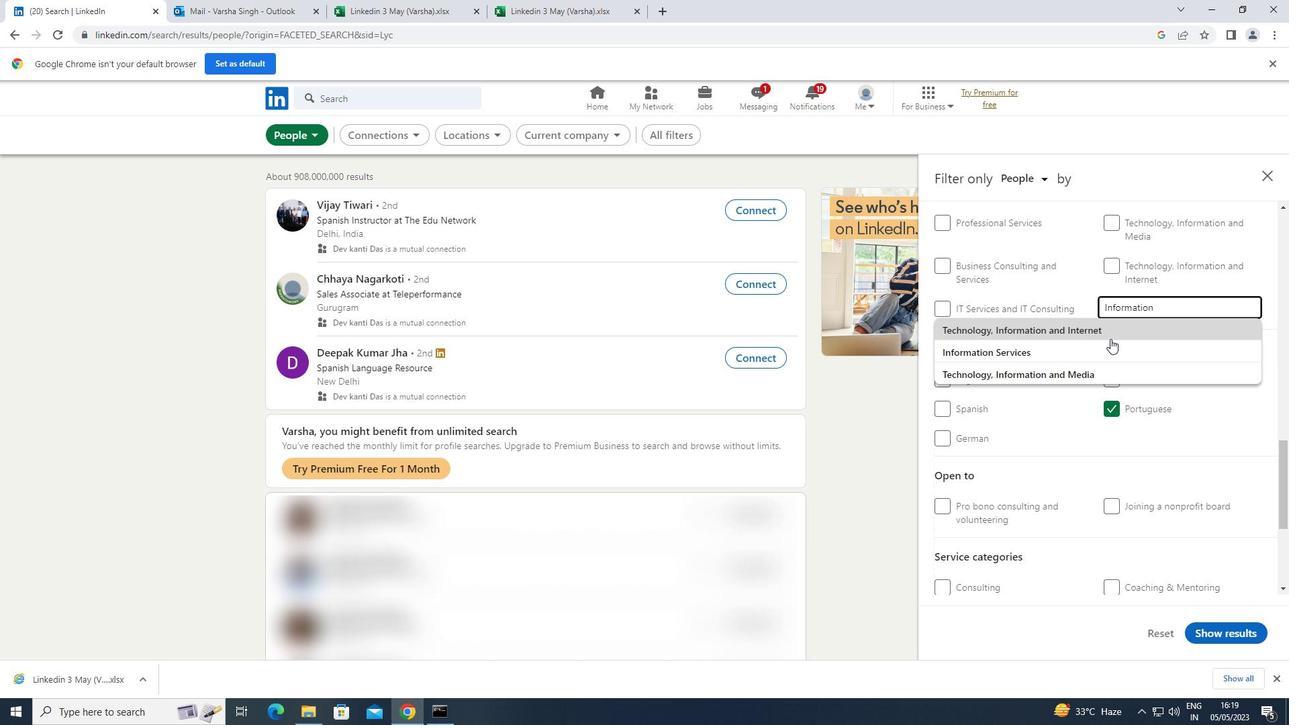 
Action: Mouse pressed left at (1095, 344)
Screenshot: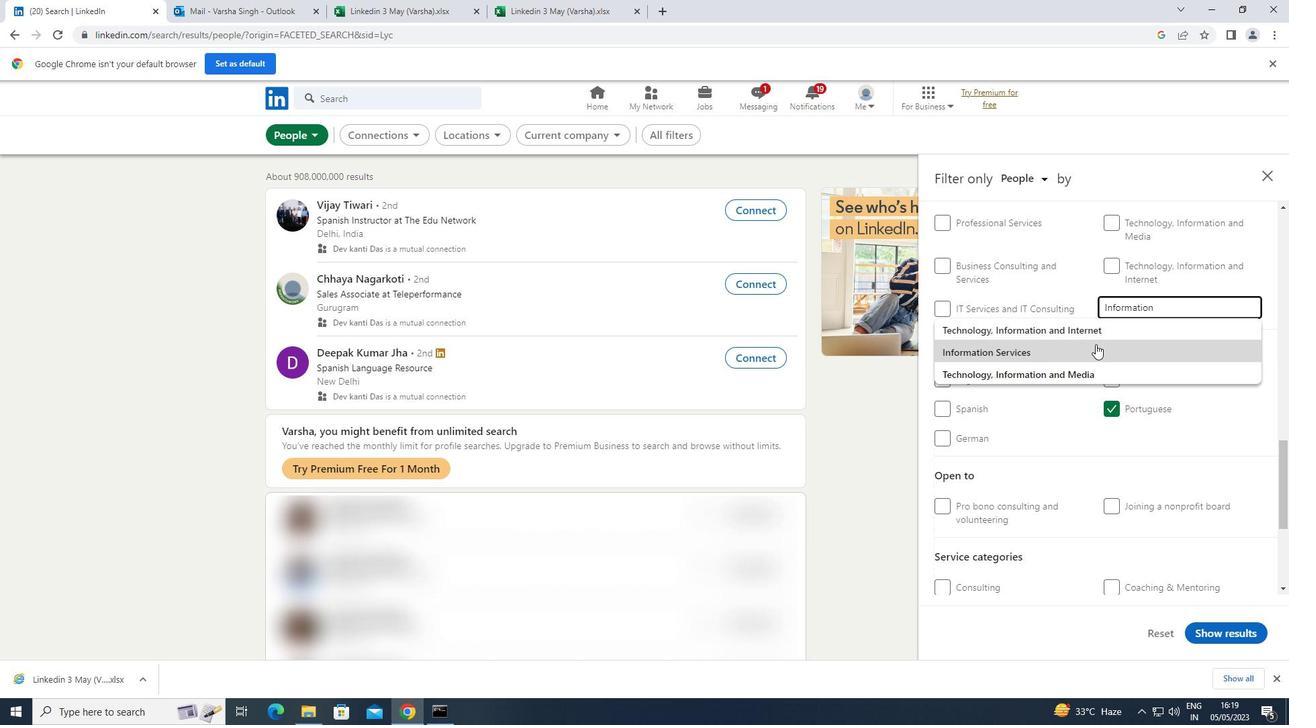 
Action: Mouse scrolled (1095, 343) with delta (0, 0)
Screenshot: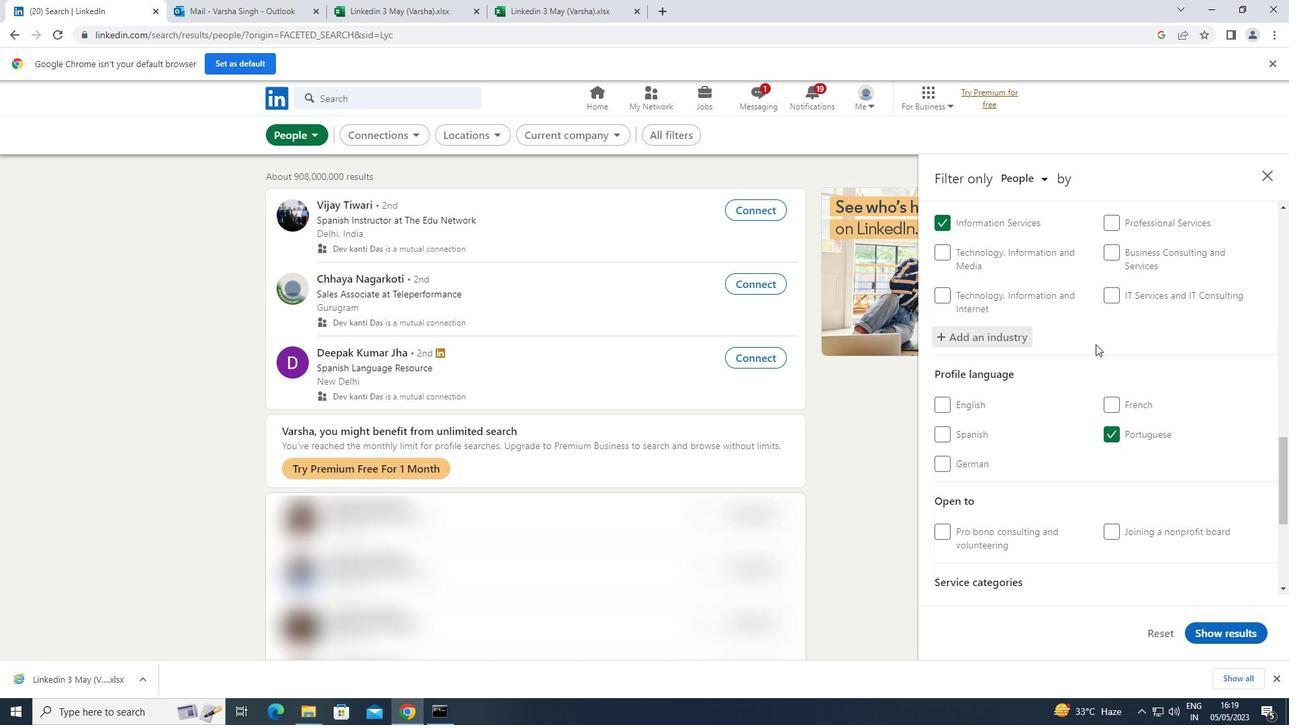 
Action: Mouse scrolled (1095, 343) with delta (0, 0)
Screenshot: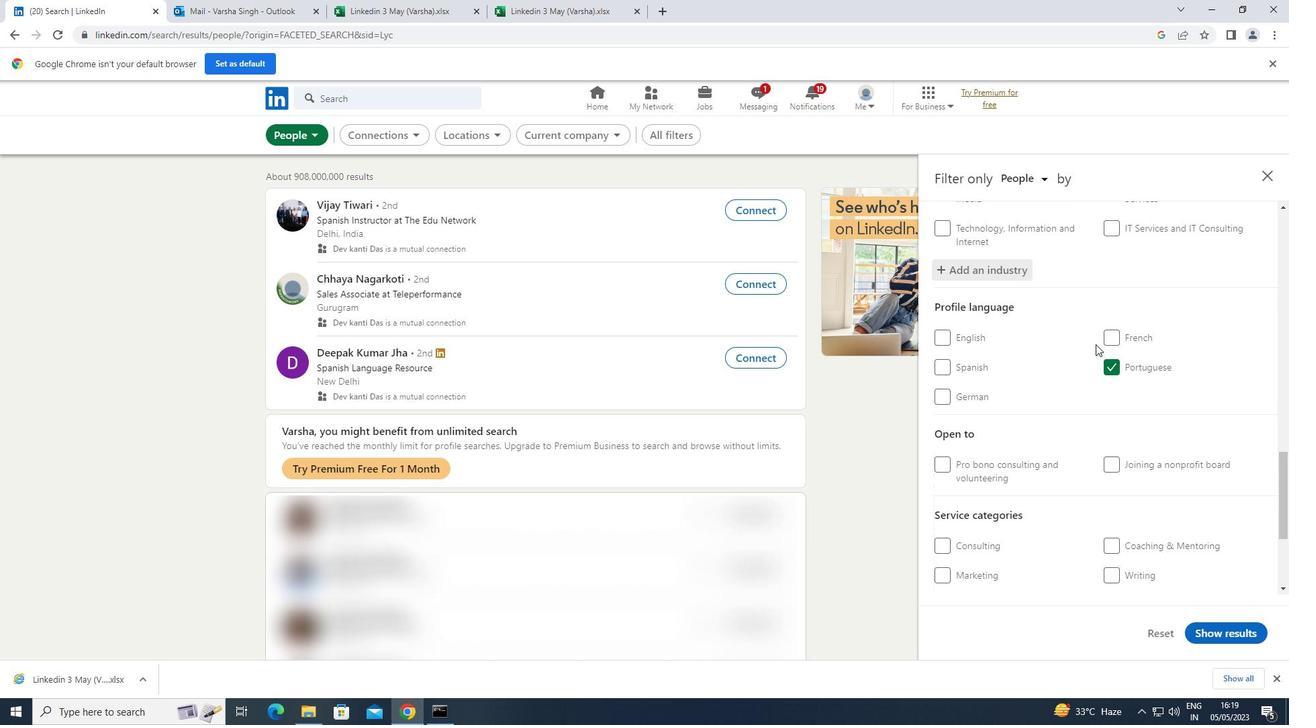 
Action: Mouse scrolled (1095, 343) with delta (0, 0)
Screenshot: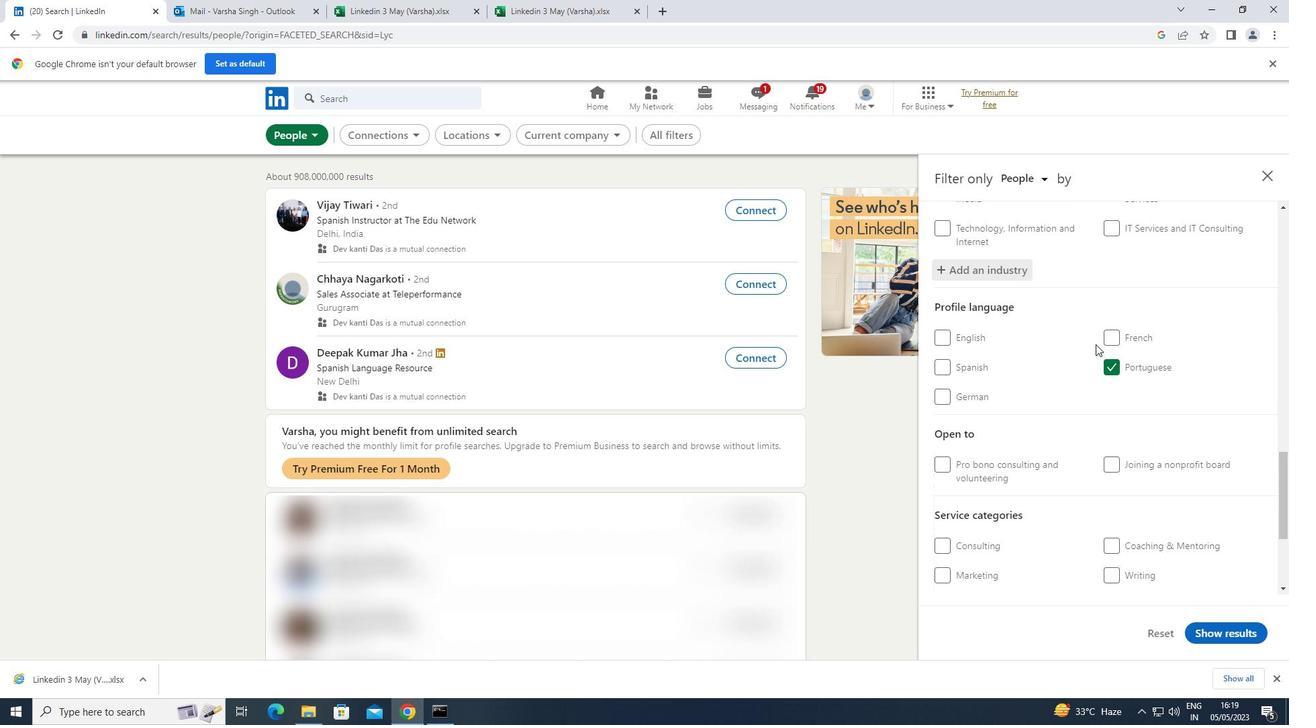 
Action: Mouse moved to (1147, 465)
Screenshot: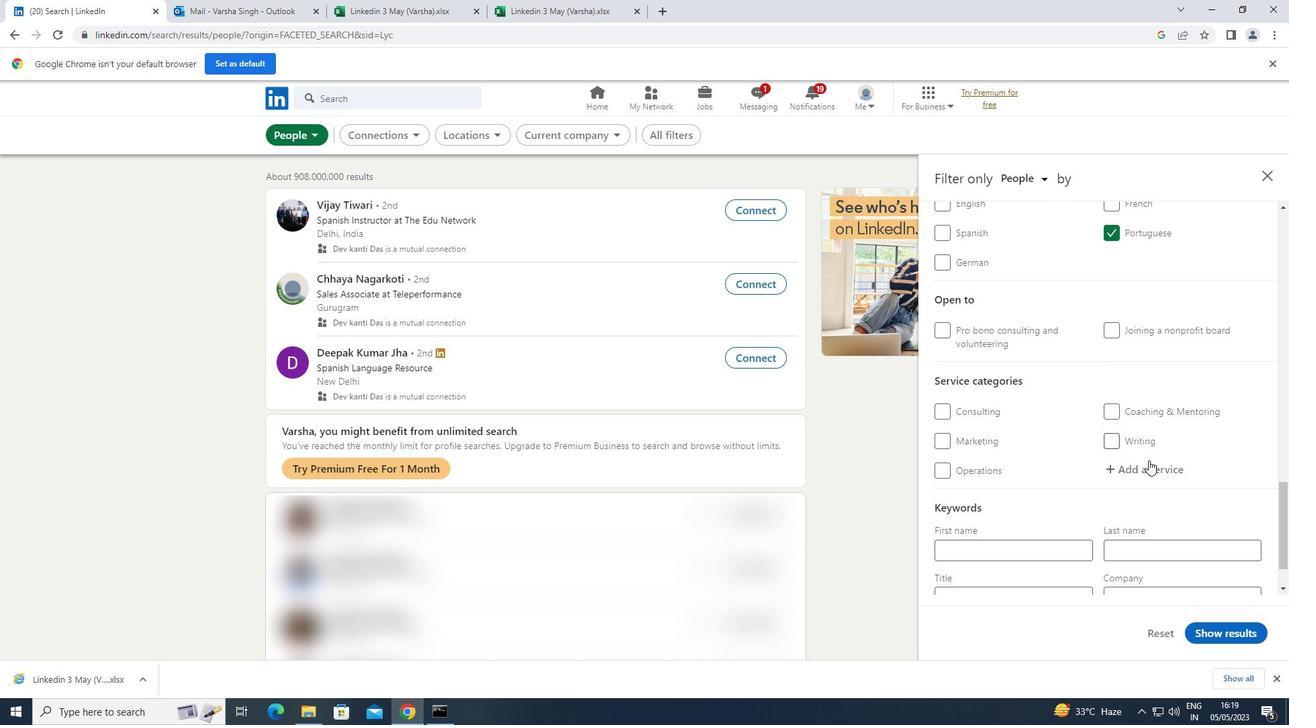 
Action: Mouse pressed left at (1147, 465)
Screenshot: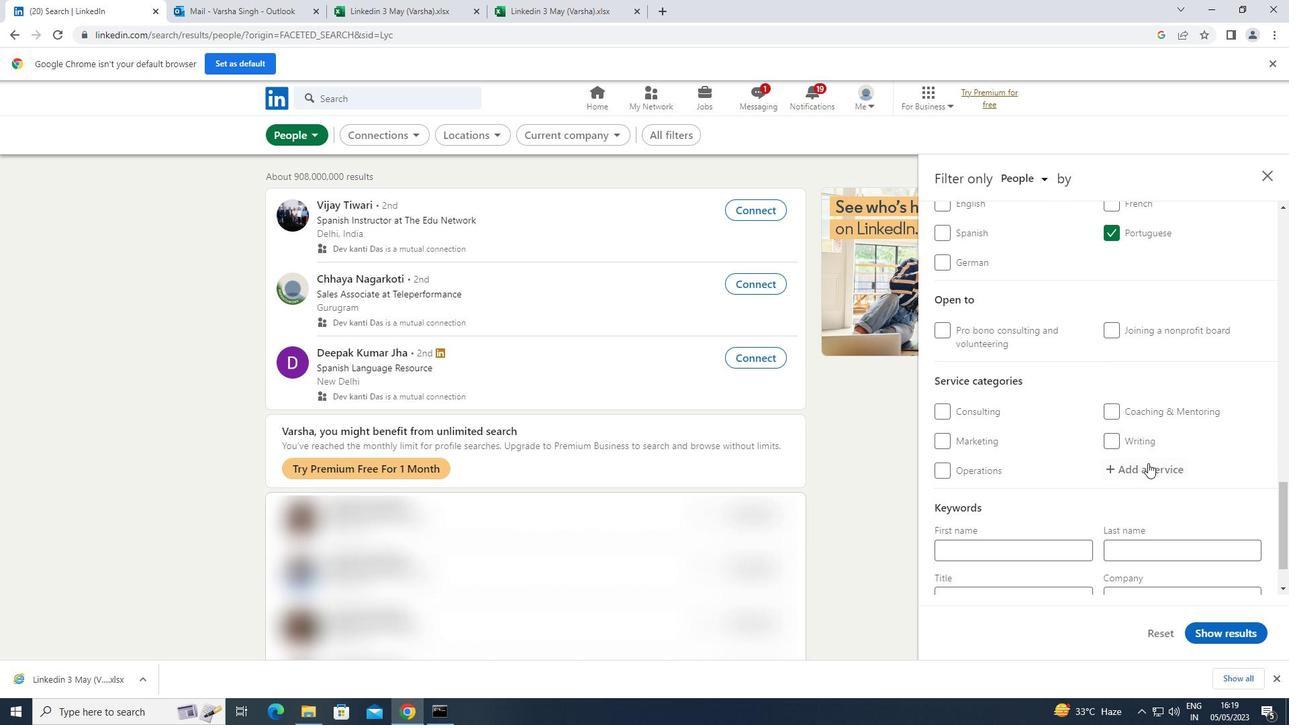 
Action: Key pressed <Key.shift><Key.shift>USER
Screenshot: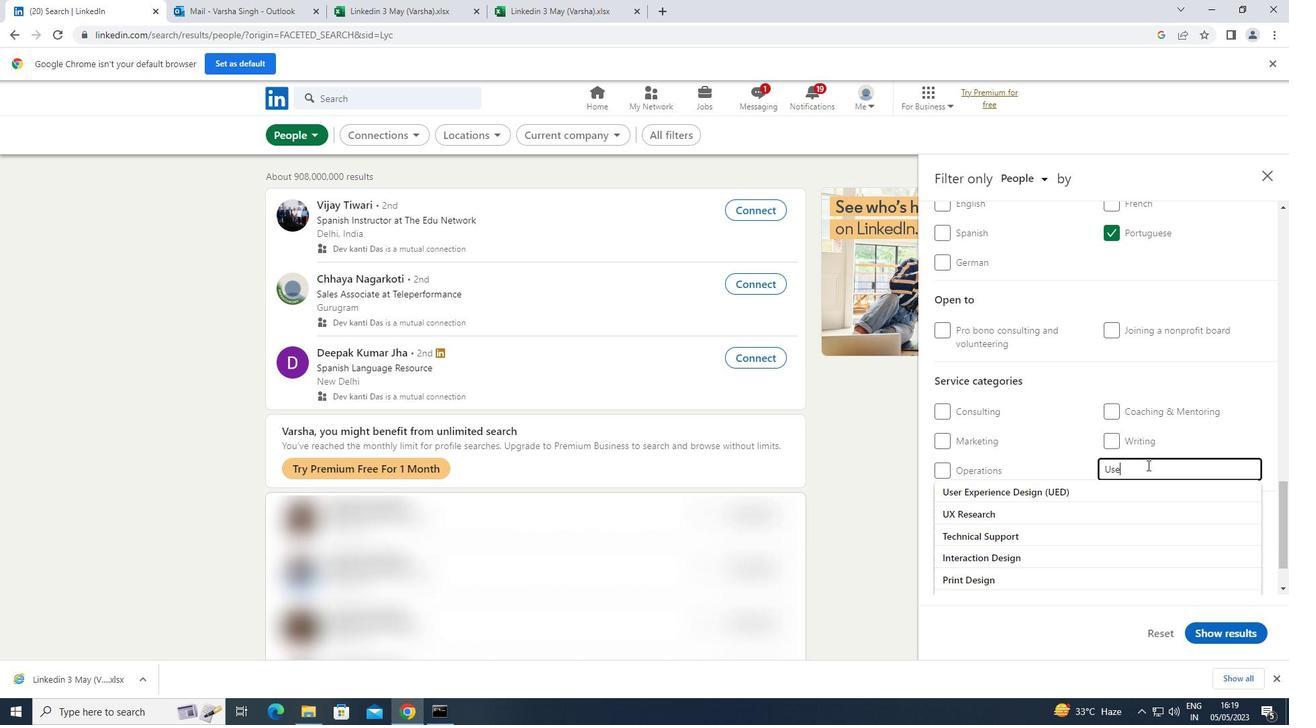 
Action: Mouse moved to (1059, 575)
Screenshot: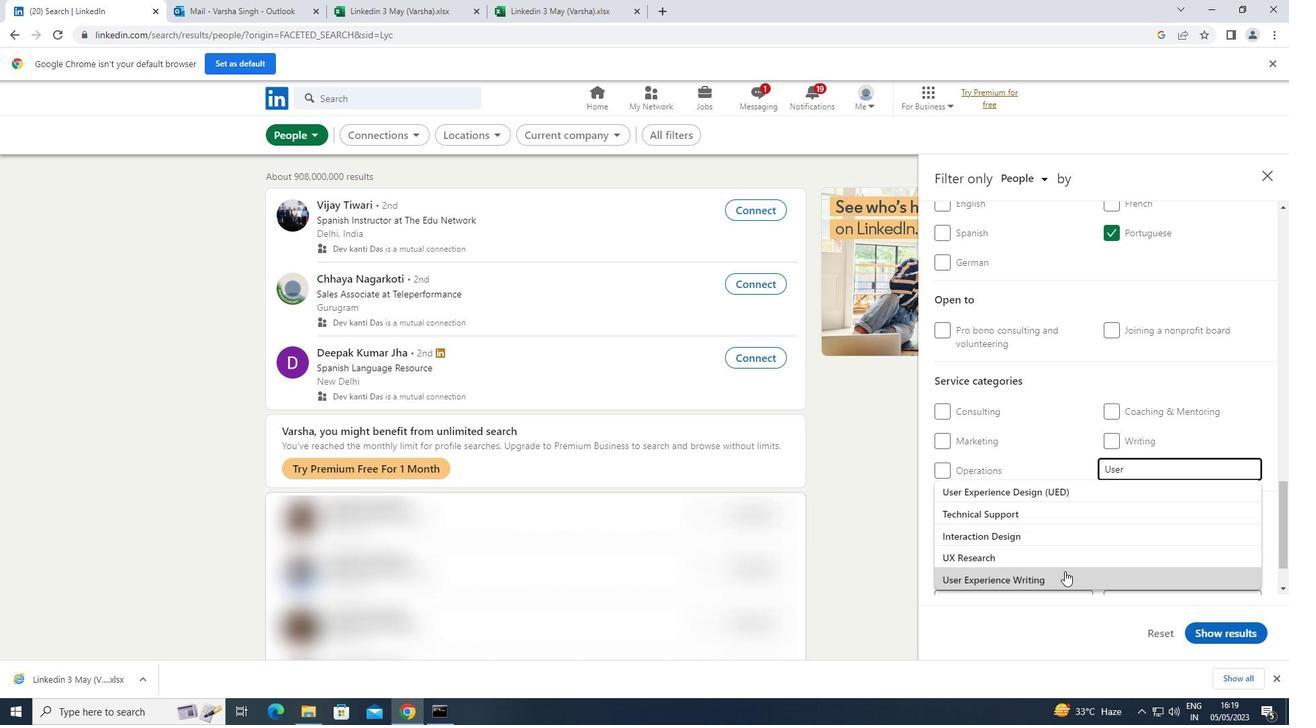 
Action: Mouse pressed left at (1059, 575)
Screenshot: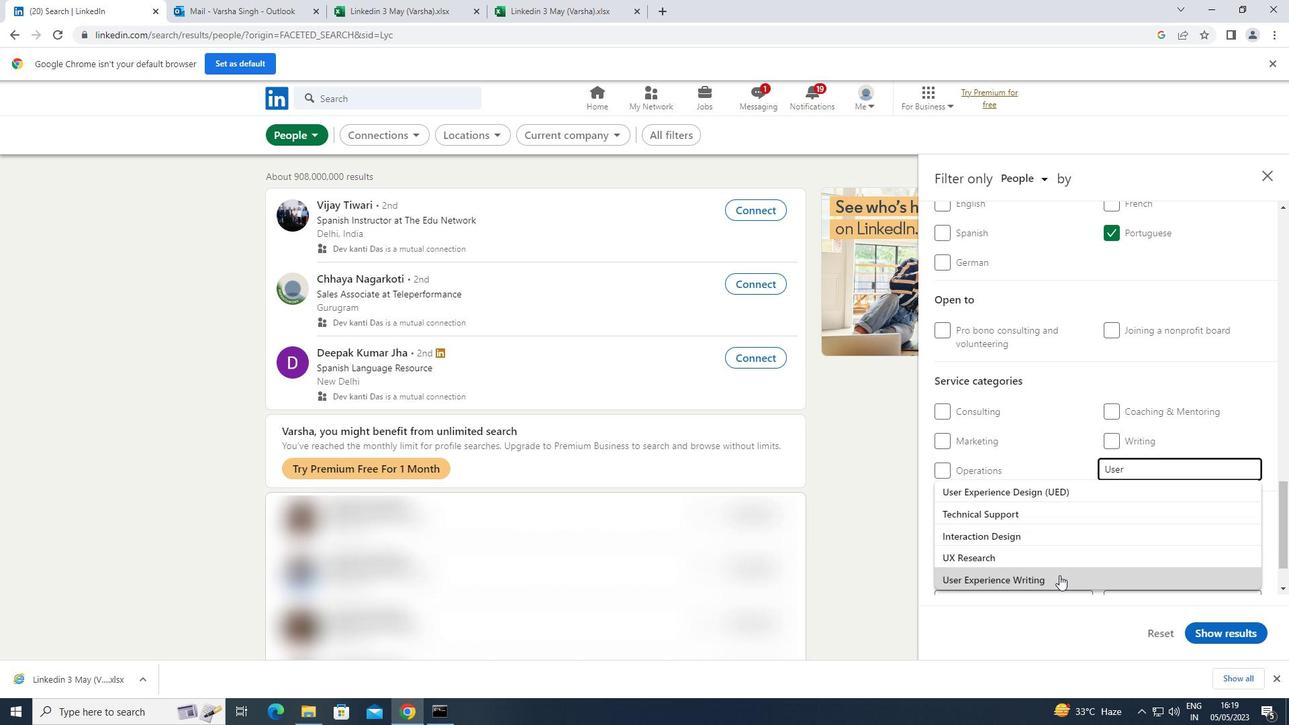 
Action: Mouse moved to (1078, 560)
Screenshot: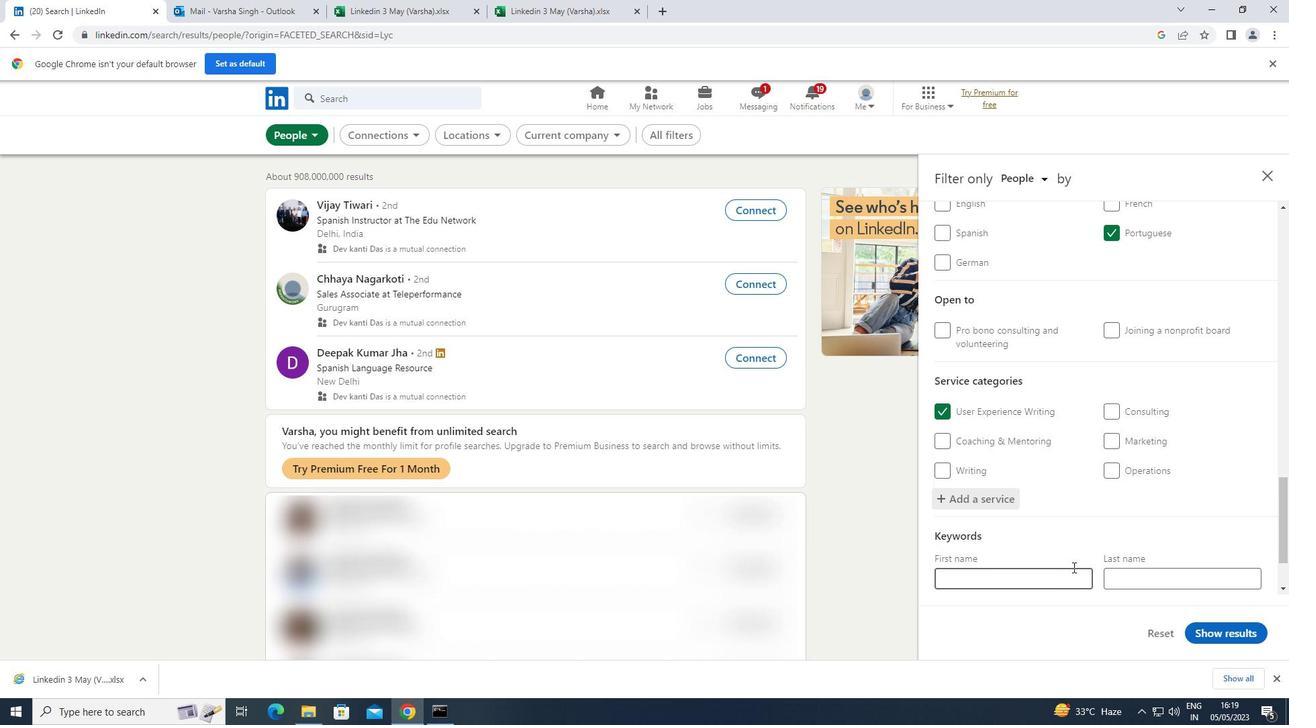 
Action: Mouse scrolled (1078, 559) with delta (0, 0)
Screenshot: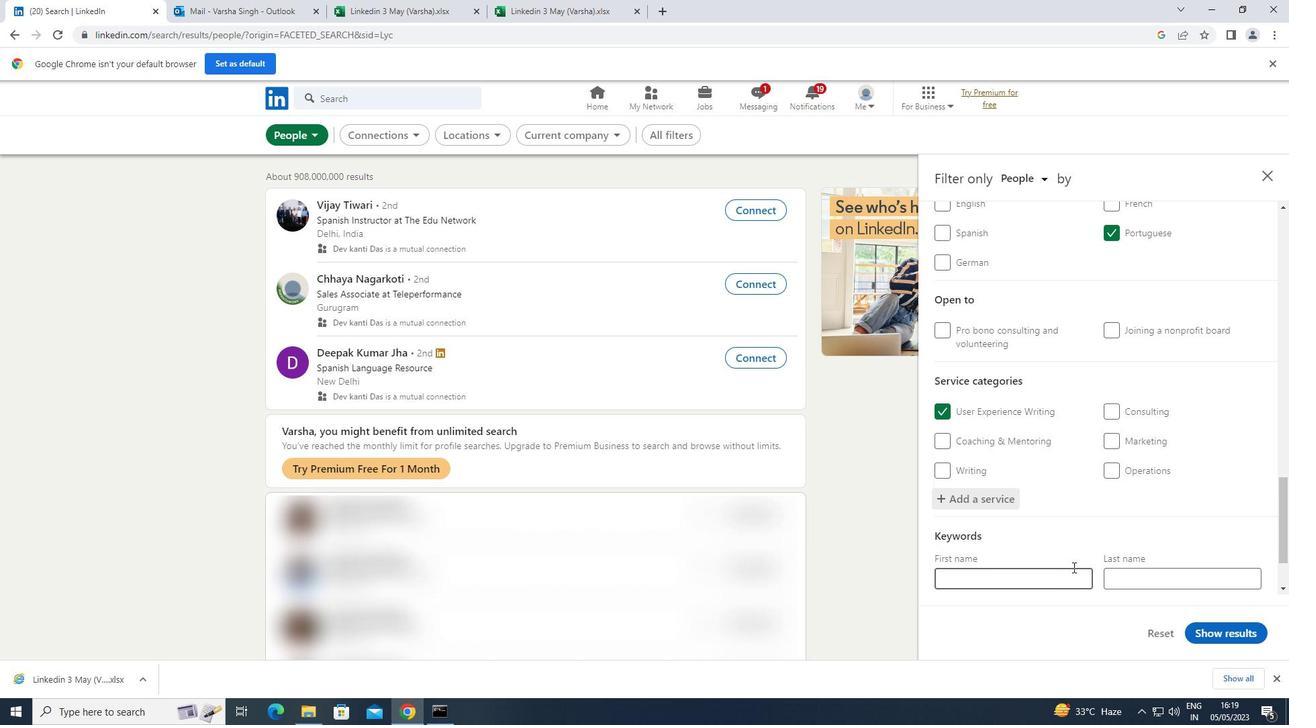 
Action: Mouse scrolled (1078, 559) with delta (0, 0)
Screenshot: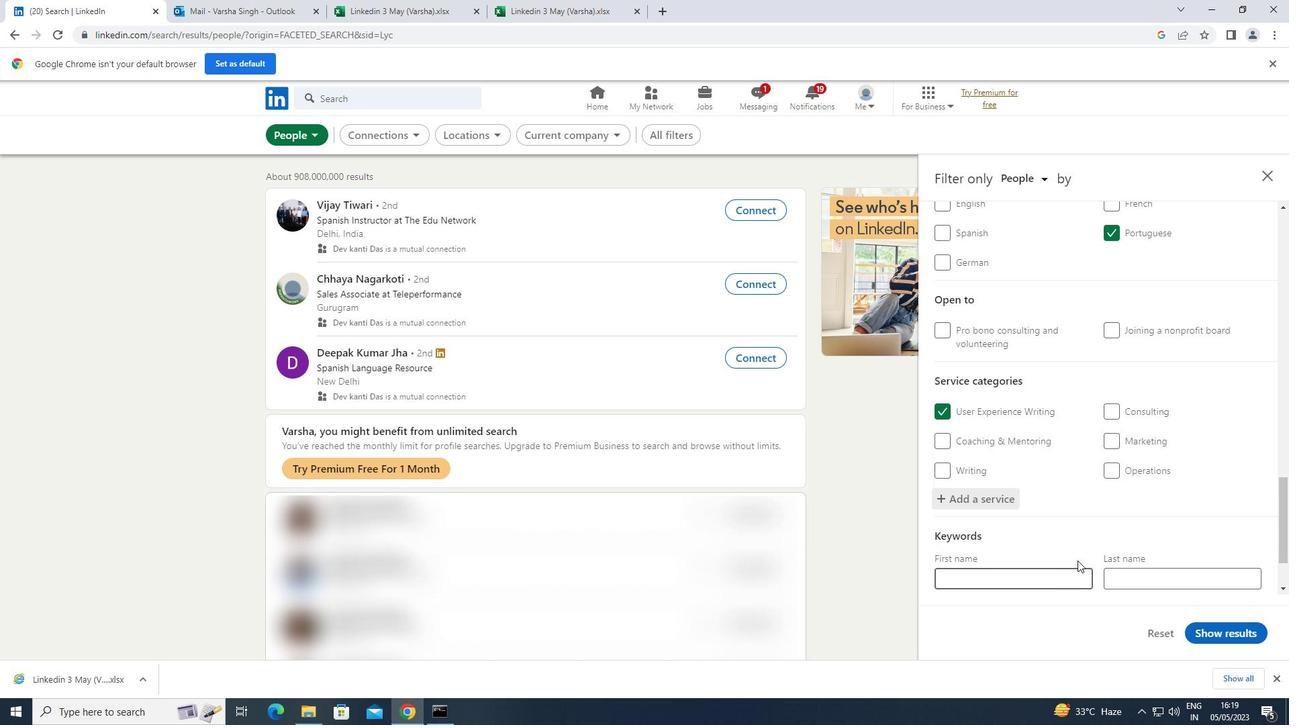 
Action: Mouse moved to (1079, 559)
Screenshot: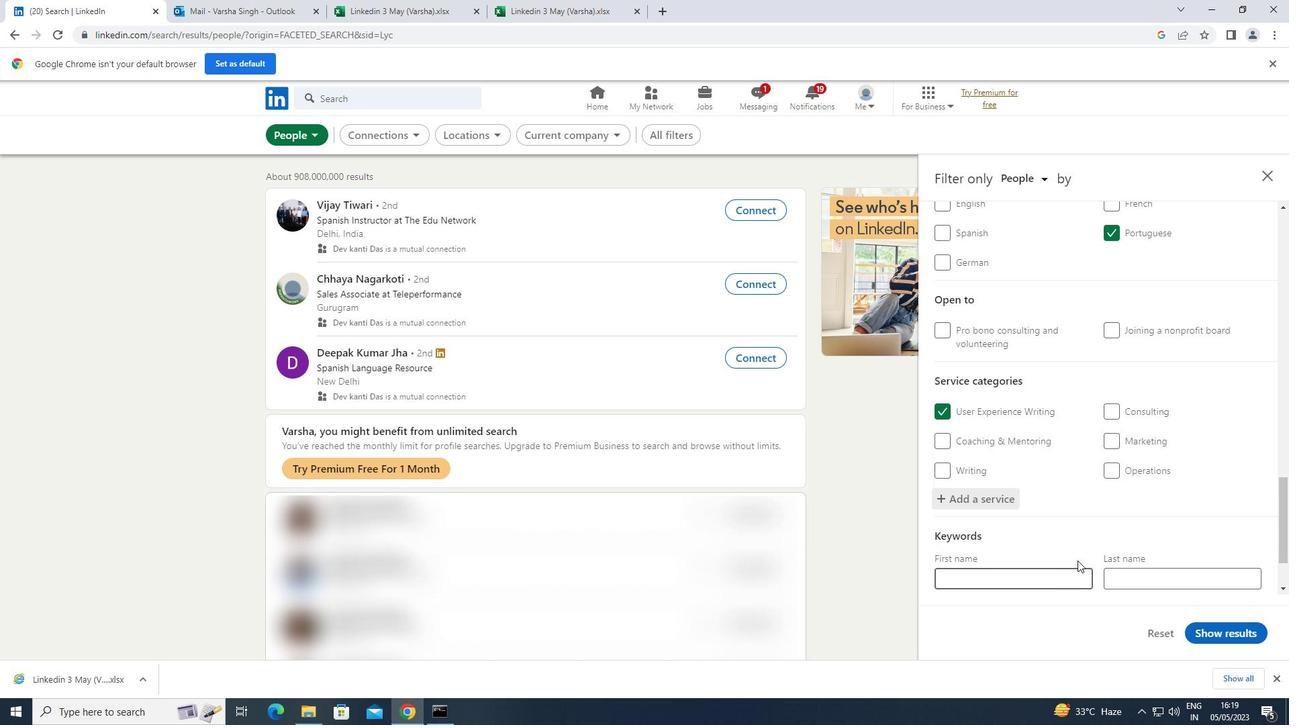 
Action: Mouse scrolled (1079, 559) with delta (0, 0)
Screenshot: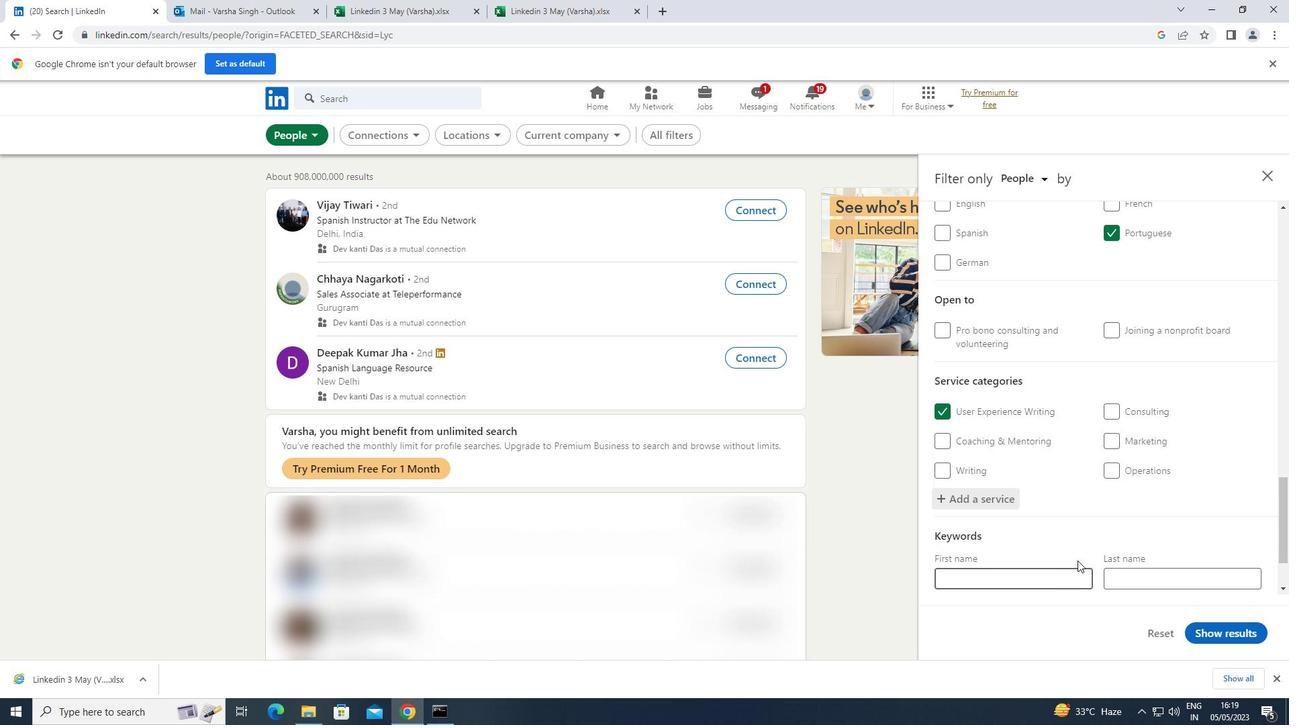 
Action: Mouse scrolled (1079, 559) with delta (0, 0)
Screenshot: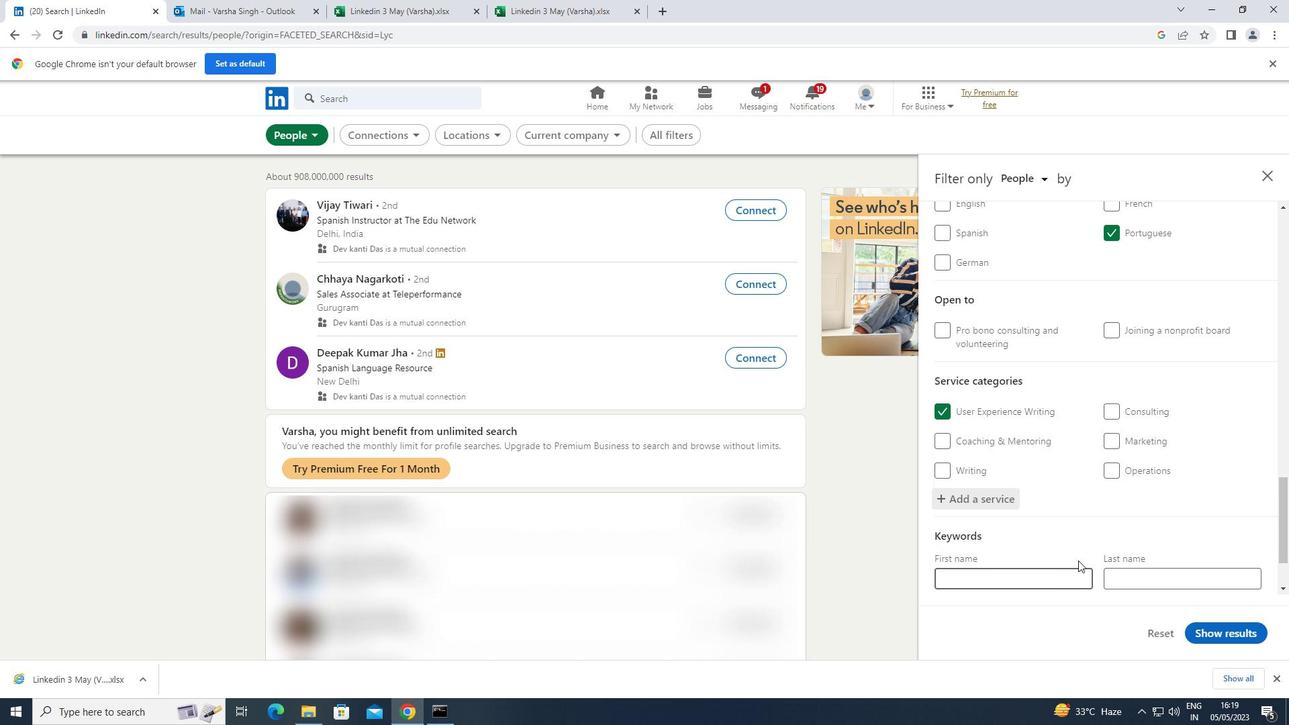
Action: Mouse scrolled (1079, 559) with delta (0, 0)
Screenshot: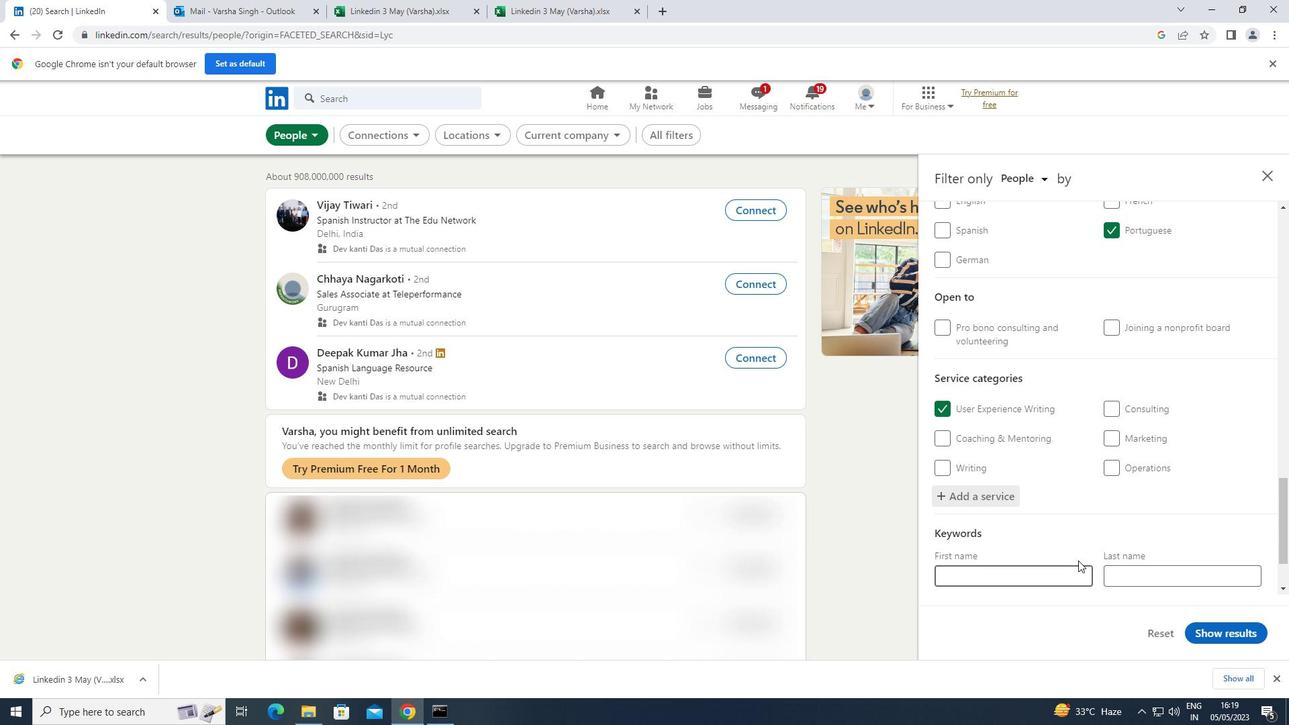 
Action: Mouse scrolled (1079, 559) with delta (0, 0)
Screenshot: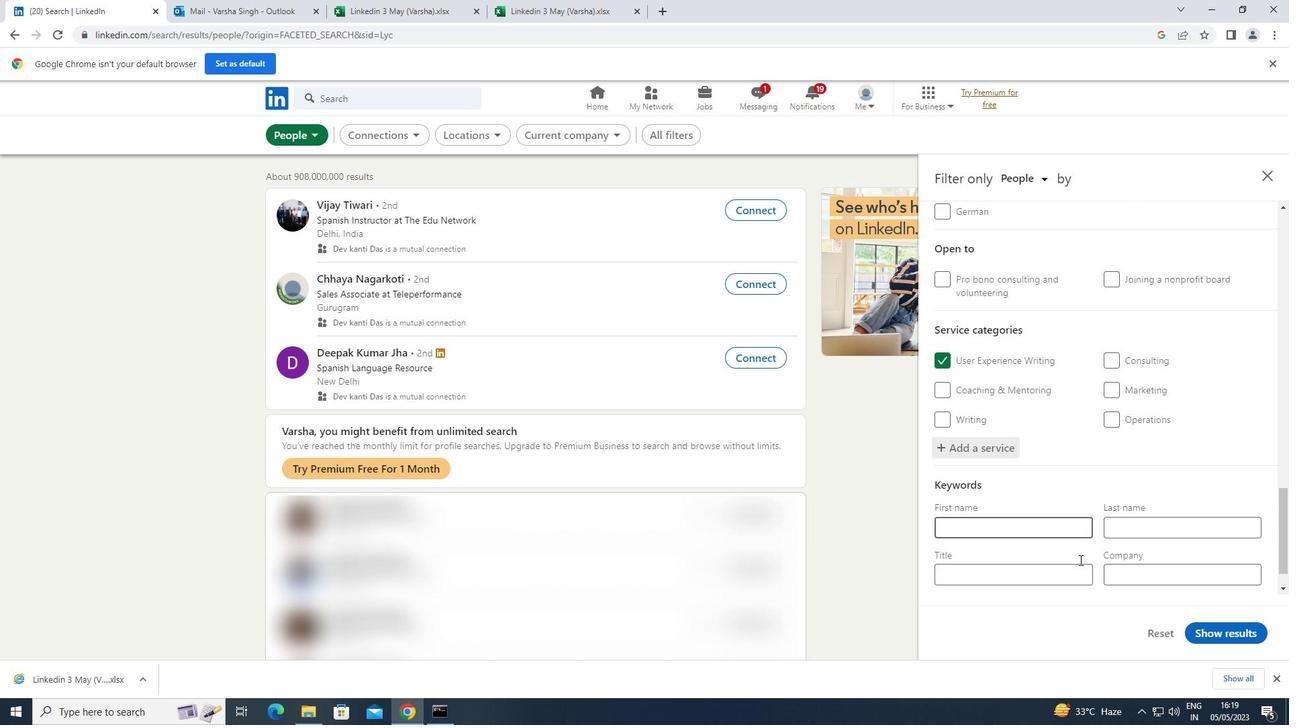 
Action: Mouse moved to (1065, 533)
Screenshot: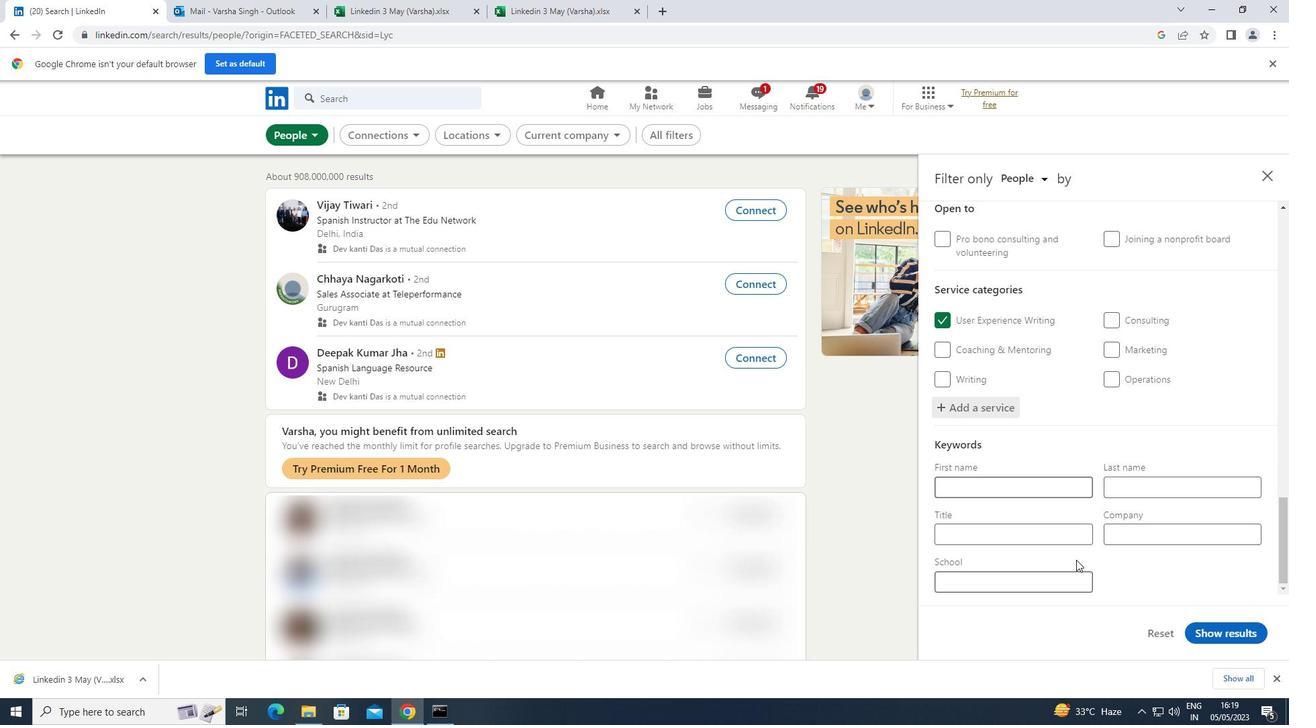 
Action: Mouse pressed left at (1065, 533)
Screenshot: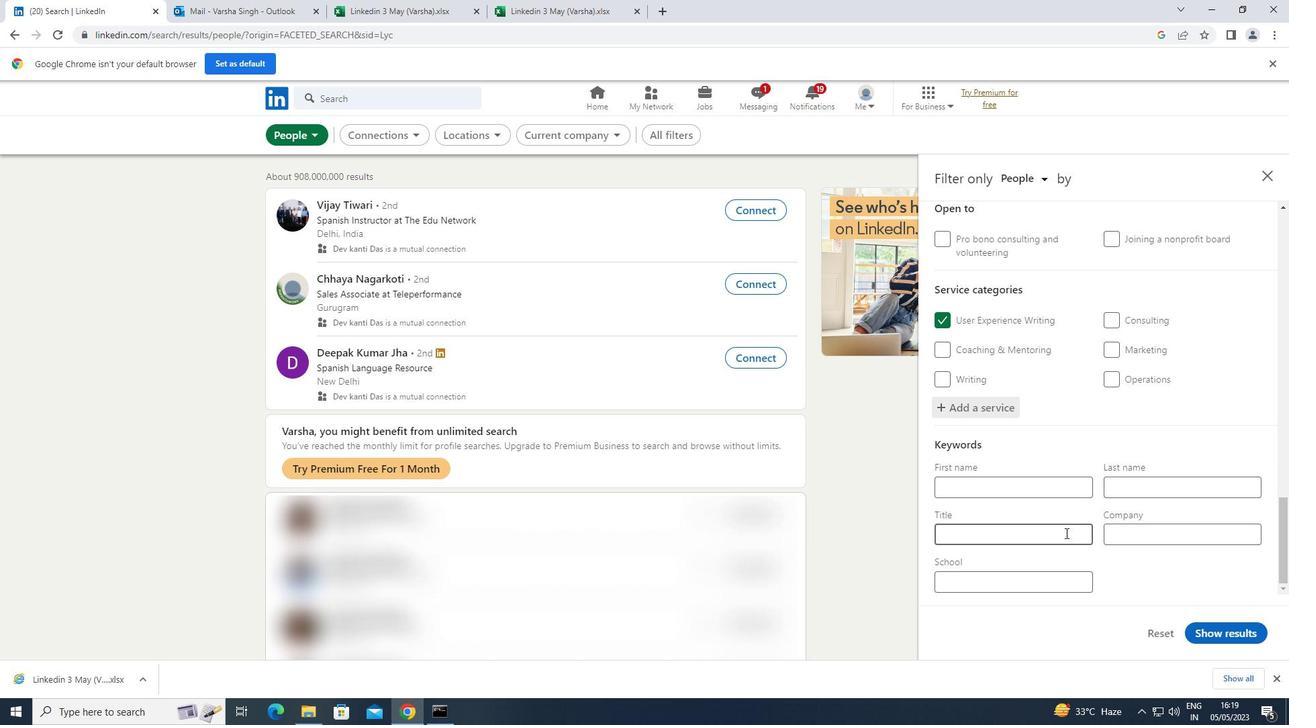 
Action: Key pressed <Key.shift>RECRUITER
Screenshot: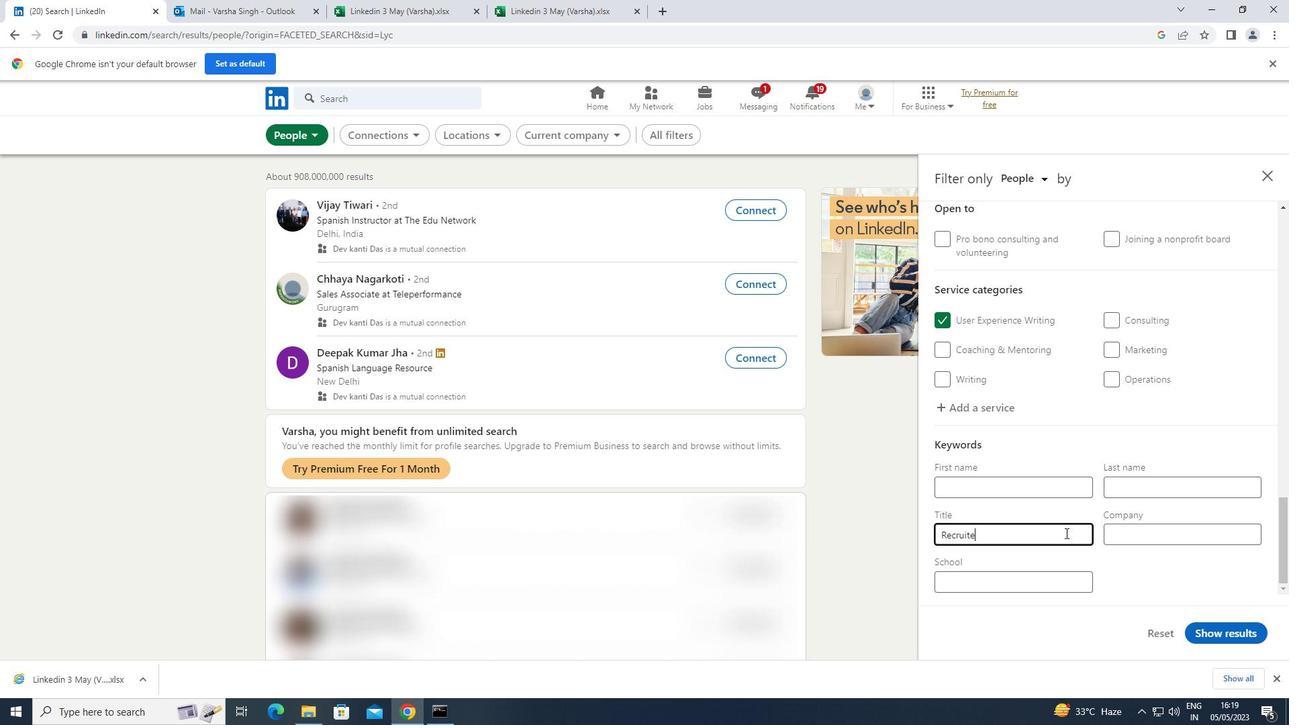 
Action: Mouse moved to (1234, 626)
Screenshot: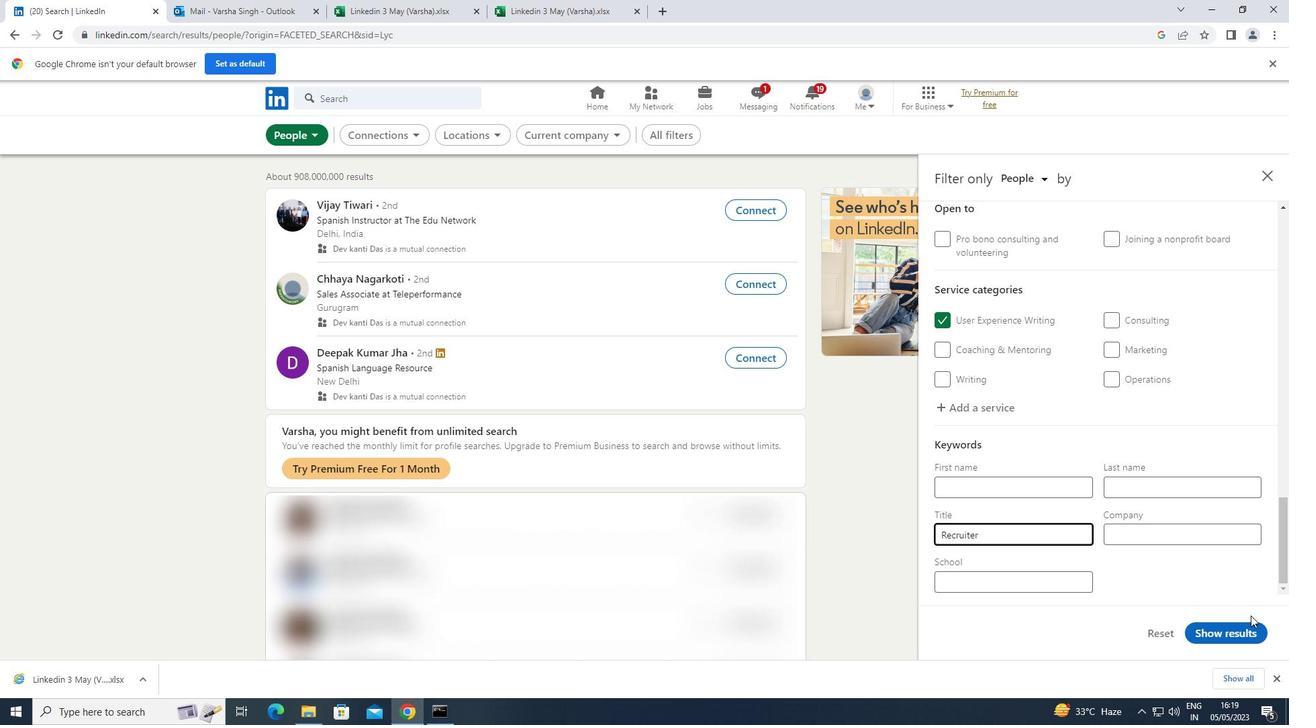 
Action: Mouse pressed left at (1234, 626)
Screenshot: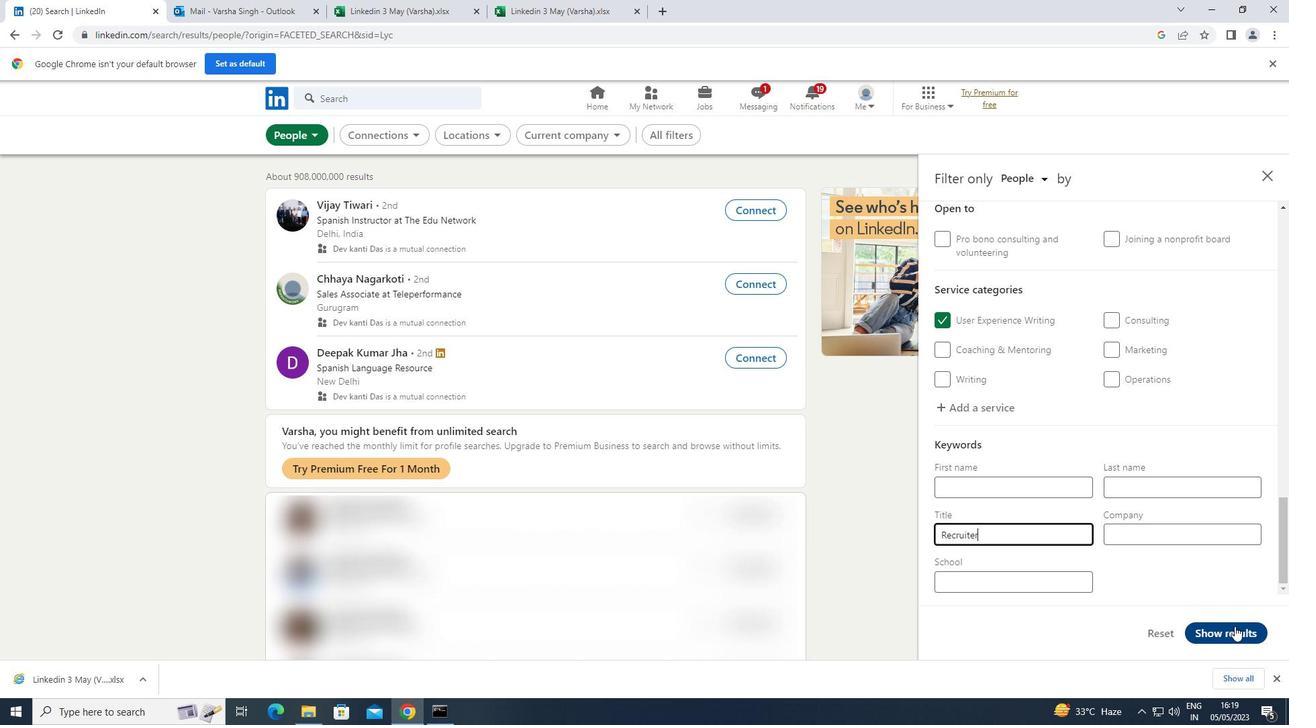 
